 Task: Open Card Employee Handbook Review in Board Market Research and Analysis for New Market Entry to Workspace ERP Systems and add a team member Softage.3@softage.net, a label Orange, a checklist Reputation Management, an attachment from Trello, a color Orange and finally, add a card description 'Plan and execute company team-building conference with team-building exercises' and a comment 'Given the importance of this task, careful planning and execution are essential.'. Add a start date 'Jan 03, 1900' with a due date 'Jan 10, 1900'
Action: Mouse moved to (213, 163)
Screenshot: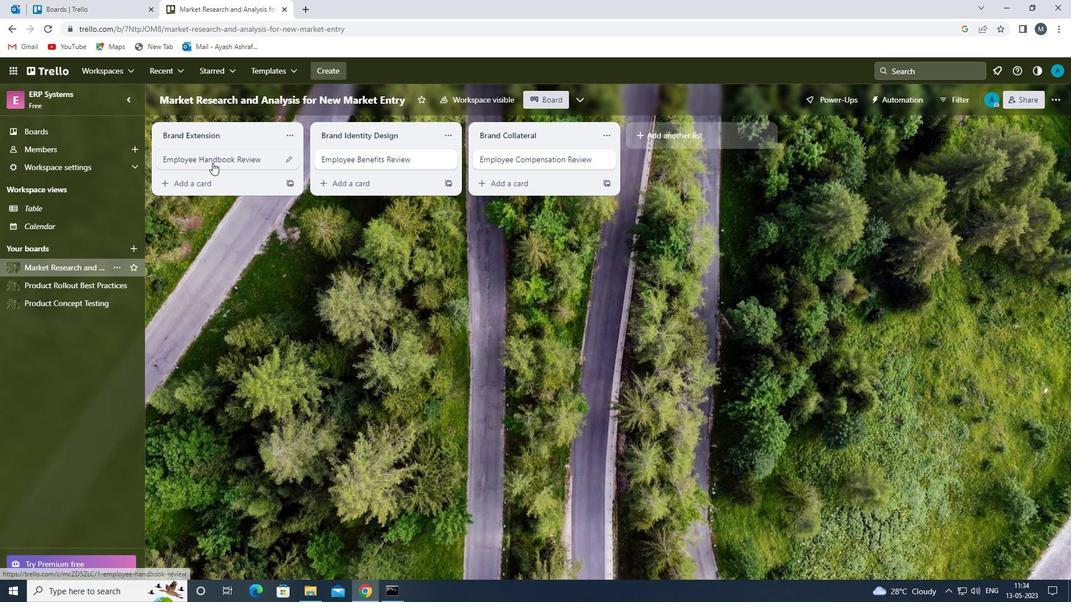 
Action: Mouse pressed left at (213, 163)
Screenshot: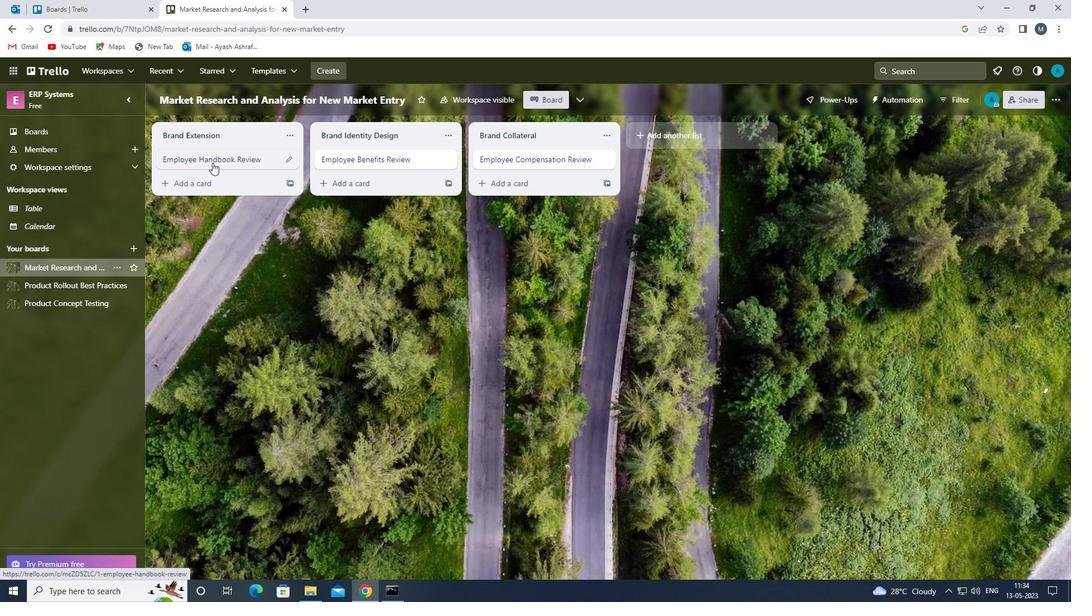 
Action: Mouse moved to (683, 150)
Screenshot: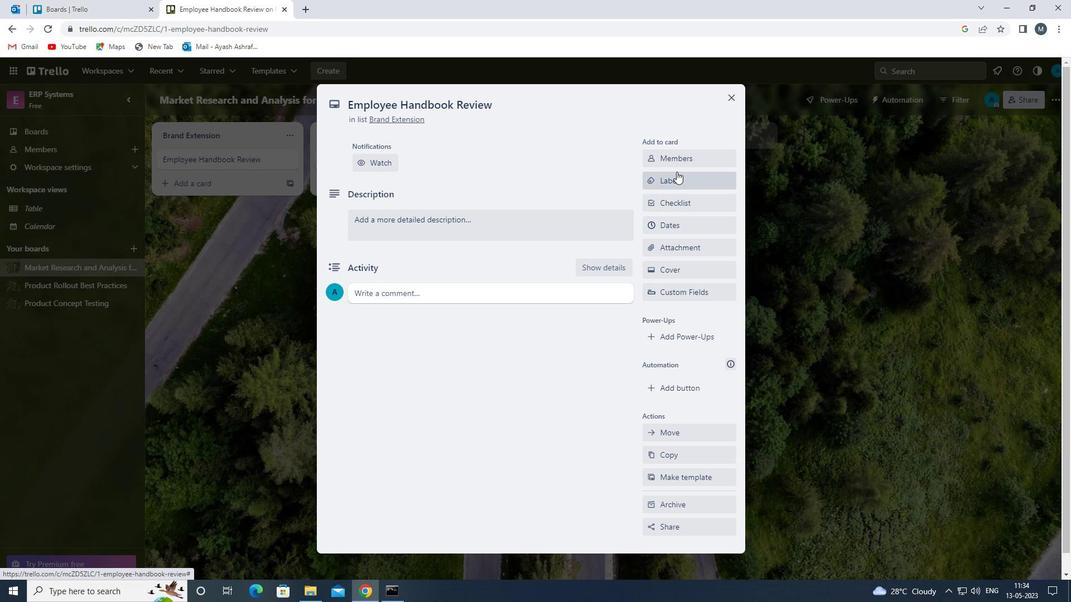 
Action: Mouse pressed left at (683, 150)
Screenshot: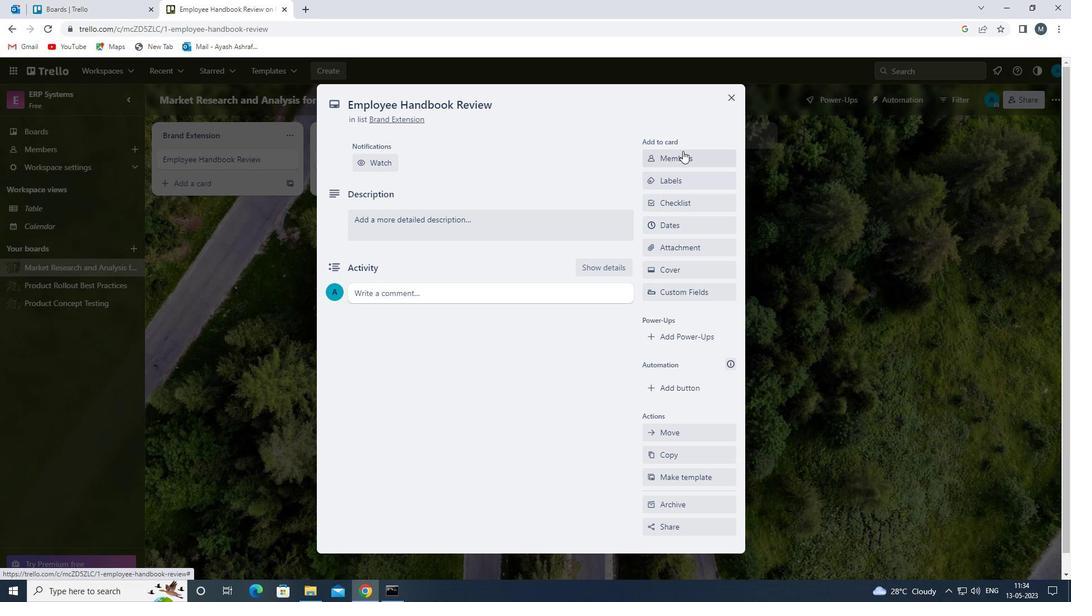 
Action: Mouse moved to (685, 209)
Screenshot: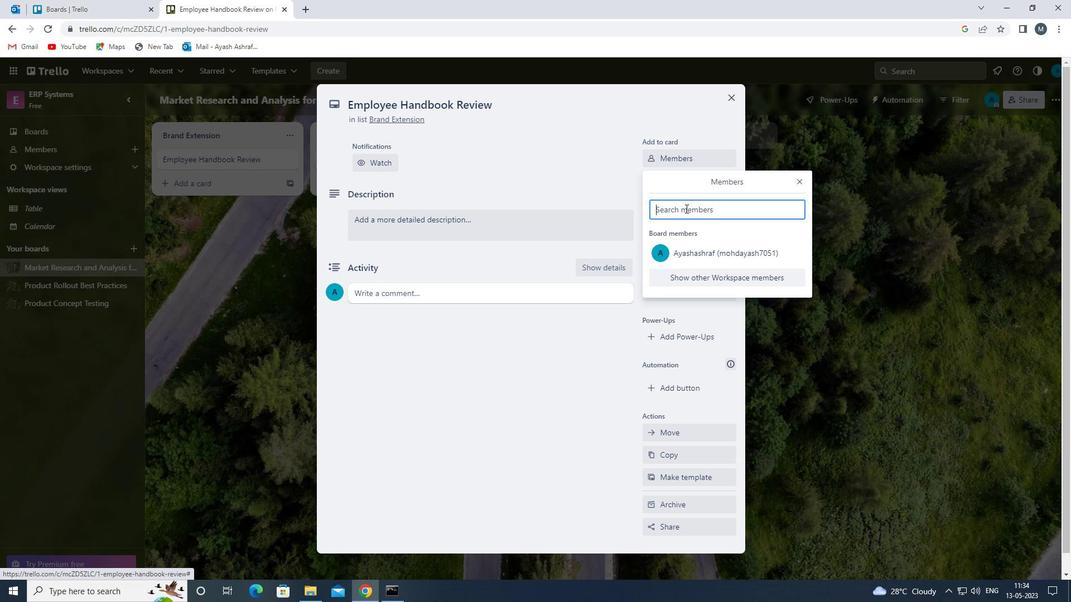 
Action: Mouse pressed left at (685, 209)
Screenshot: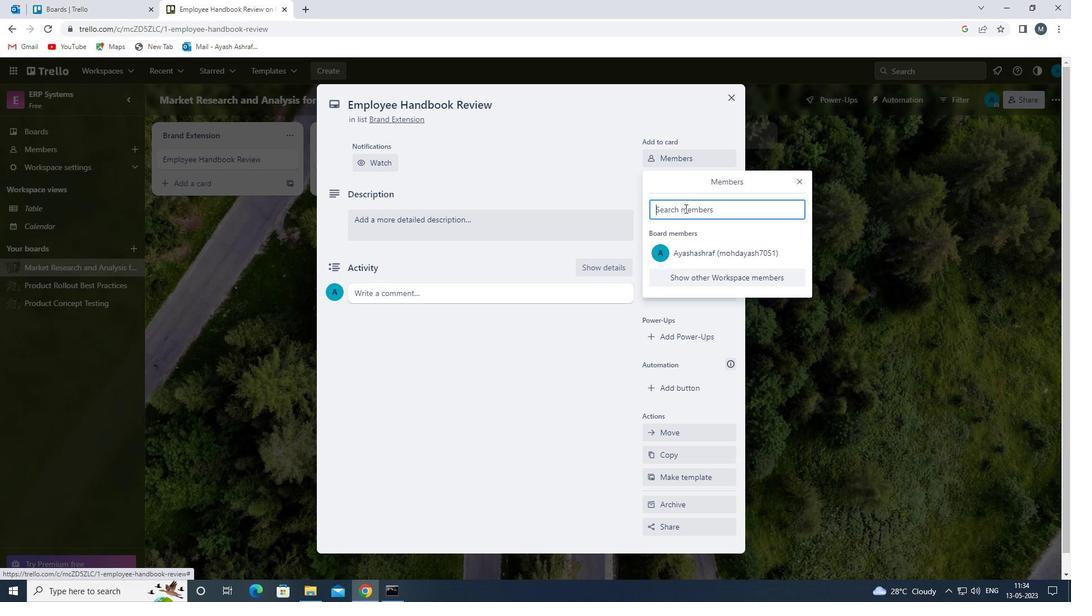 
Action: Mouse moved to (685, 209)
Screenshot: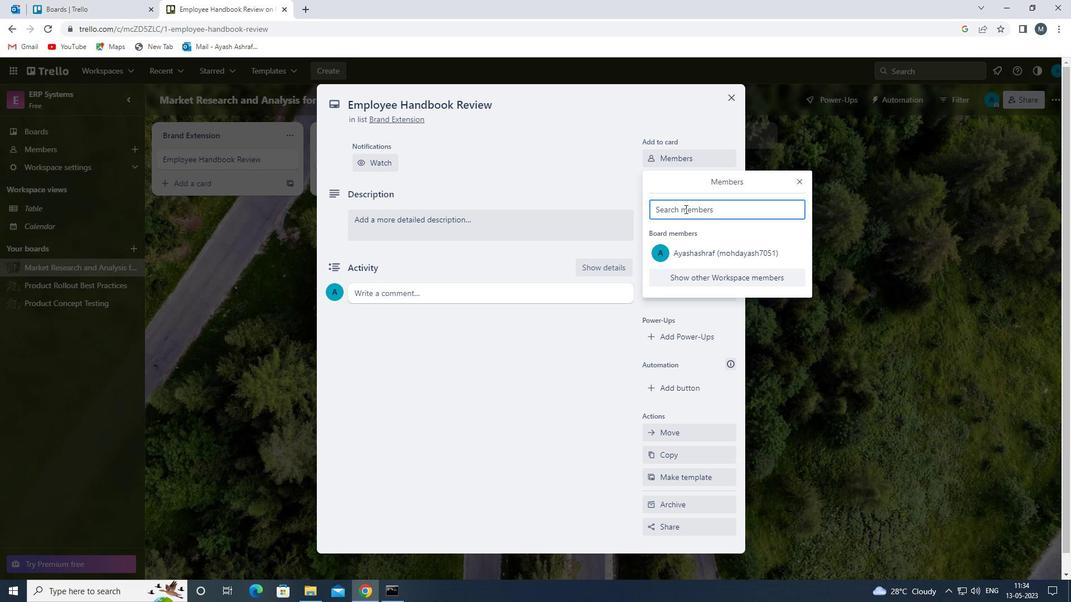 
Action: Key pressed s
Screenshot: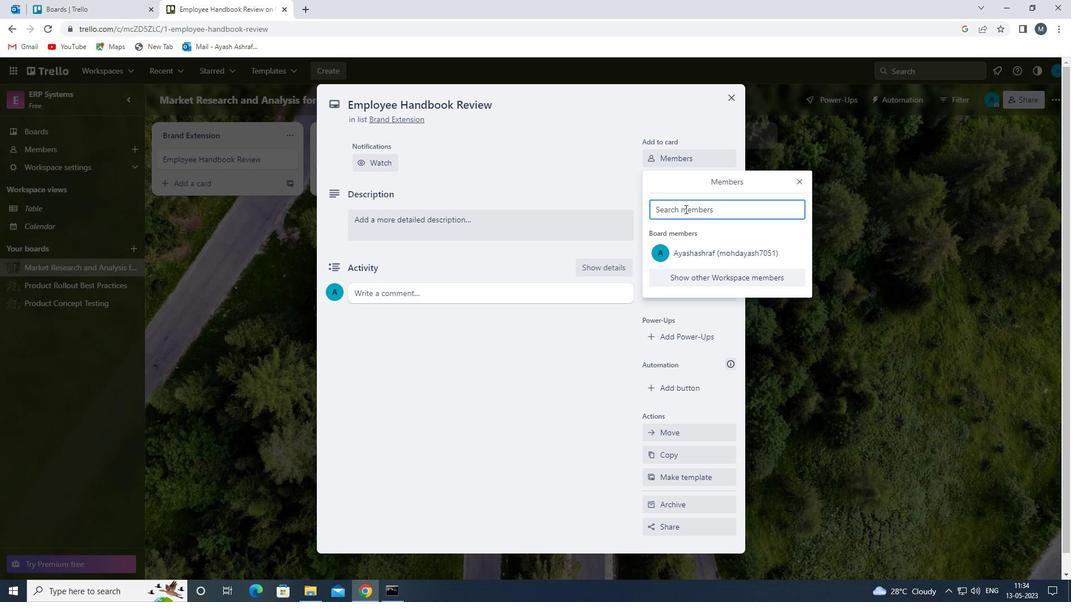 
Action: Mouse moved to (701, 356)
Screenshot: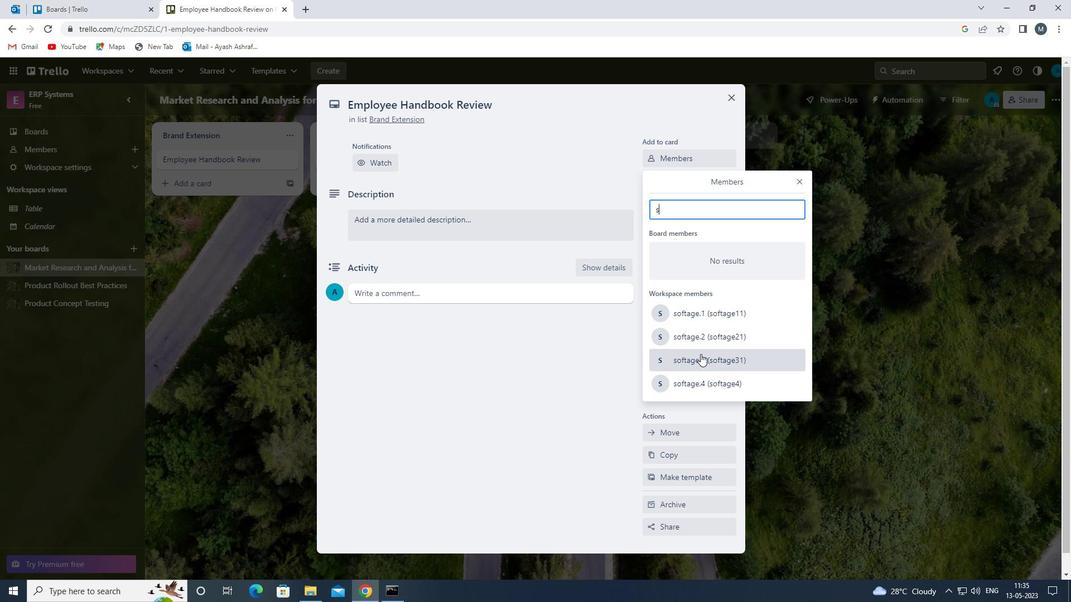 
Action: Mouse pressed left at (701, 356)
Screenshot: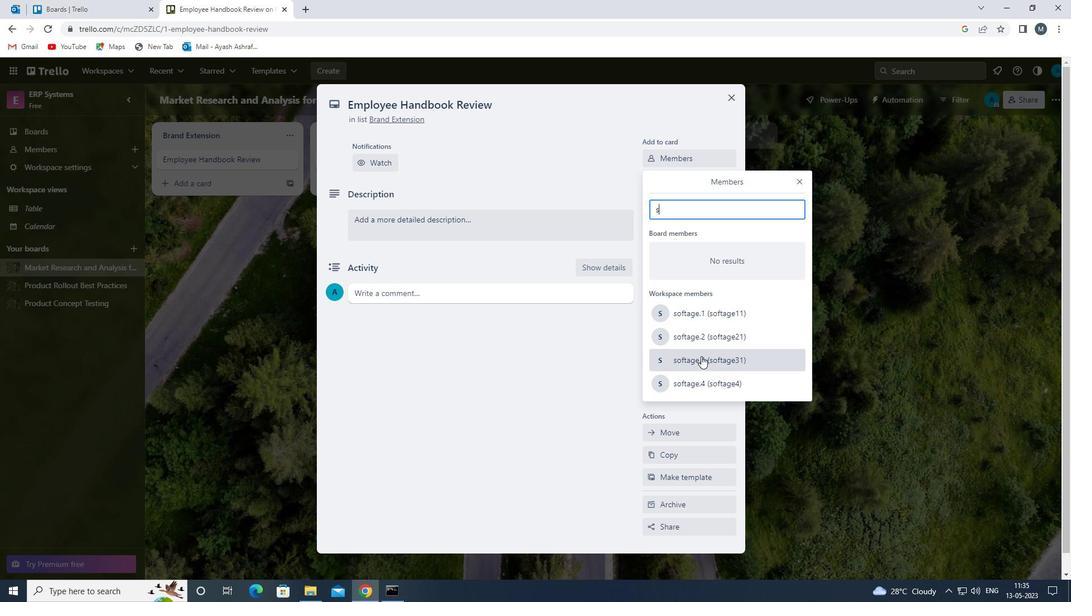
Action: Mouse moved to (803, 180)
Screenshot: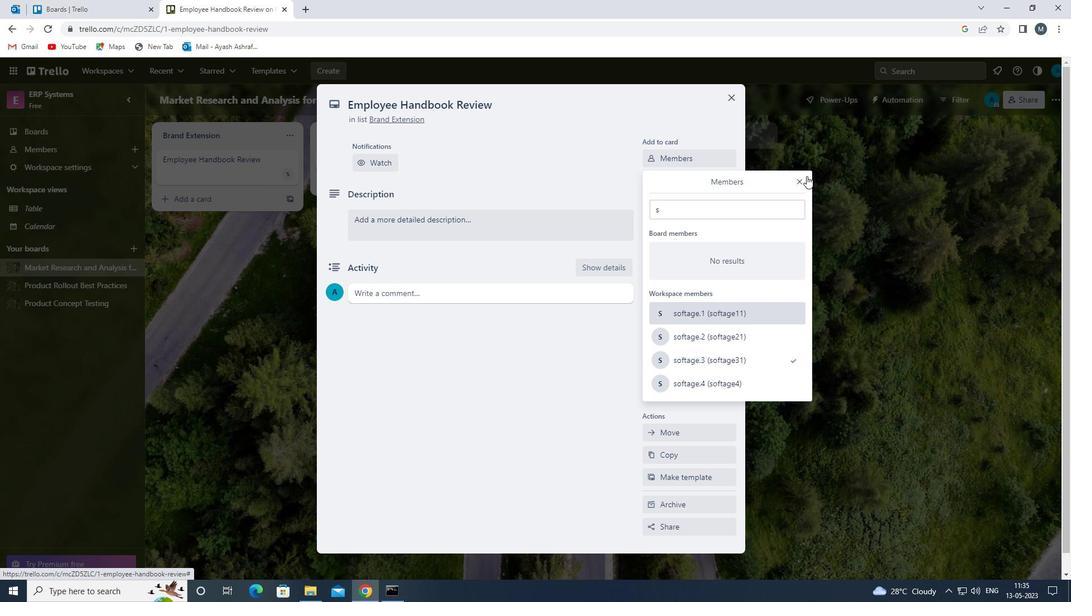
Action: Mouse pressed left at (803, 180)
Screenshot: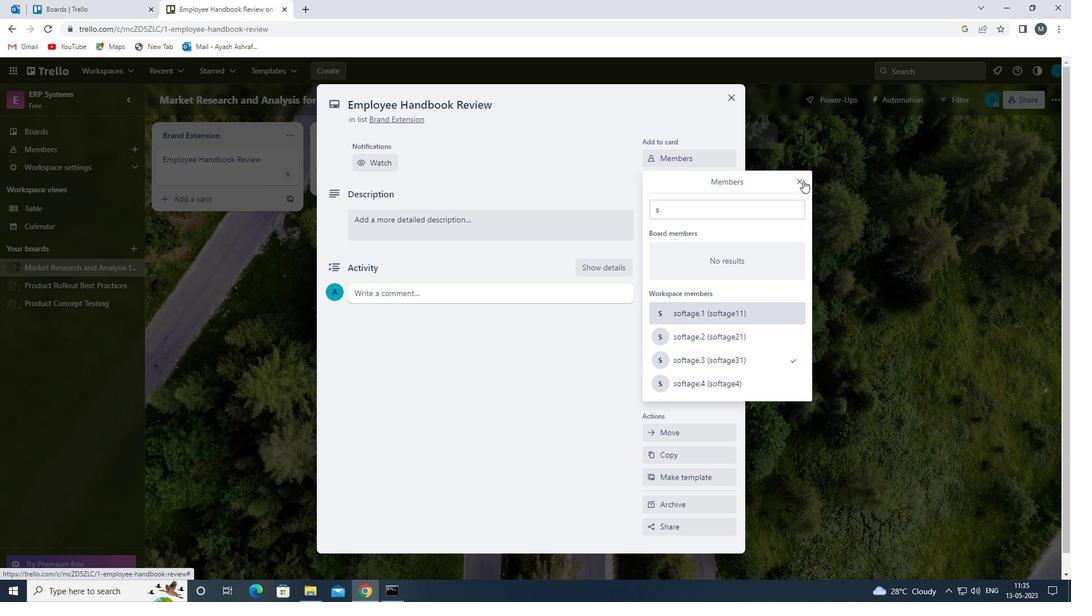 
Action: Mouse moved to (682, 223)
Screenshot: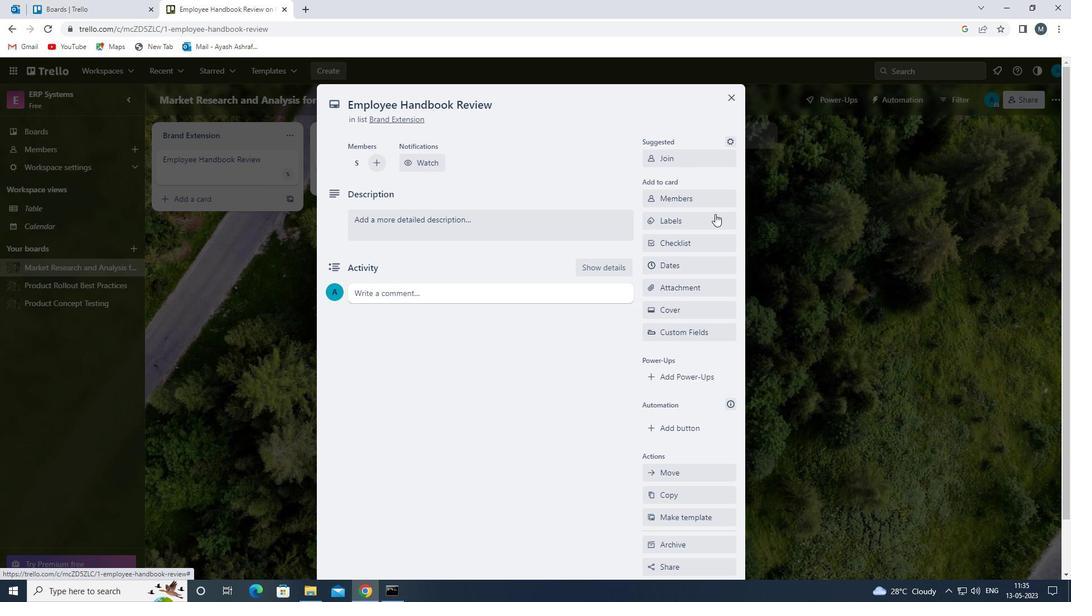 
Action: Mouse pressed left at (682, 223)
Screenshot: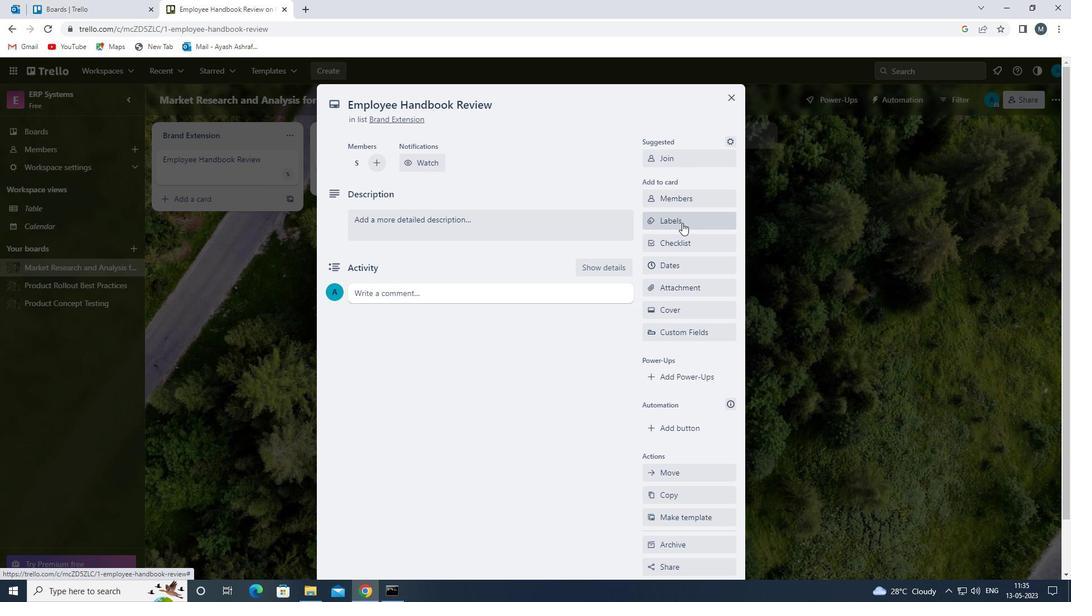 
Action: Mouse moved to (698, 355)
Screenshot: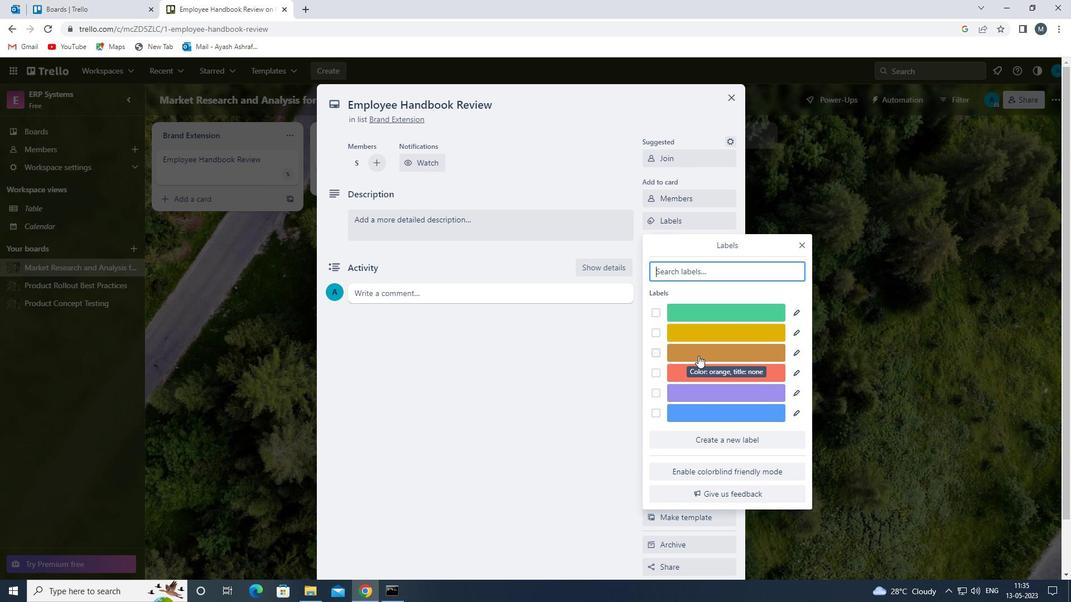 
Action: Mouse pressed left at (698, 355)
Screenshot: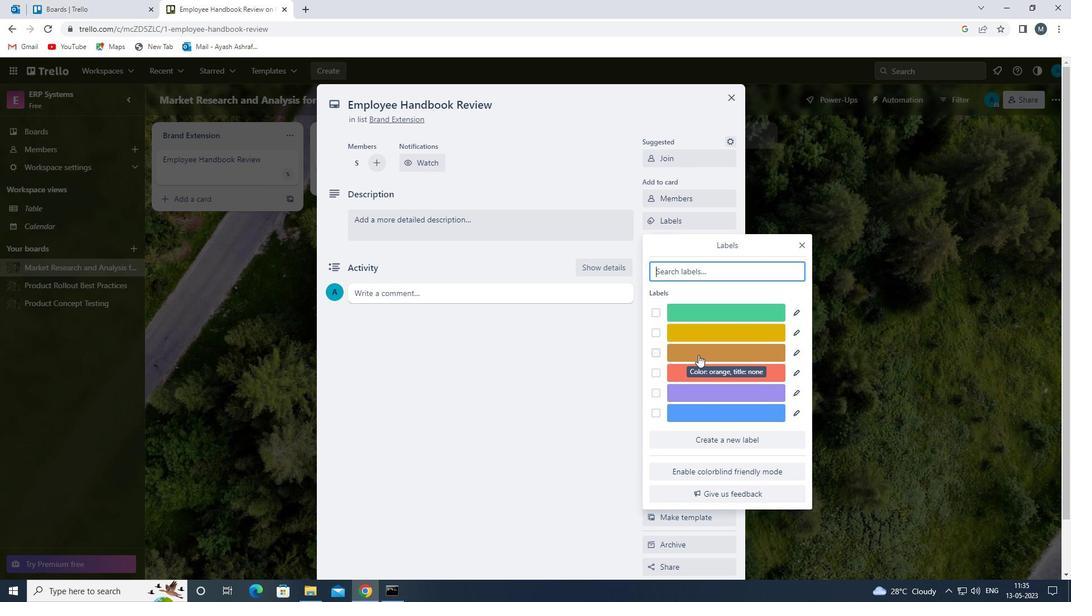 
Action: Mouse moved to (801, 247)
Screenshot: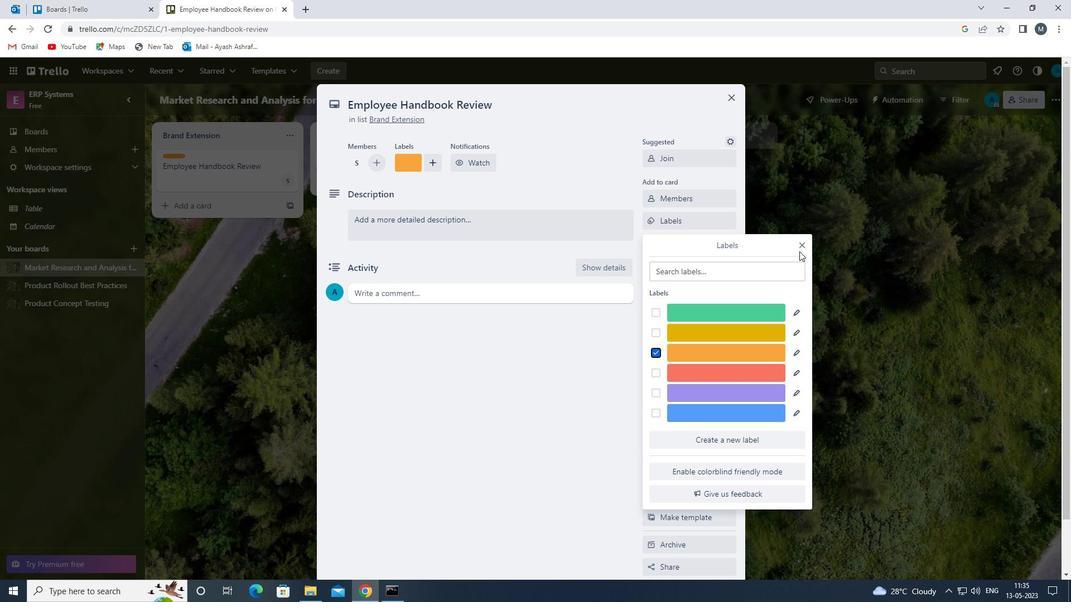 
Action: Mouse pressed left at (801, 247)
Screenshot: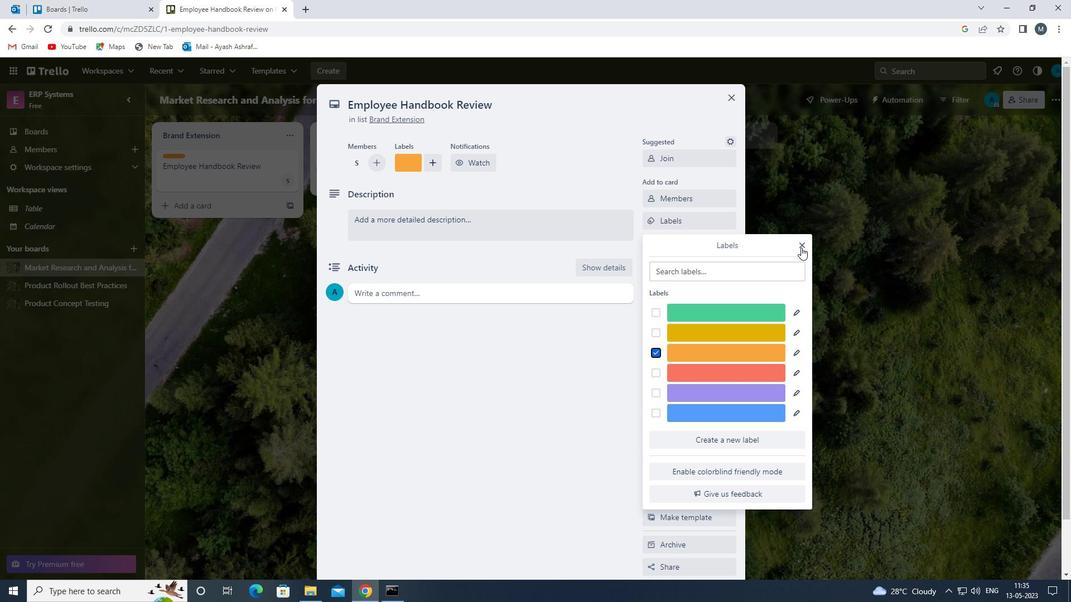 
Action: Mouse moved to (677, 242)
Screenshot: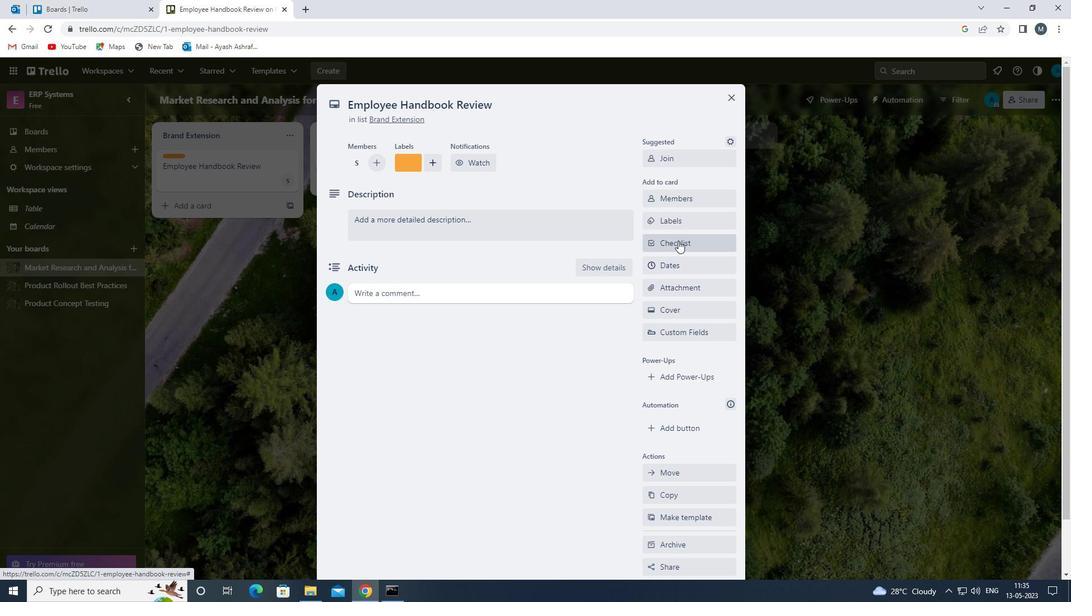 
Action: Mouse pressed left at (677, 242)
Screenshot: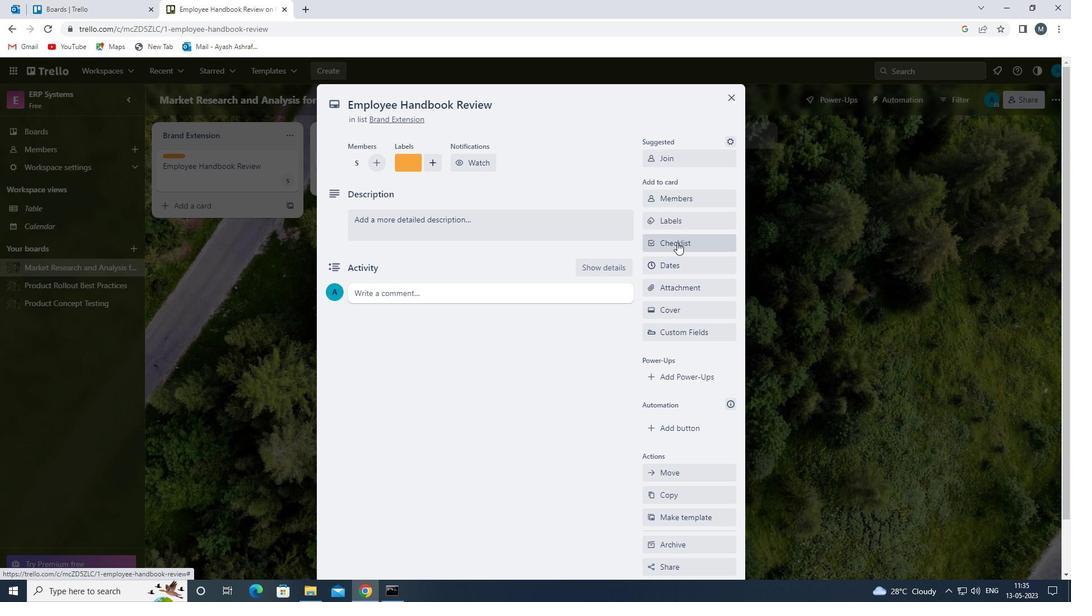 
Action: Key pressed <Key.shift>REPUTATION<Key.space>
Screenshot: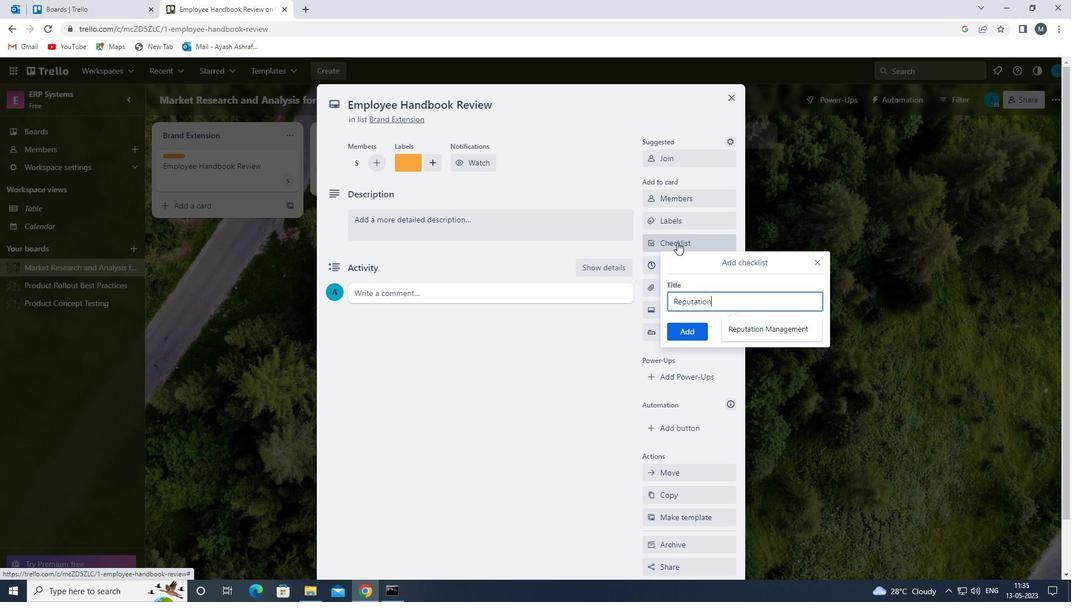 
Action: Mouse moved to (743, 333)
Screenshot: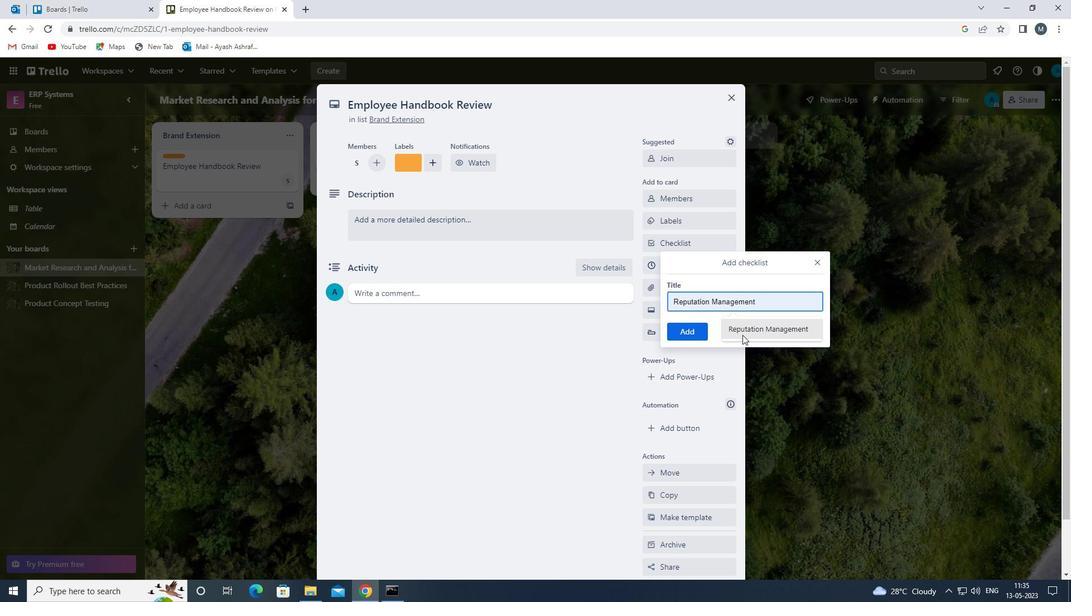 
Action: Mouse pressed left at (743, 333)
Screenshot: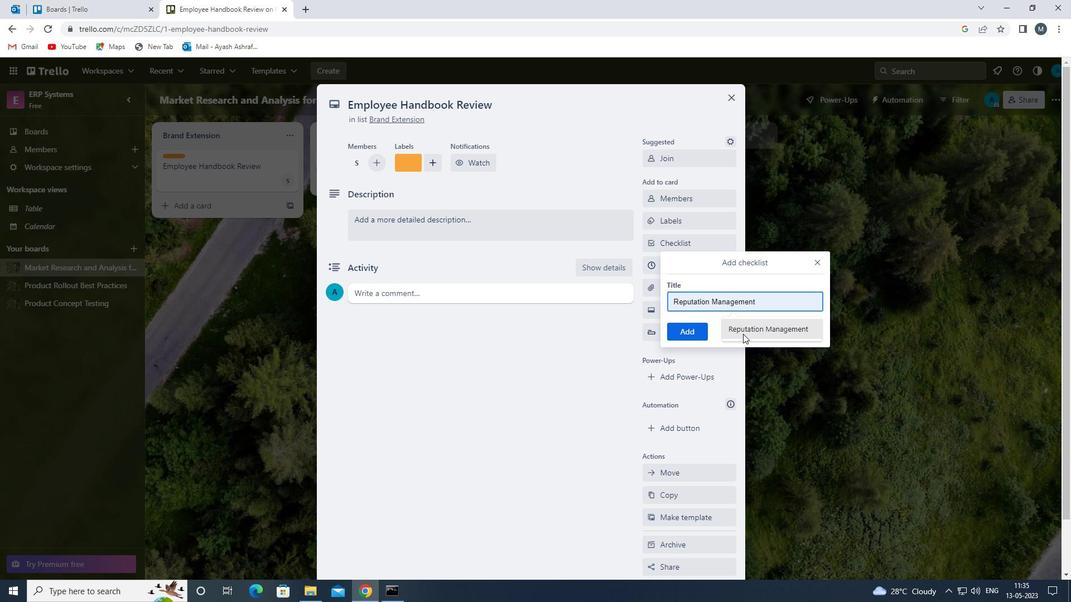 
Action: Mouse moved to (682, 333)
Screenshot: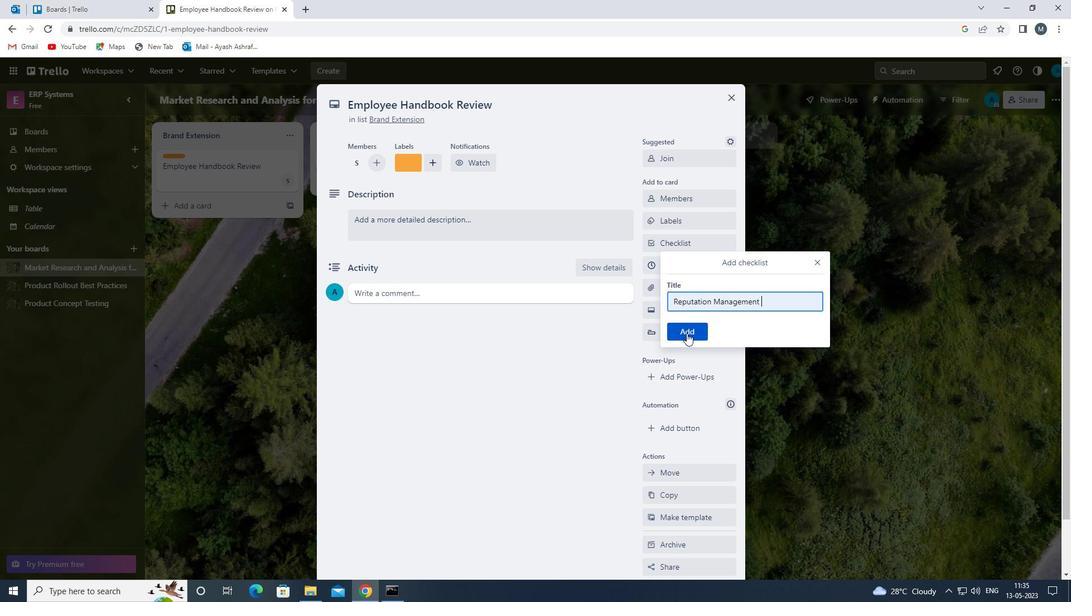 
Action: Mouse pressed left at (682, 333)
Screenshot: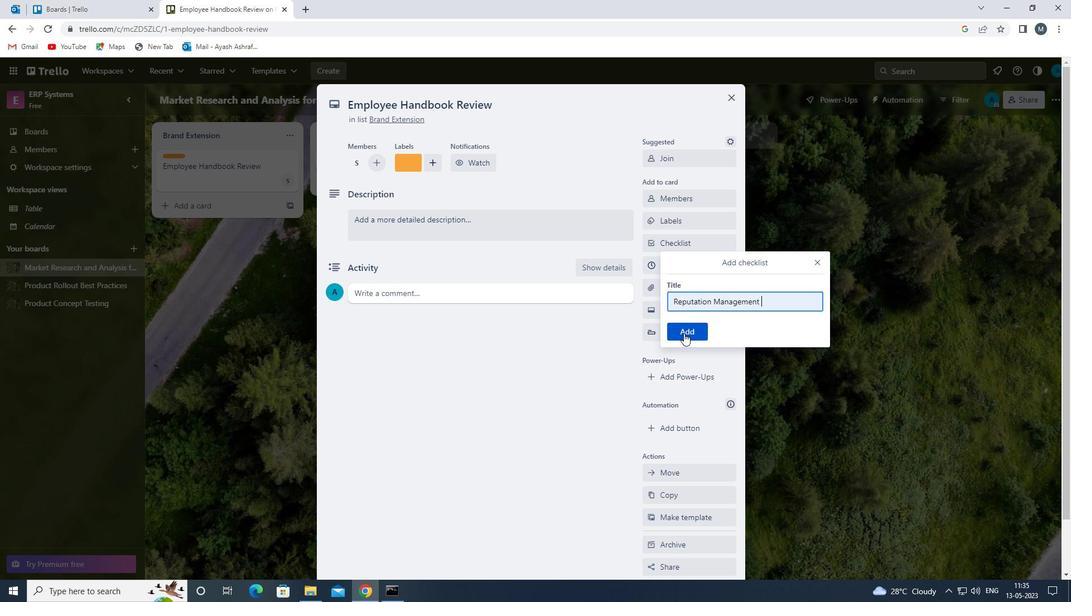 
Action: Mouse moved to (672, 285)
Screenshot: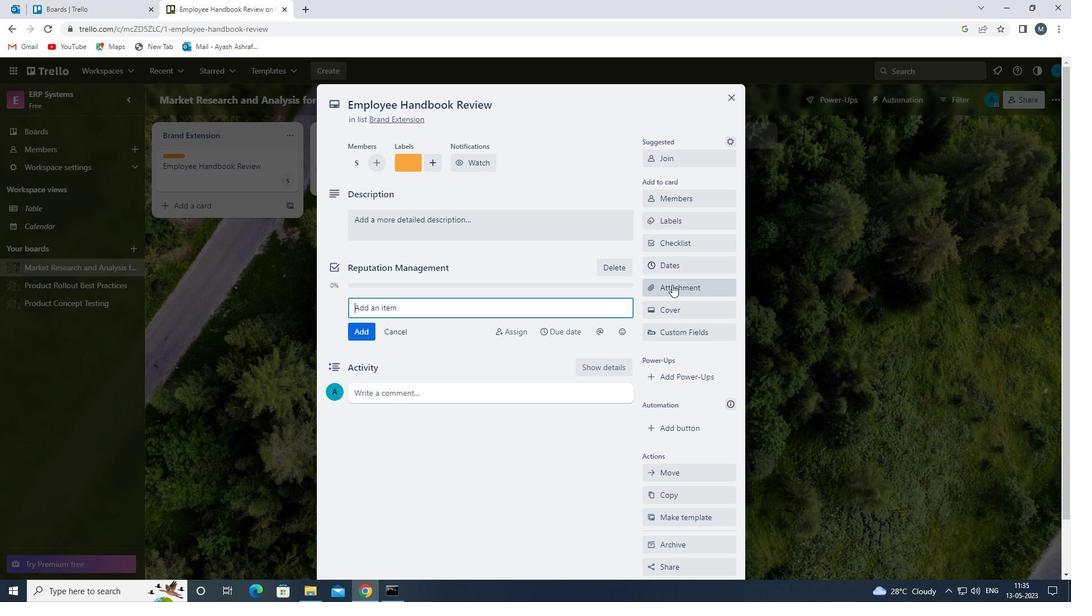 
Action: Mouse pressed left at (672, 285)
Screenshot: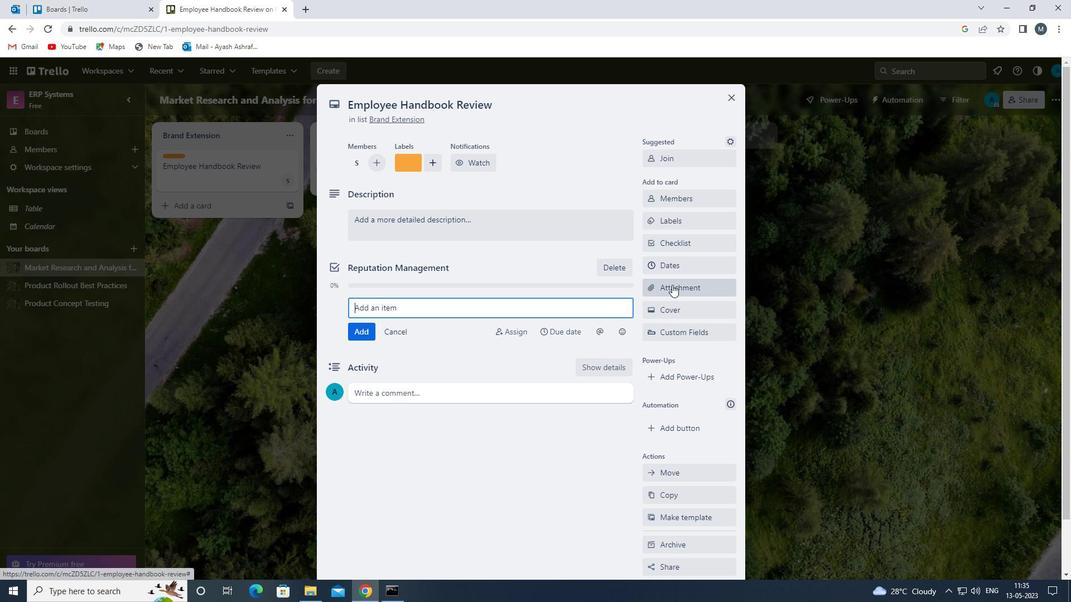 
Action: Mouse moved to (682, 358)
Screenshot: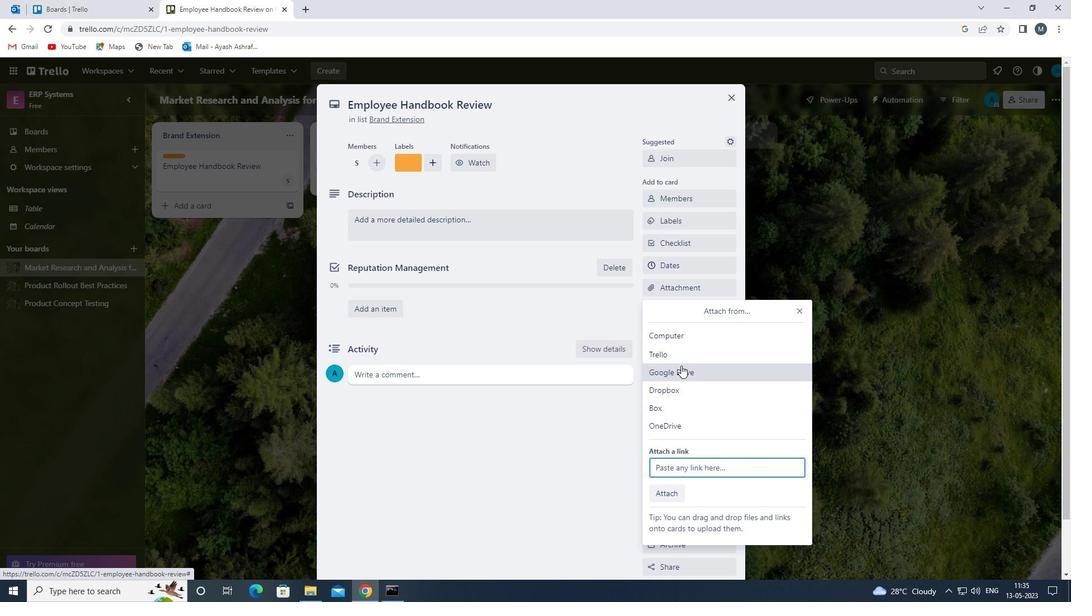 
Action: Mouse pressed left at (682, 358)
Screenshot: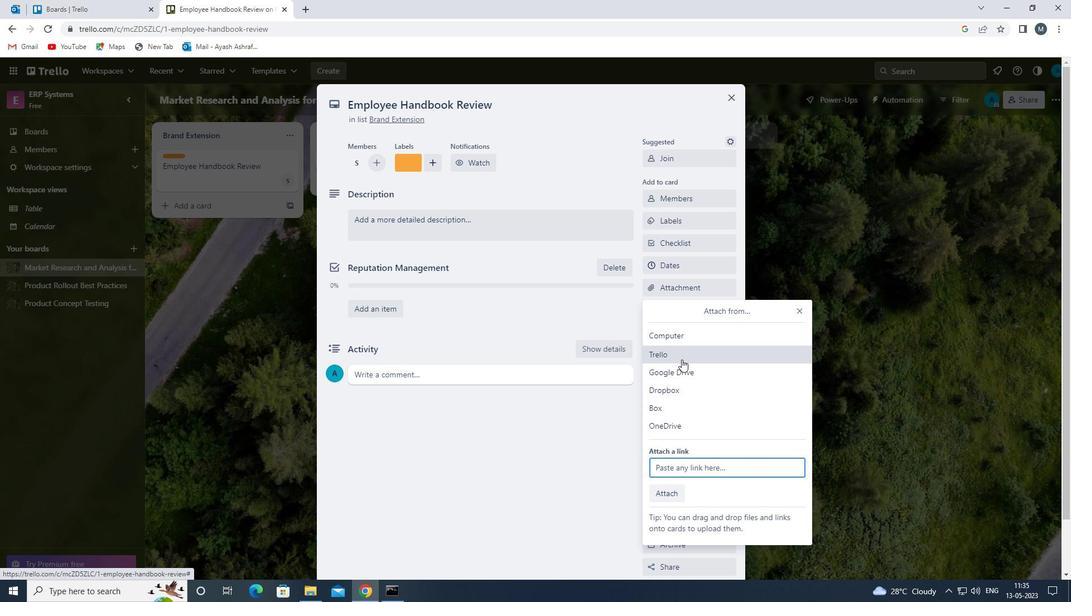 
Action: Mouse moved to (682, 371)
Screenshot: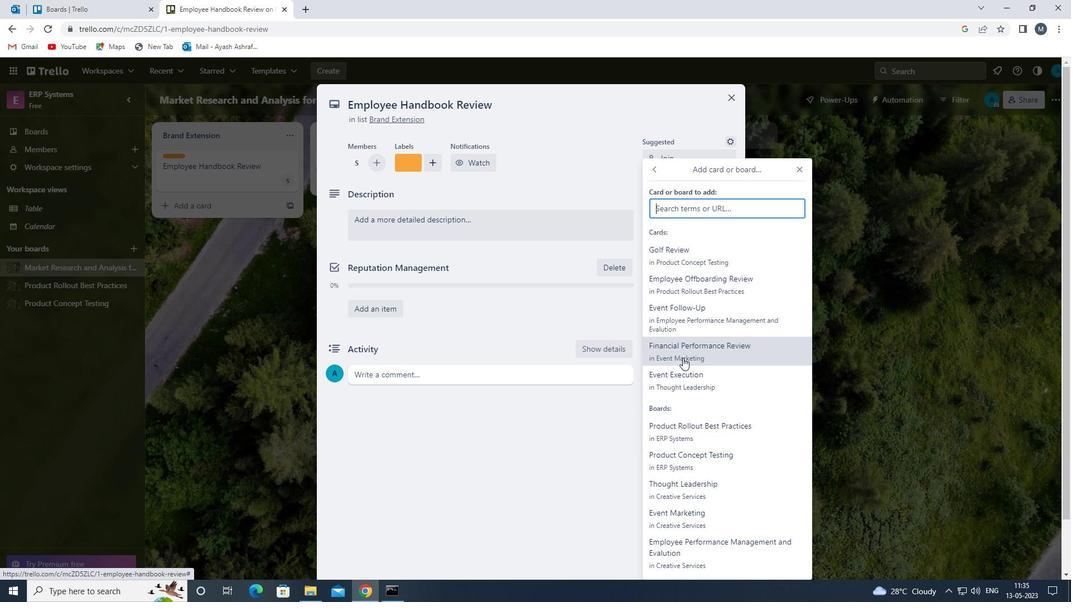 
Action: Mouse pressed left at (682, 371)
Screenshot: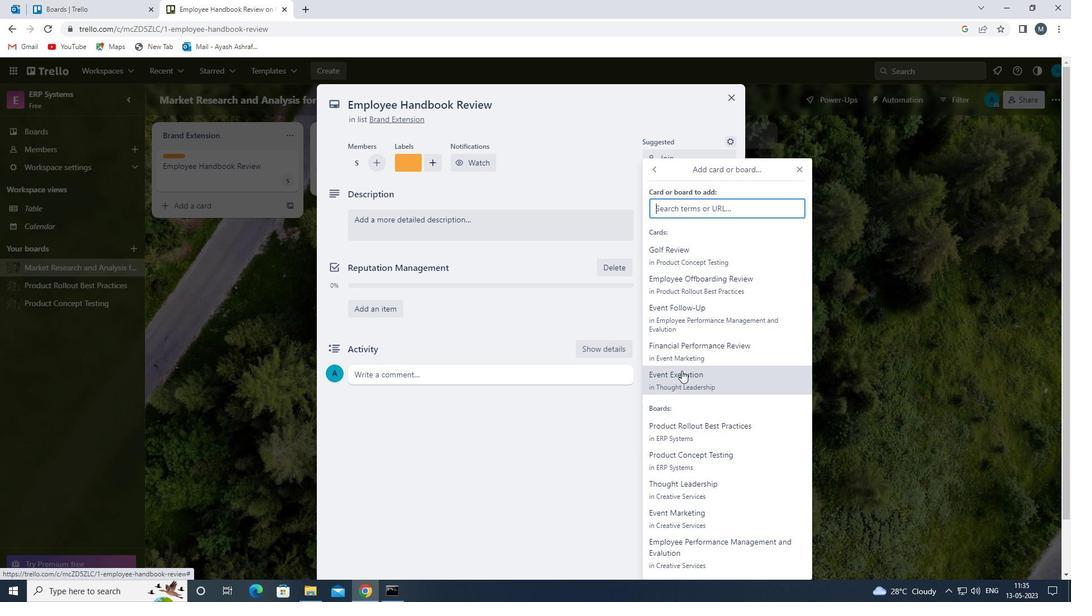 
Action: Mouse moved to (680, 313)
Screenshot: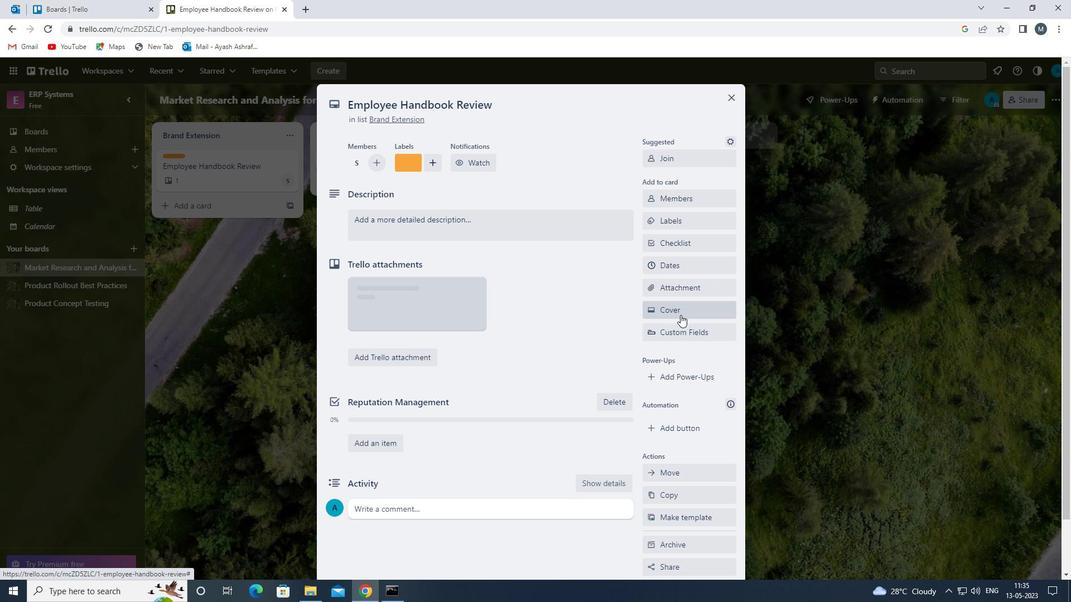 
Action: Mouse pressed left at (680, 313)
Screenshot: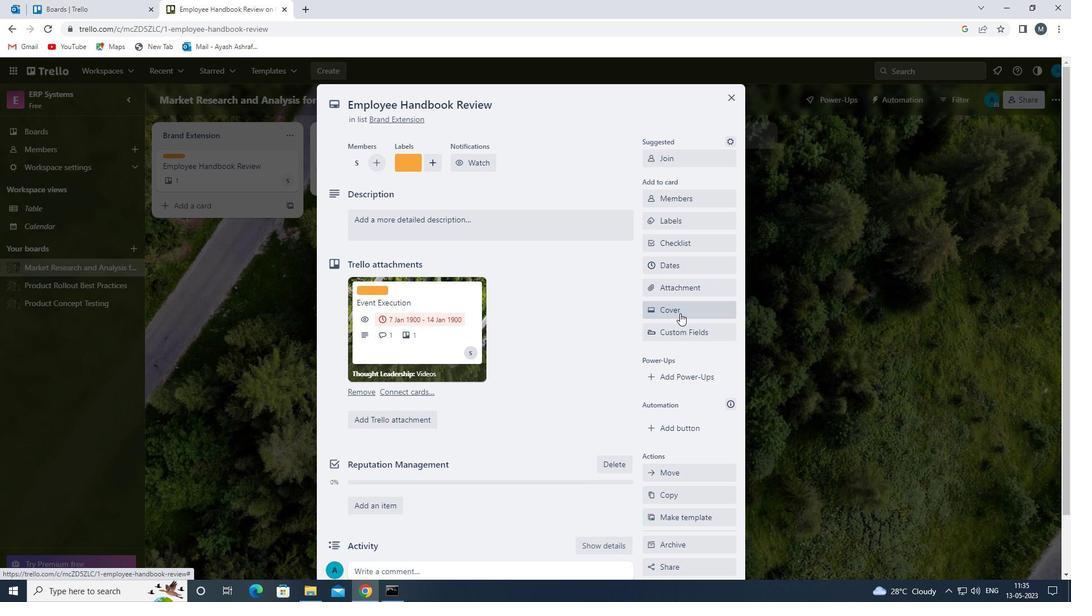 
Action: Mouse moved to (725, 358)
Screenshot: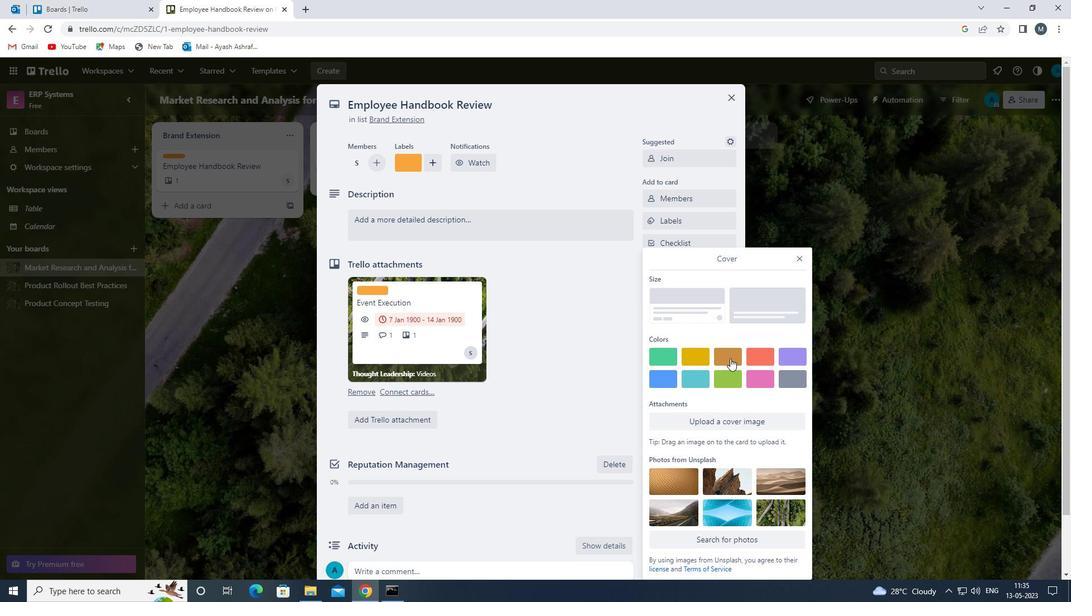 
Action: Mouse pressed left at (725, 358)
Screenshot: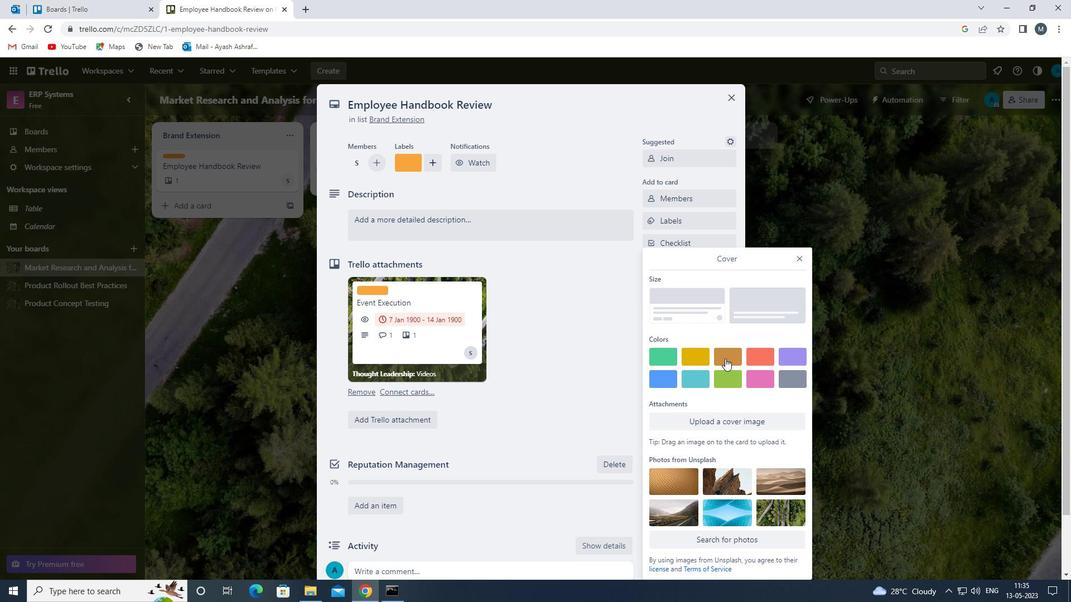 
Action: Mouse moved to (800, 240)
Screenshot: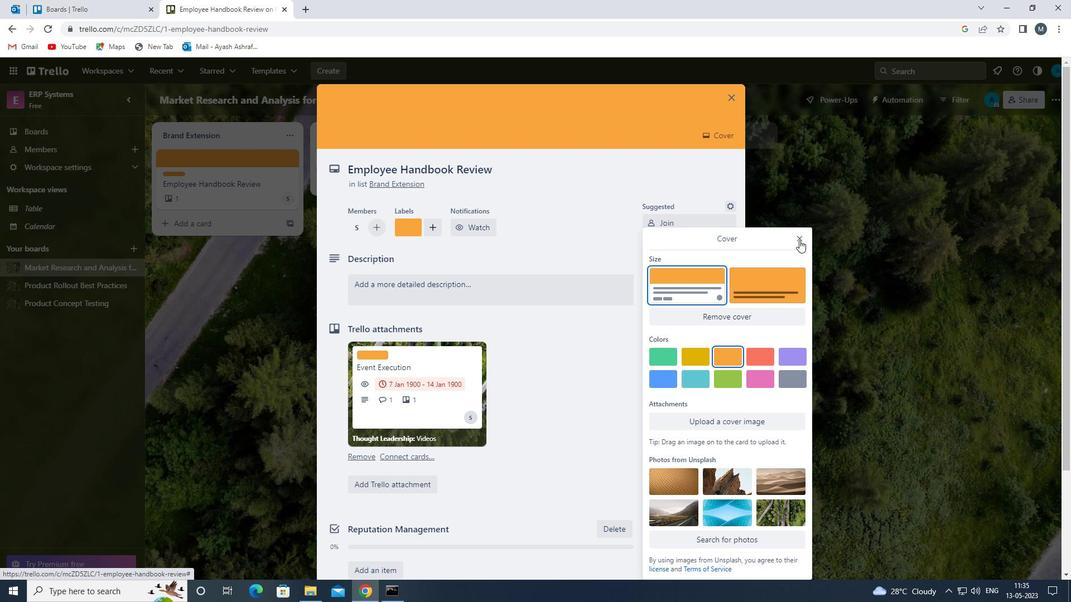 
Action: Mouse pressed left at (800, 240)
Screenshot: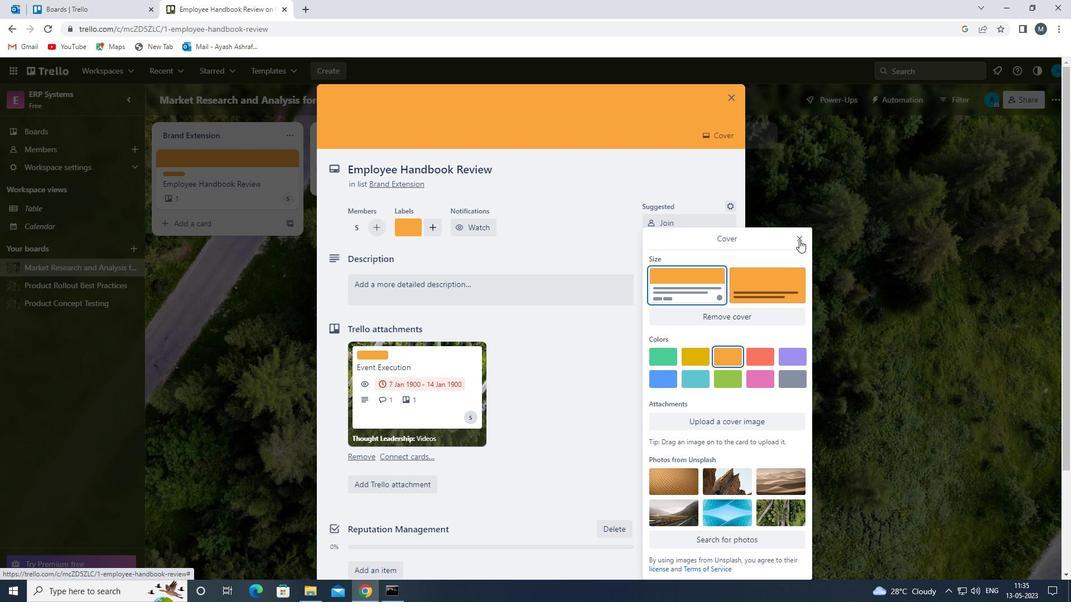 
Action: Mouse moved to (441, 281)
Screenshot: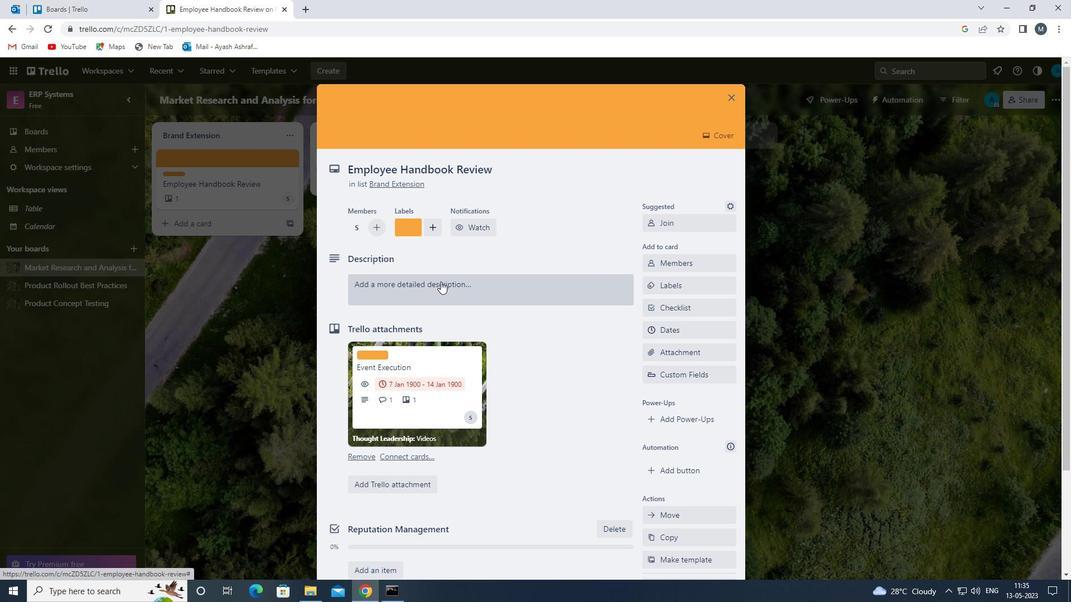 
Action: Mouse pressed left at (441, 281)
Screenshot: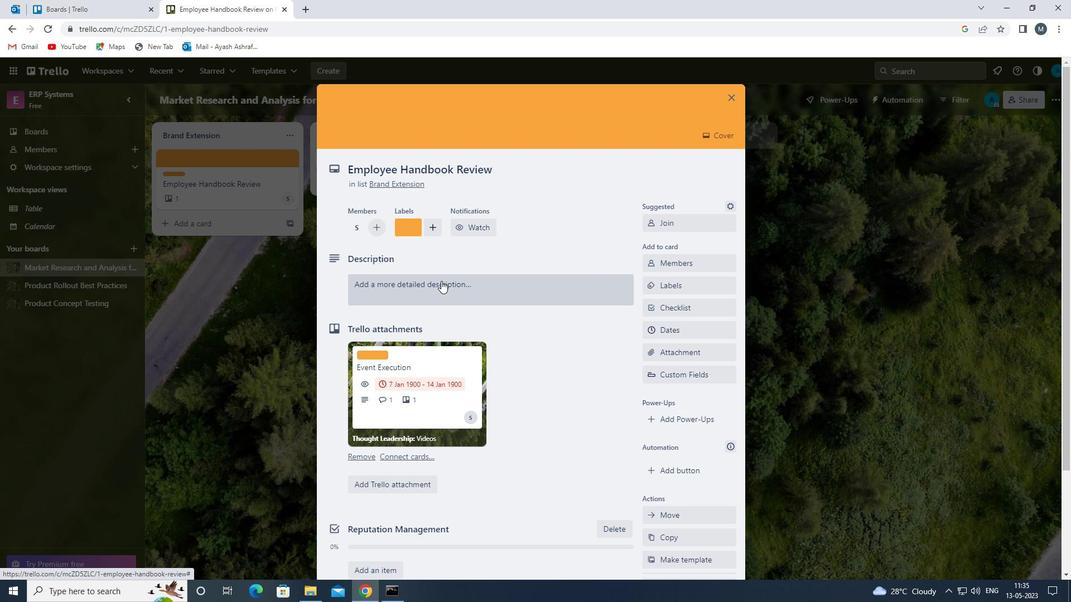 
Action: Mouse moved to (439, 318)
Screenshot: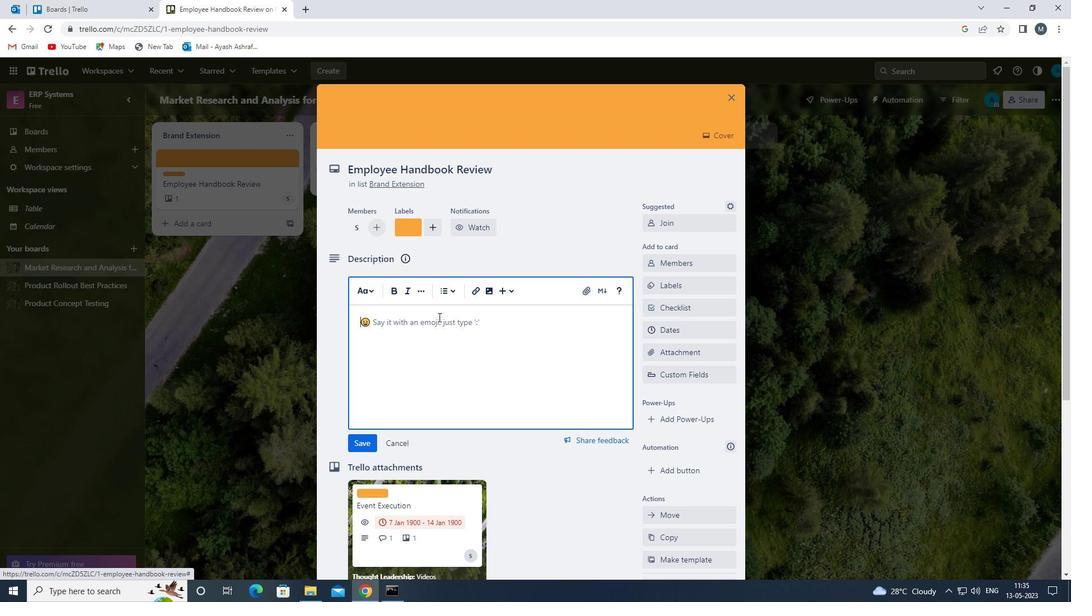 
Action: Mouse pressed left at (439, 318)
Screenshot: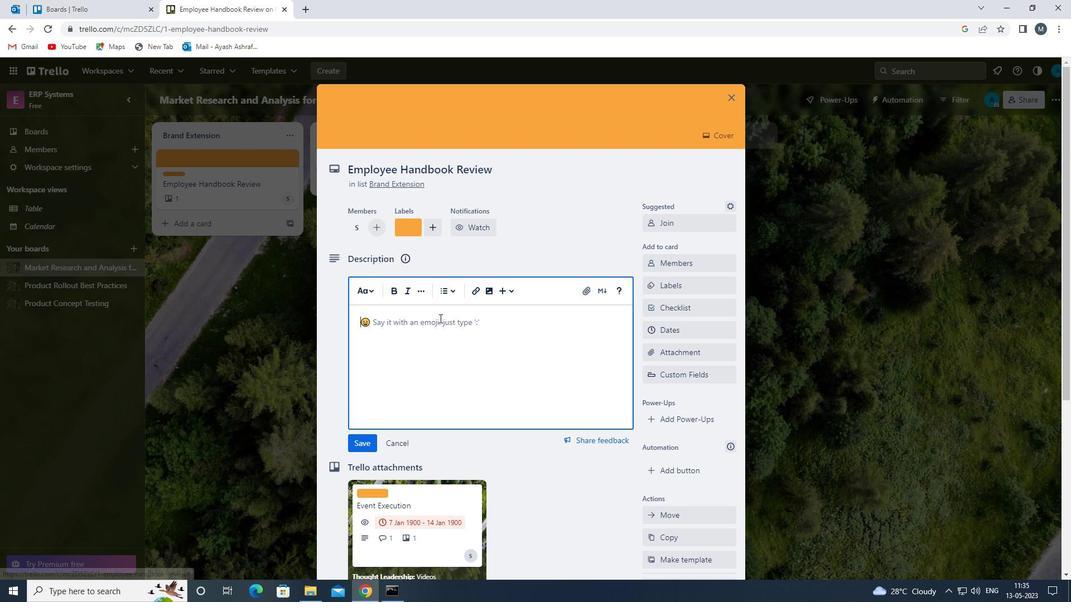 
Action: Mouse moved to (437, 319)
Screenshot: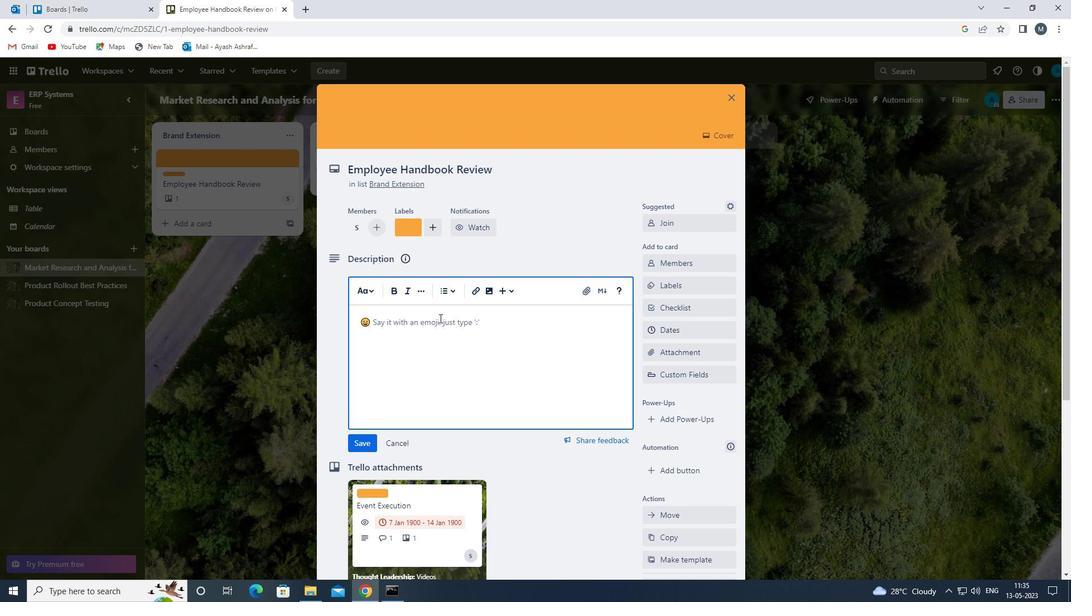 
Action: Key pressed <Key.shift>PLAN<Key.space>AND<Key.space>EXECUTE<Key.space>COMPANY<Key.space>TEAM-BUILDING<Key.space>CONFERENCE<Key.space>WITH<Key.space>A<Key.space>TEAM<Key.space>BUILDING<Key.space>EXERX<Key.backspace>CISES<Key.space>
Screenshot: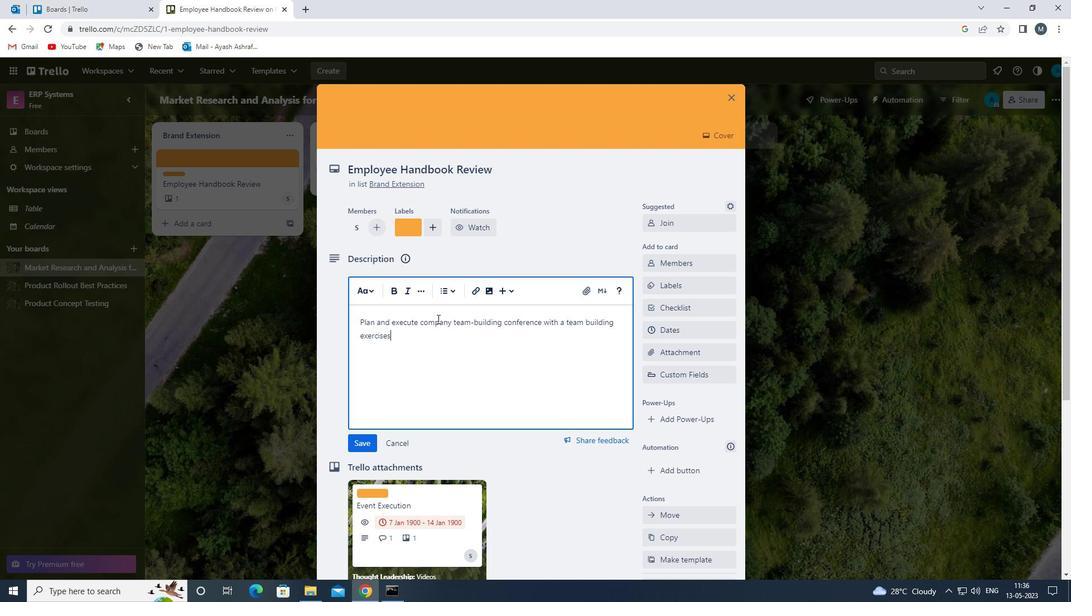 
Action: Mouse moved to (362, 443)
Screenshot: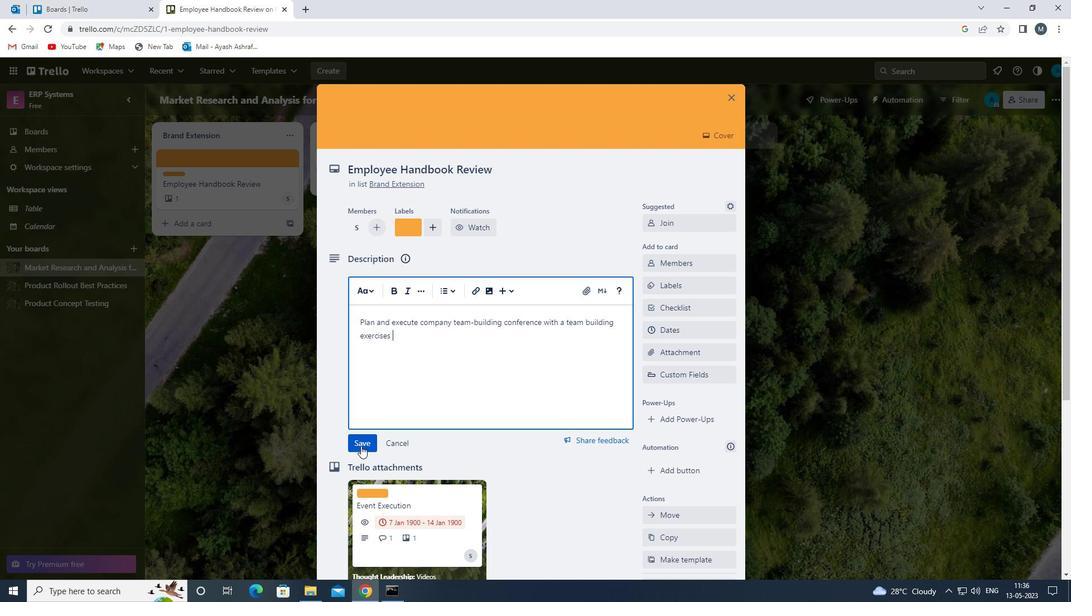 
Action: Mouse pressed left at (362, 443)
Screenshot: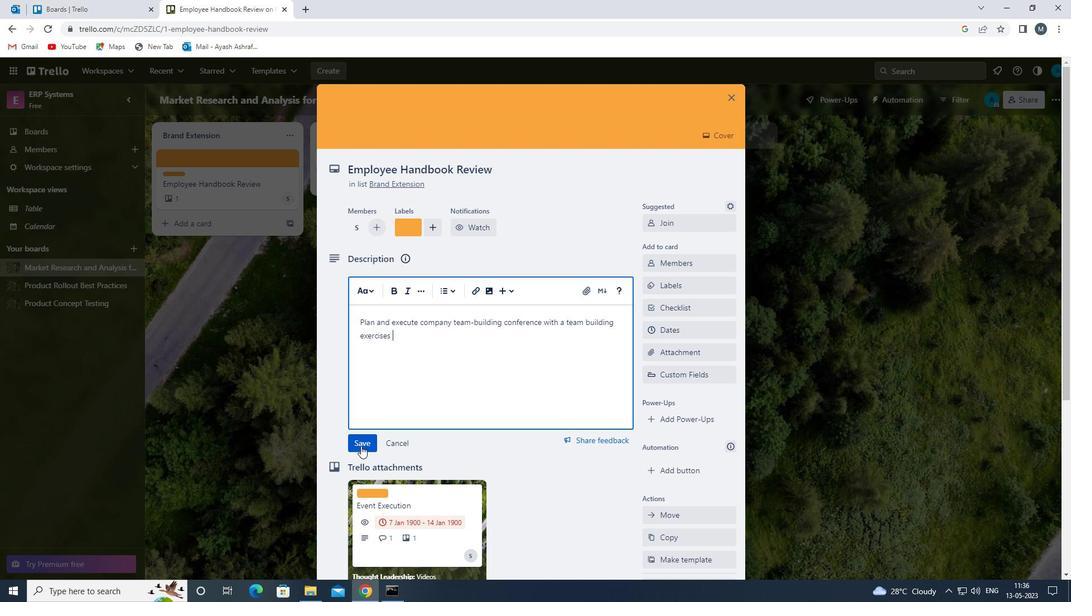 
Action: Mouse moved to (450, 405)
Screenshot: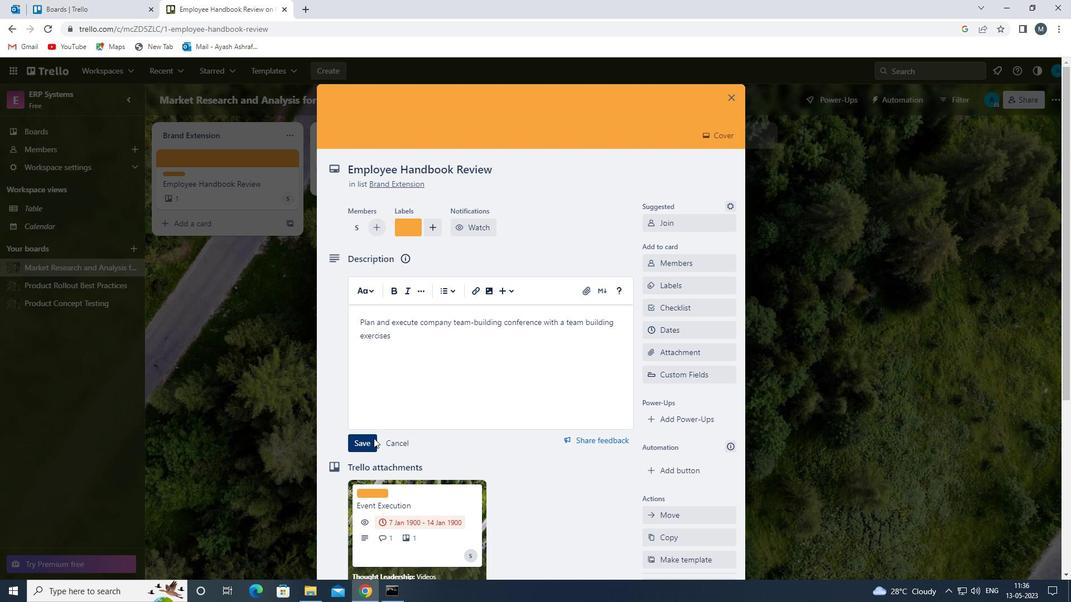 
Action: Mouse scrolled (450, 404) with delta (0, 0)
Screenshot: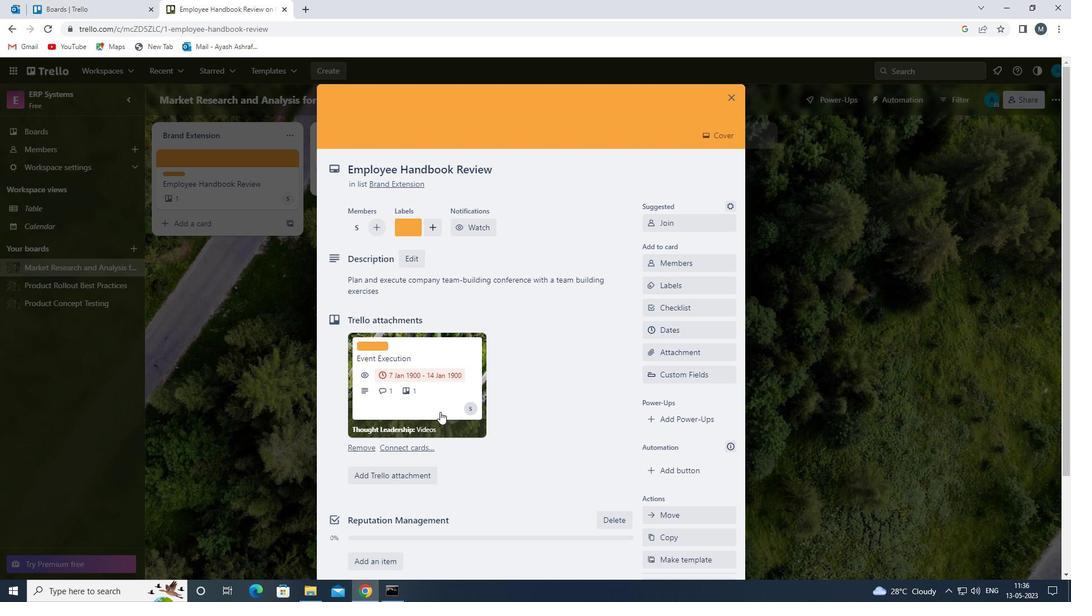 
Action: Mouse scrolled (450, 404) with delta (0, 0)
Screenshot: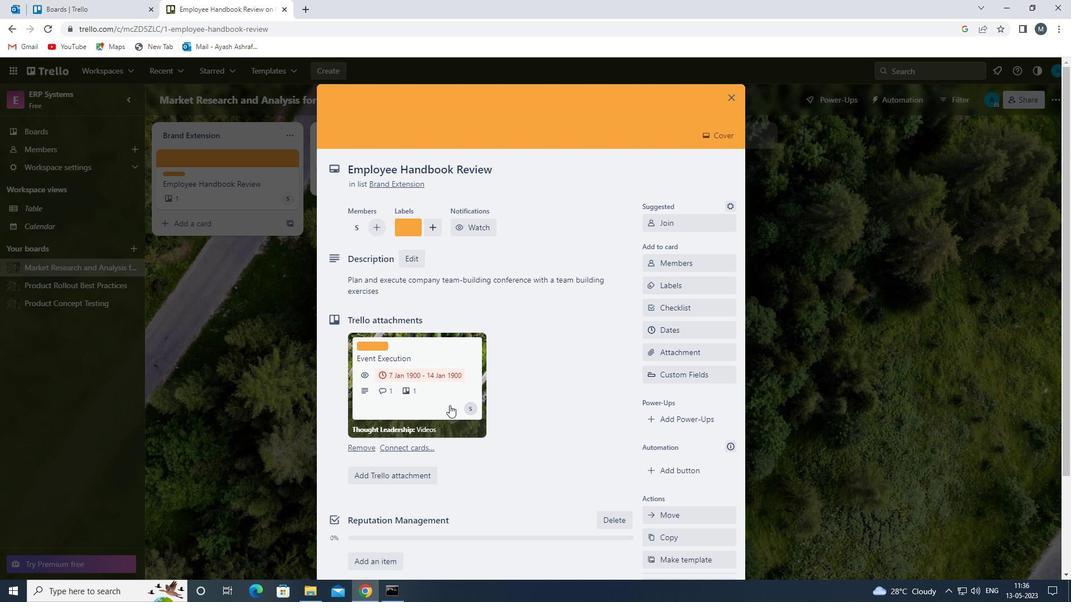
Action: Mouse moved to (450, 405)
Screenshot: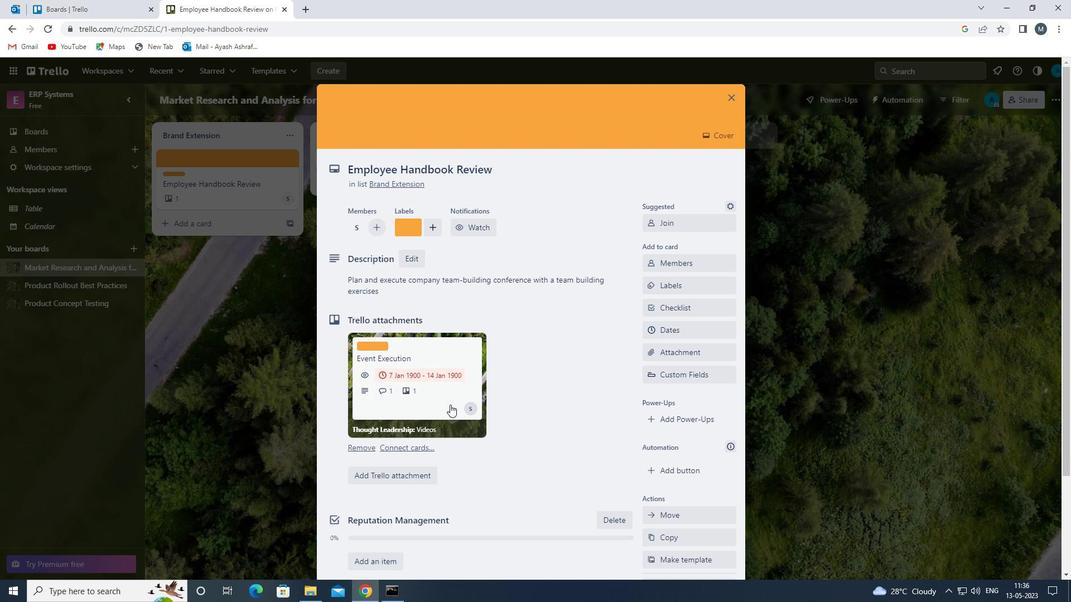 
Action: Mouse scrolled (450, 404) with delta (0, 0)
Screenshot: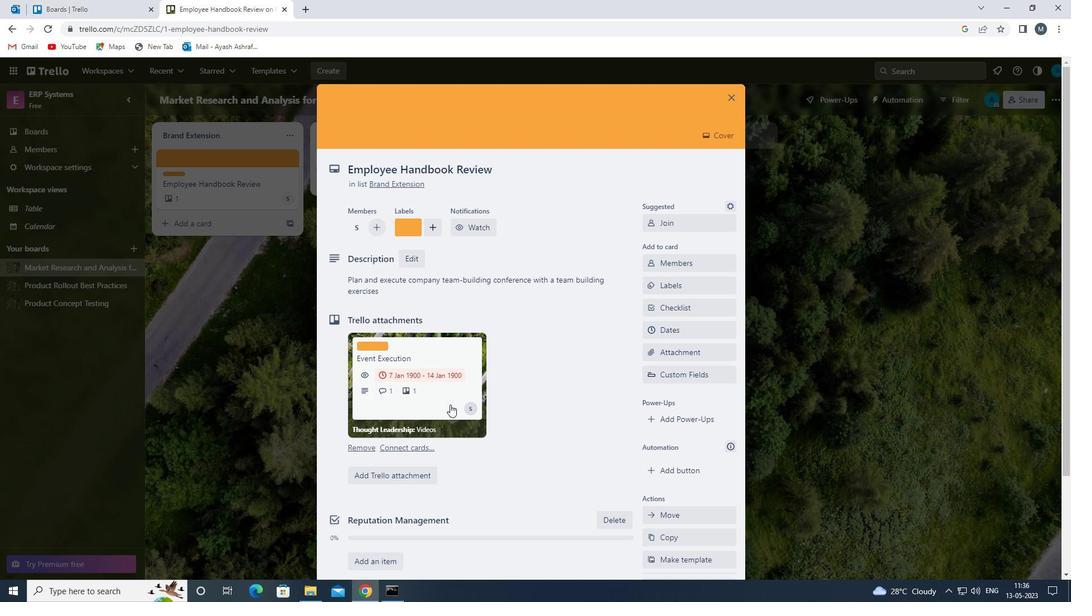 
Action: Mouse moved to (387, 511)
Screenshot: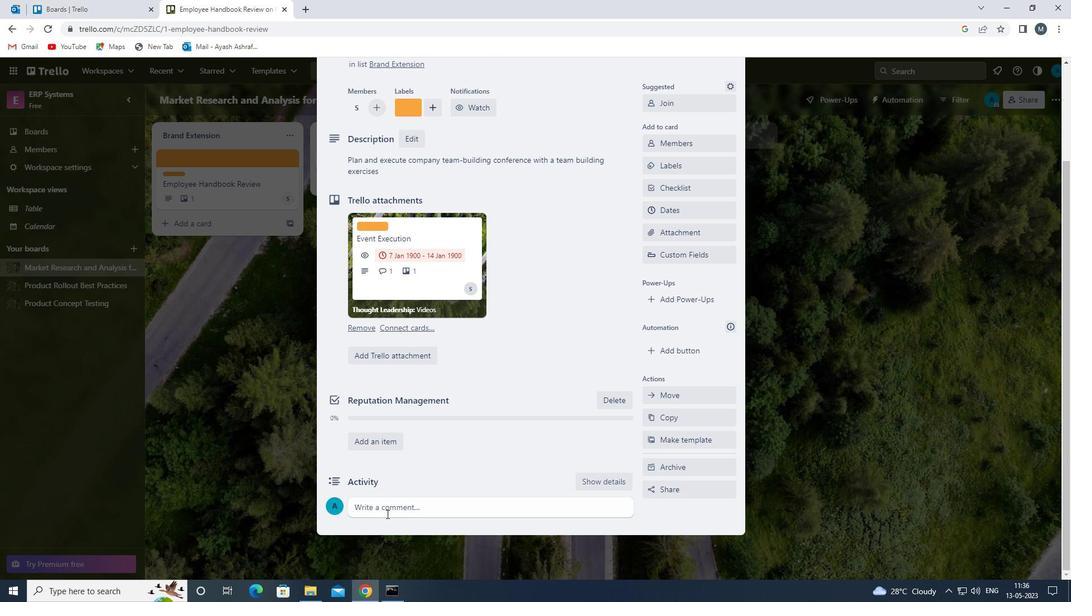 
Action: Mouse pressed left at (387, 511)
Screenshot: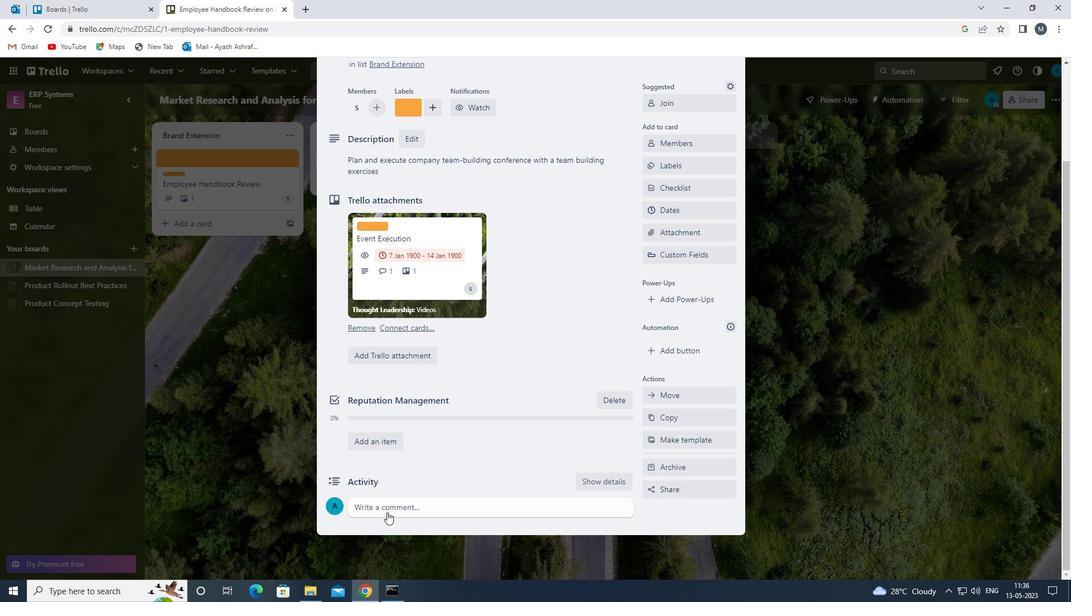 
Action: Mouse moved to (424, 443)
Screenshot: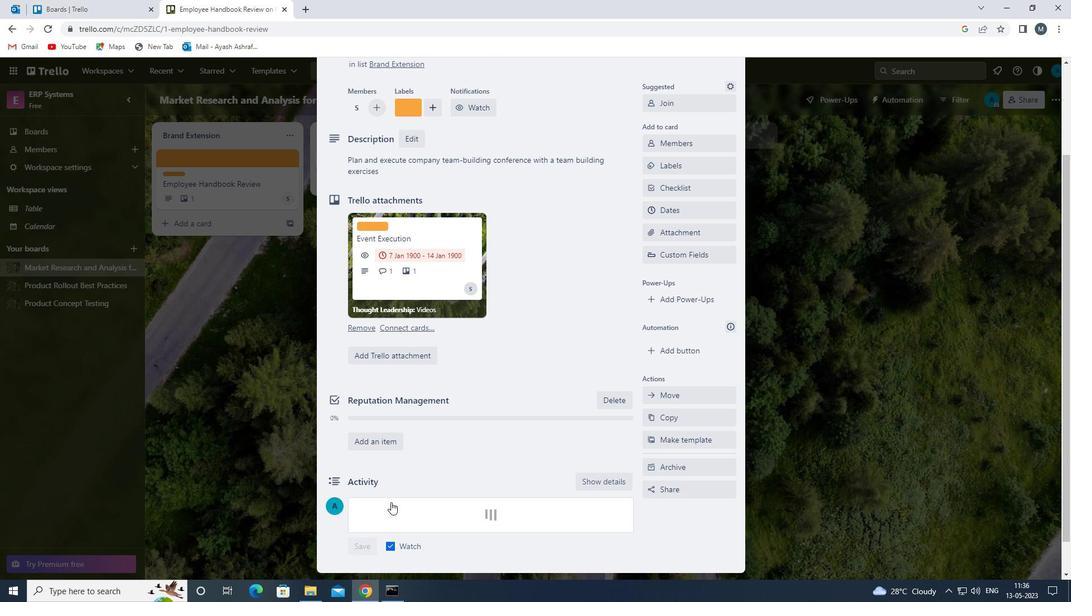 
Action: Mouse scrolled (424, 443) with delta (0, 0)
Screenshot: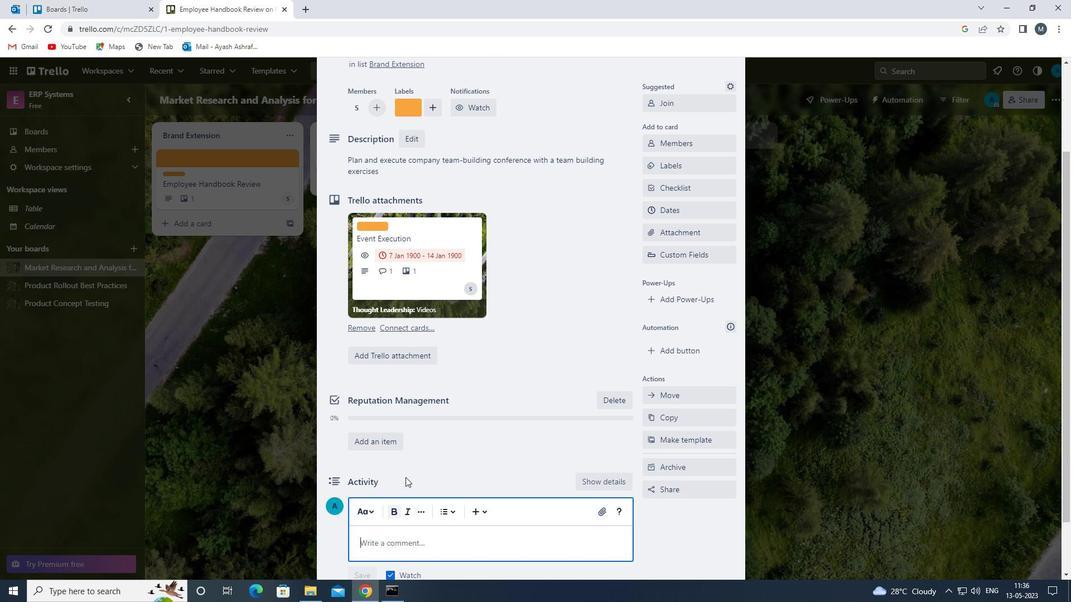 
Action: Mouse moved to (424, 444)
Screenshot: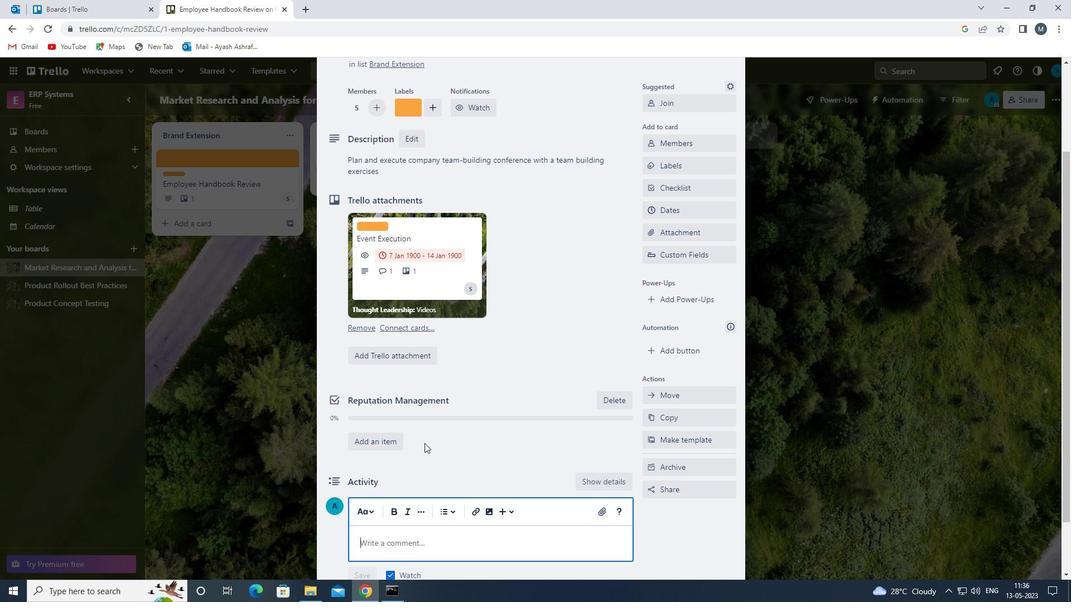 
Action: Mouse scrolled (424, 443) with delta (0, 0)
Screenshot: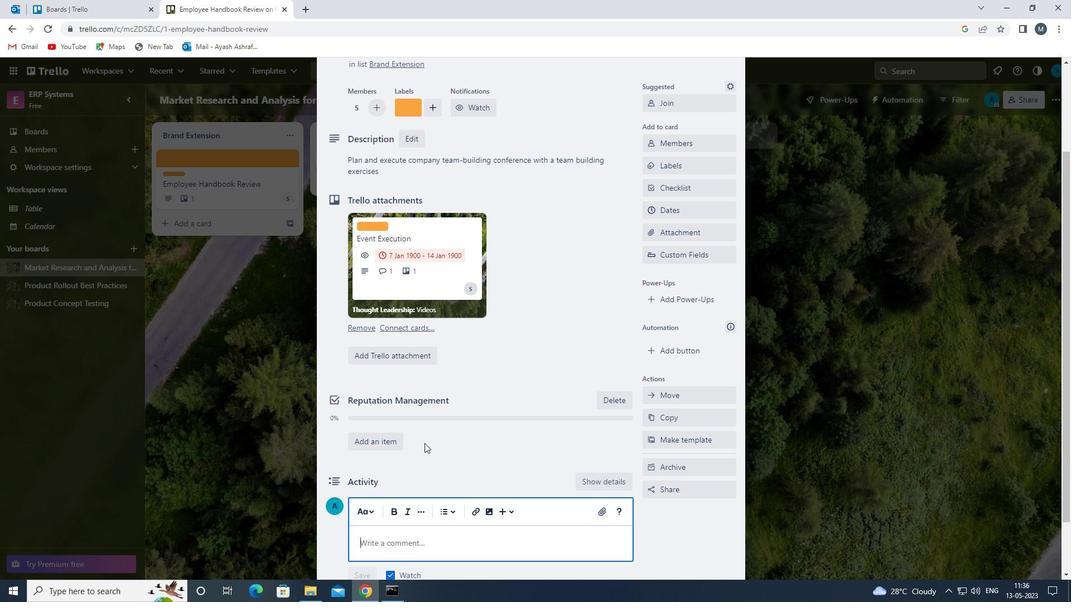 
Action: Mouse moved to (423, 447)
Screenshot: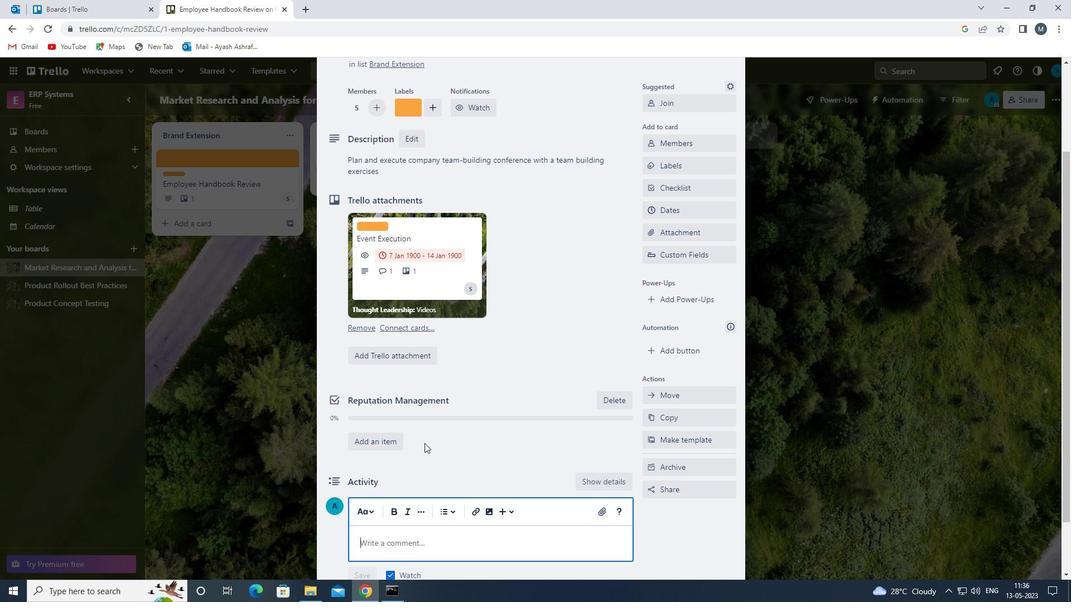 
Action: Mouse scrolled (423, 446) with delta (0, 0)
Screenshot: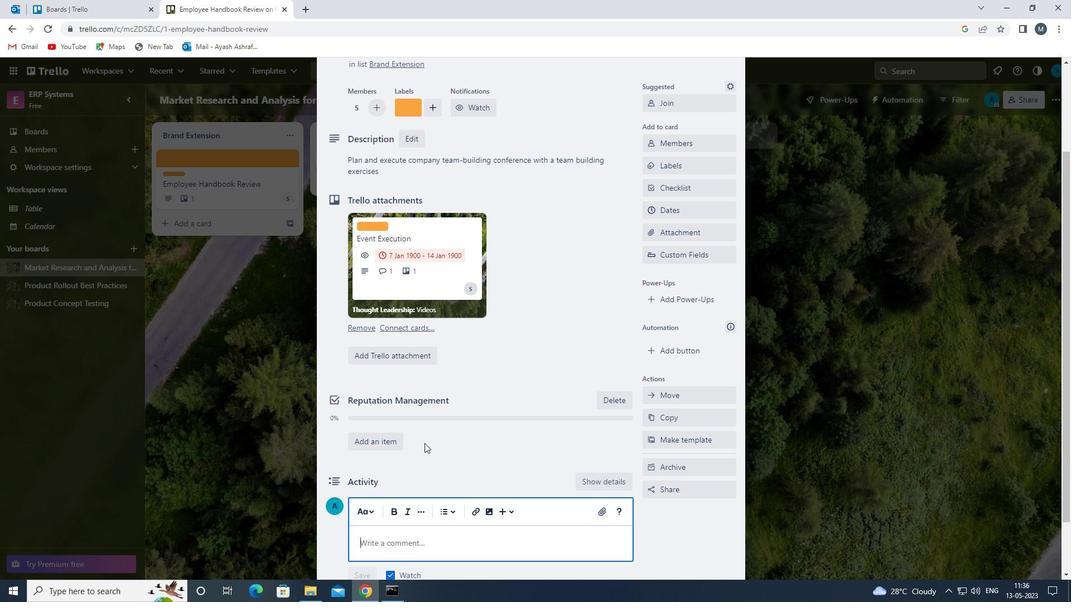 
Action: Mouse moved to (406, 480)
Screenshot: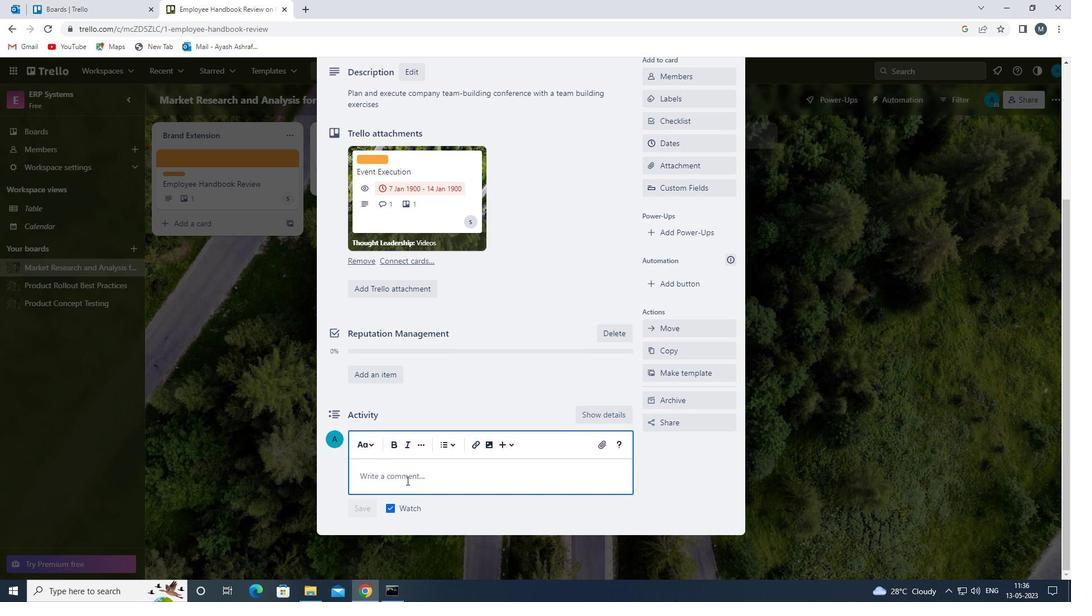 
Action: Mouse pressed left at (406, 480)
Screenshot: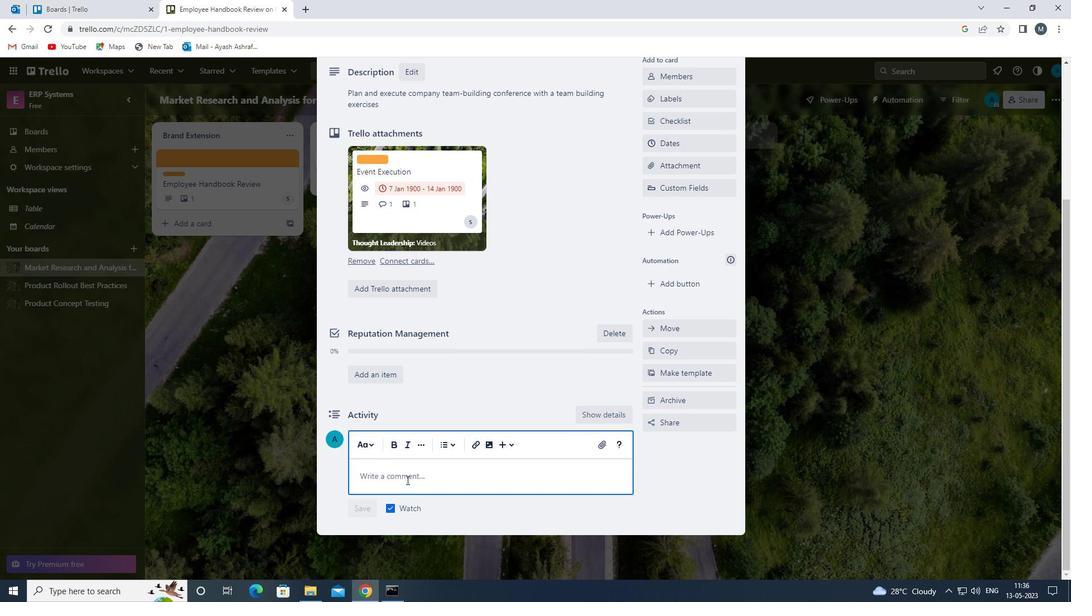 
Action: Key pressed <Key.shift><Key.shift><Key.shift><Key.shift><Key.shift><Key.shift><Key.shift><Key.shift><Key.shift><Key.shift><Key.shift><Key.shift><Key.shift><Key.shift><Key.shift><Key.shift>GIVEN<Key.space>THE<Key.space>IMP[<Key.backspace>PORTANCE<Key.space><Key.backspace><Key.backspace><Key.backspace><Key.backspace><Key.backspace><Key.backspace><Key.backspace><Key.backspace><Key.backspace>ORTANCE<Key.space>OF<Key.space>THIS<Key.space>TASK,<Key.space>CAREFUL<Key.space>PLANNING<Key.space>AND<Key.space>EC<Key.backspace>XECUTION<Key.space>ARE<Key.space>ESSENTIAL<Key.space><Key.backspace>.
Screenshot: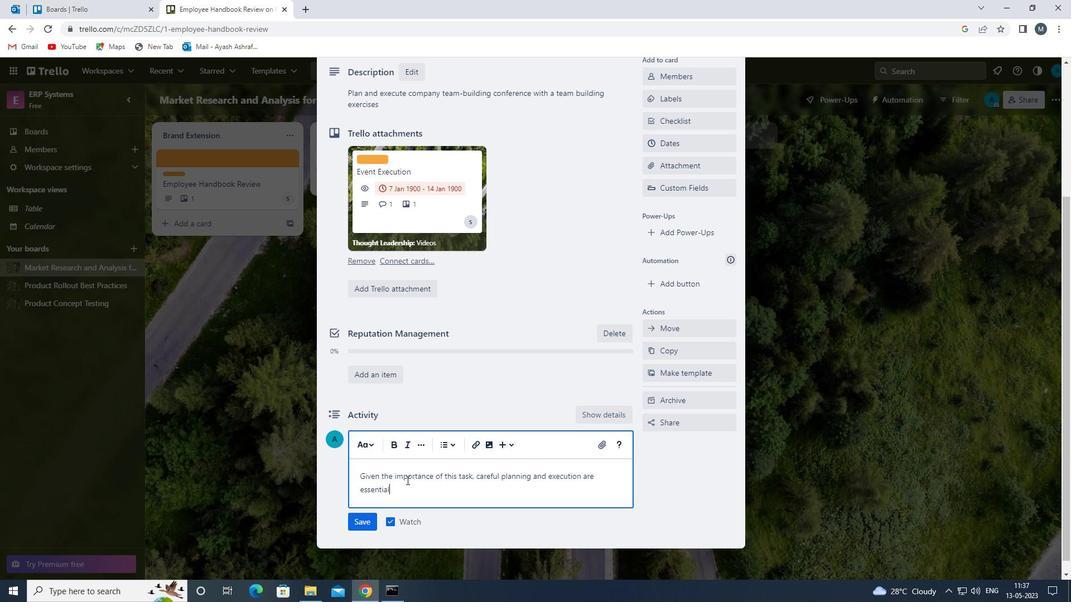
Action: Mouse moved to (361, 524)
Screenshot: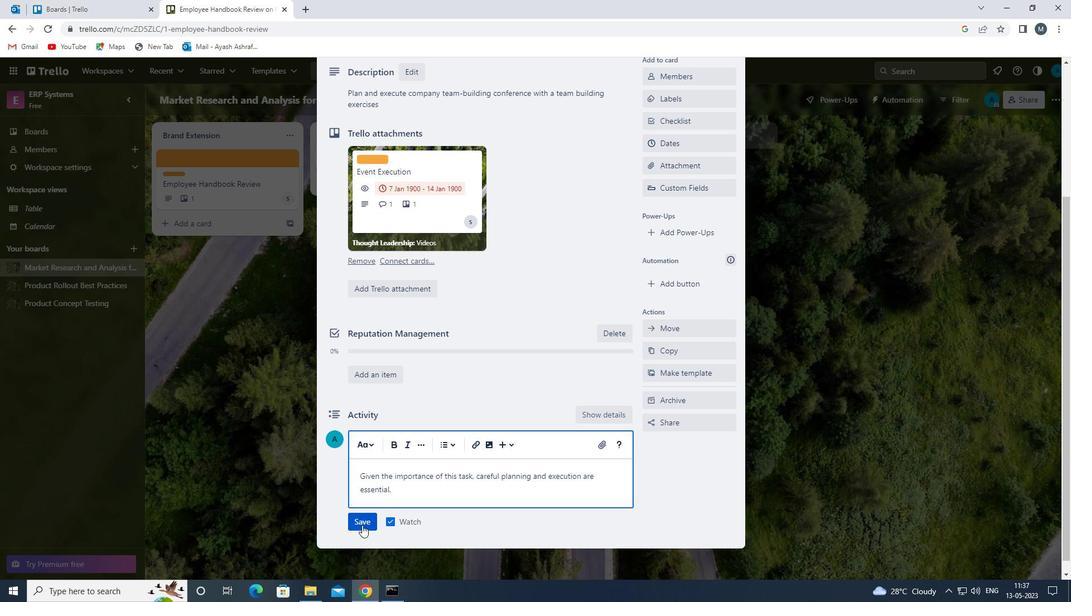 
Action: Mouse pressed left at (361, 524)
Screenshot: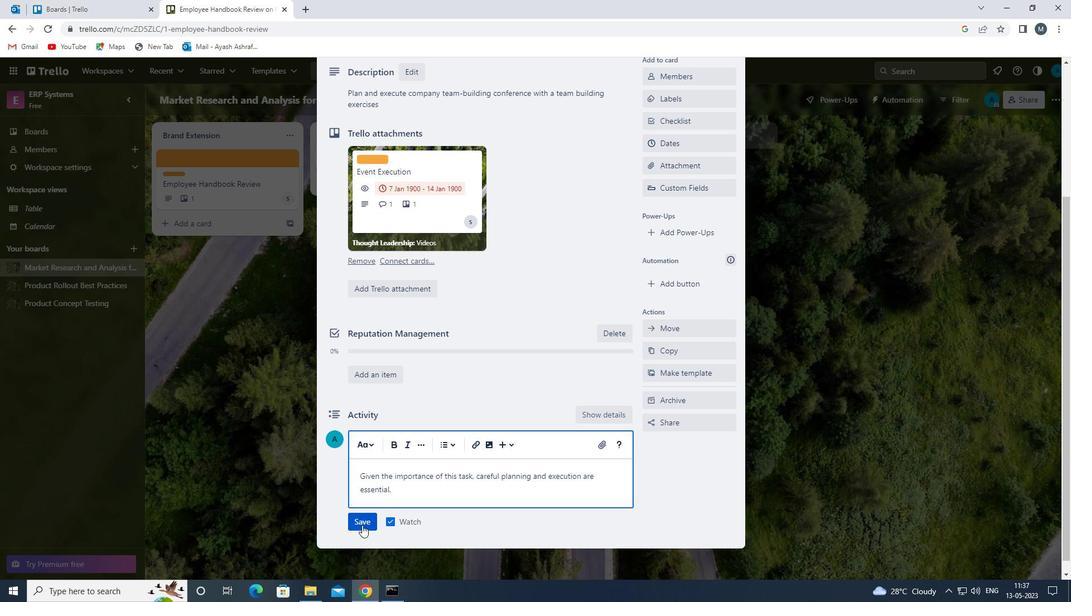 
Action: Mouse moved to (530, 436)
Screenshot: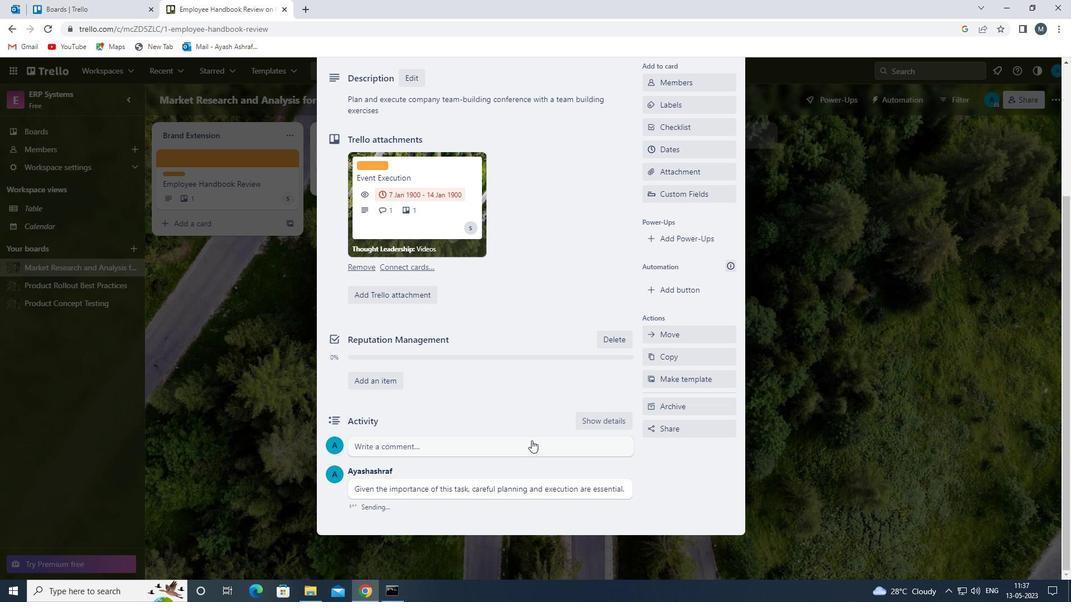 
Action: Mouse scrolled (530, 437) with delta (0, 0)
Screenshot: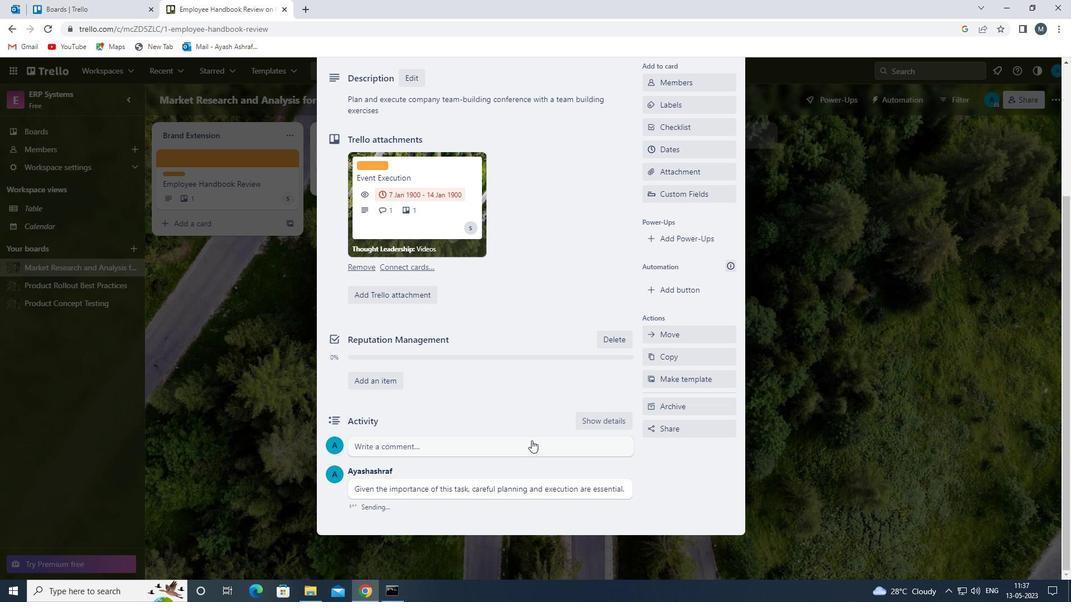 
Action: Mouse scrolled (530, 437) with delta (0, 0)
Screenshot: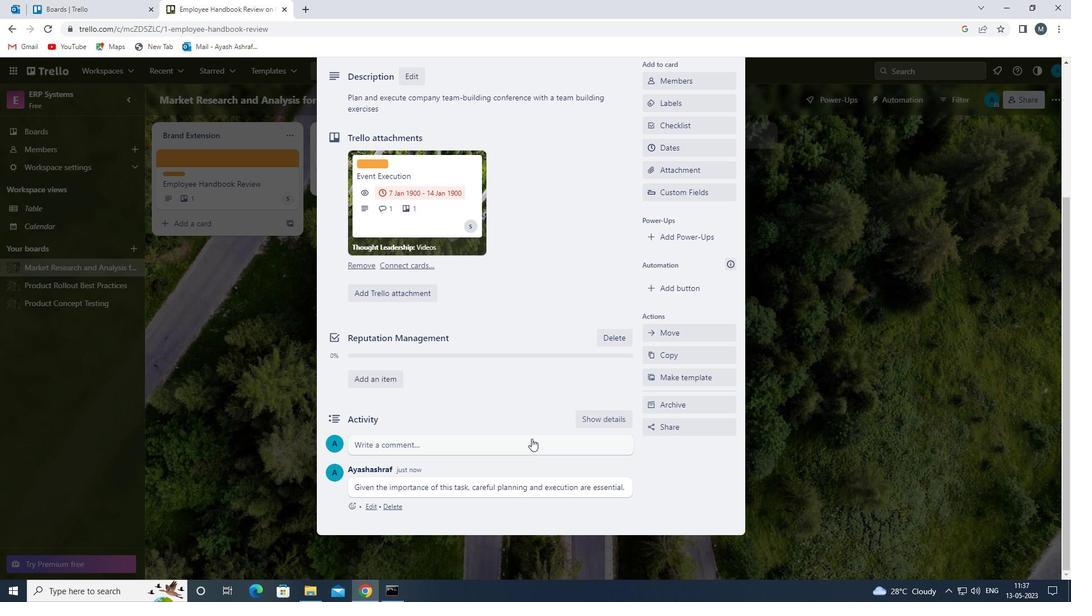 
Action: Mouse moved to (667, 258)
Screenshot: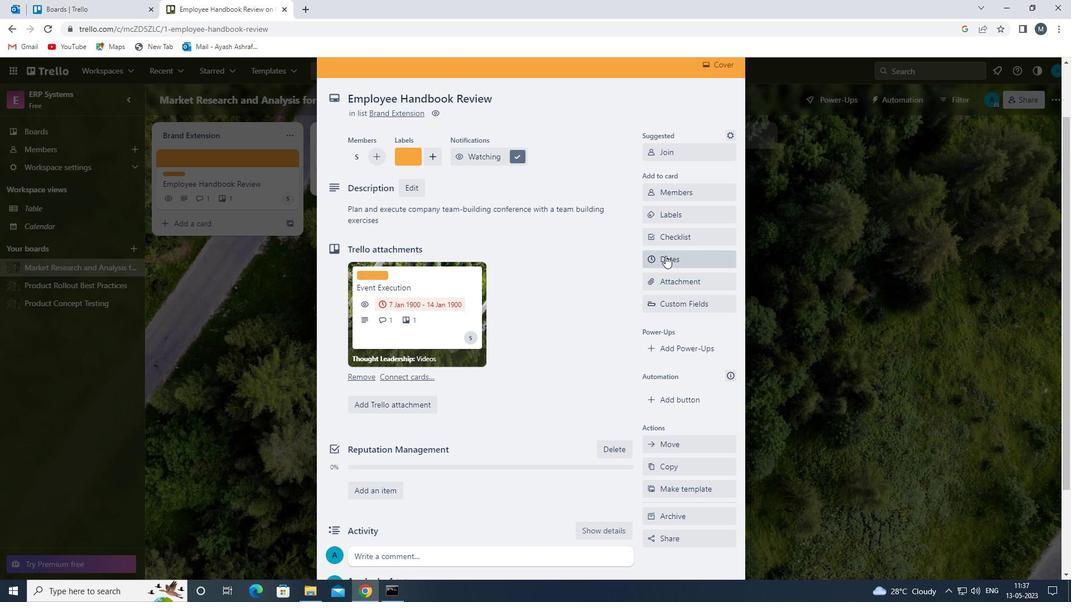 
Action: Mouse pressed left at (667, 258)
Screenshot: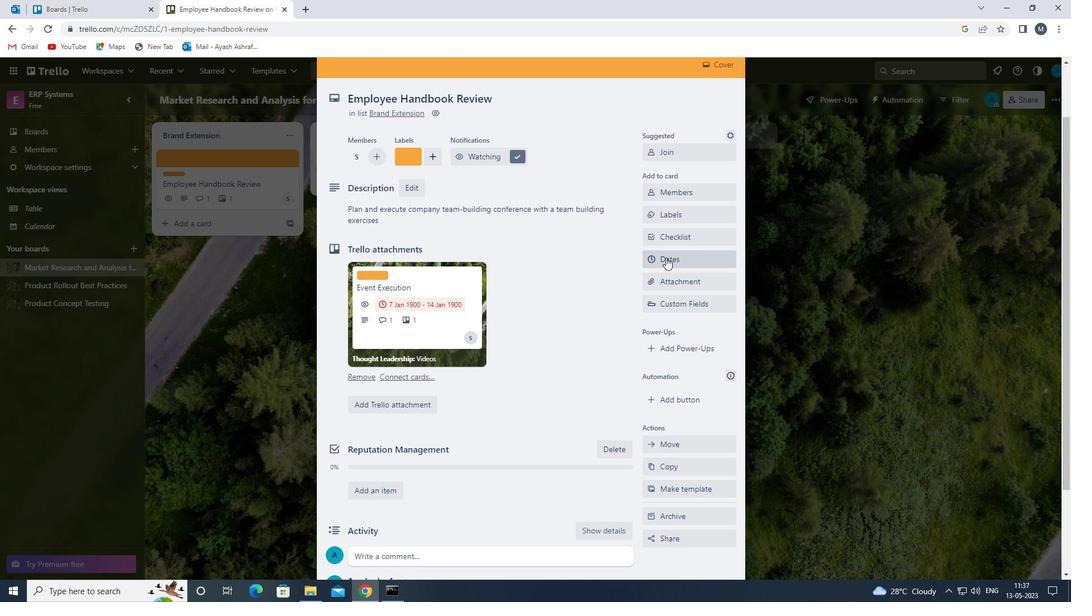 
Action: Mouse moved to (648, 300)
Screenshot: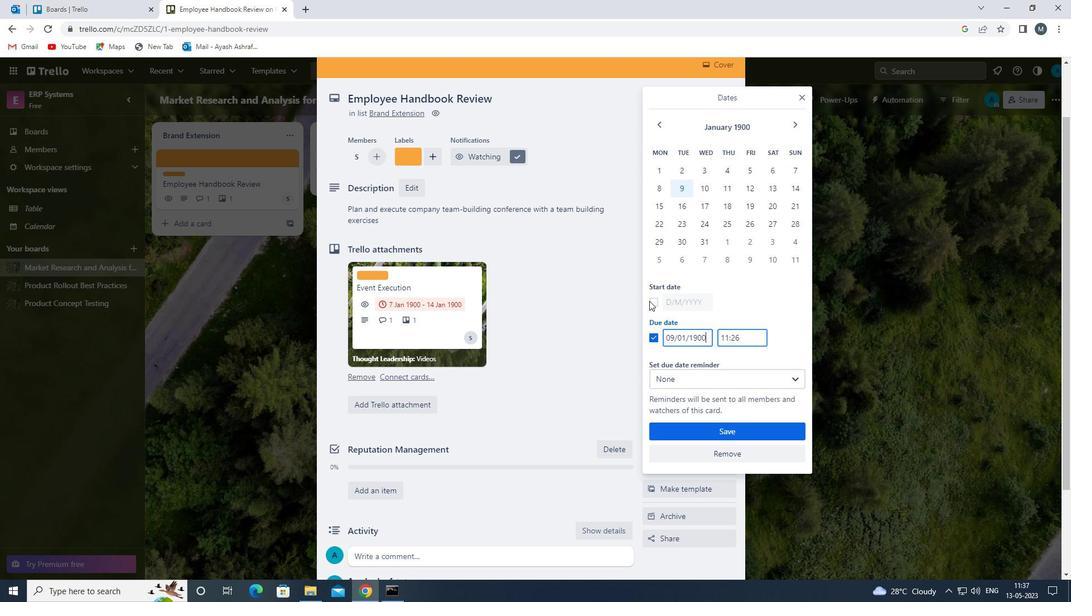 
Action: Mouse pressed left at (648, 300)
Screenshot: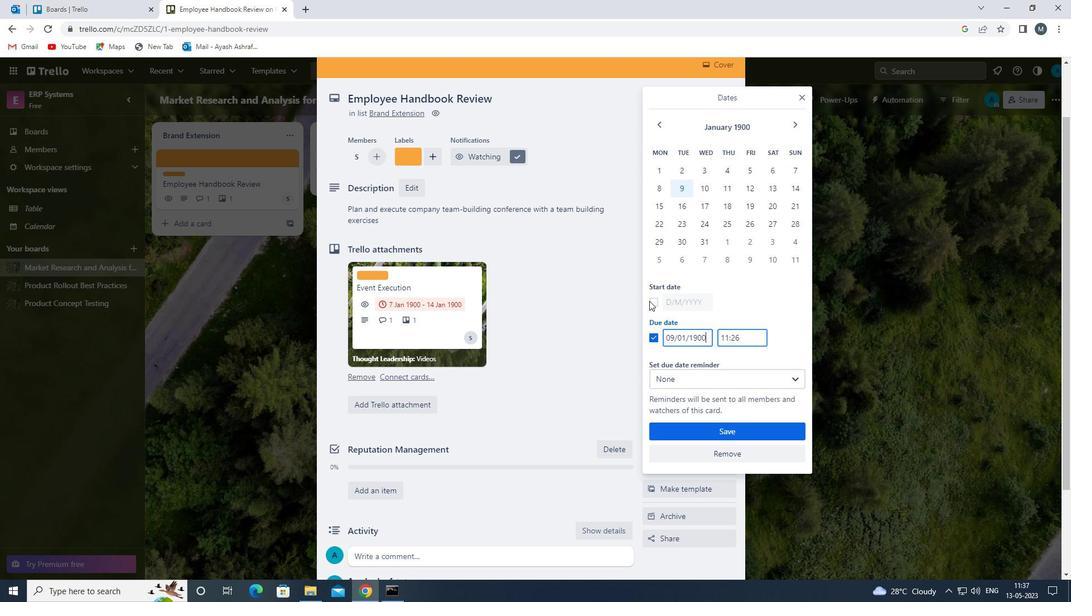 
Action: Mouse moved to (654, 304)
Screenshot: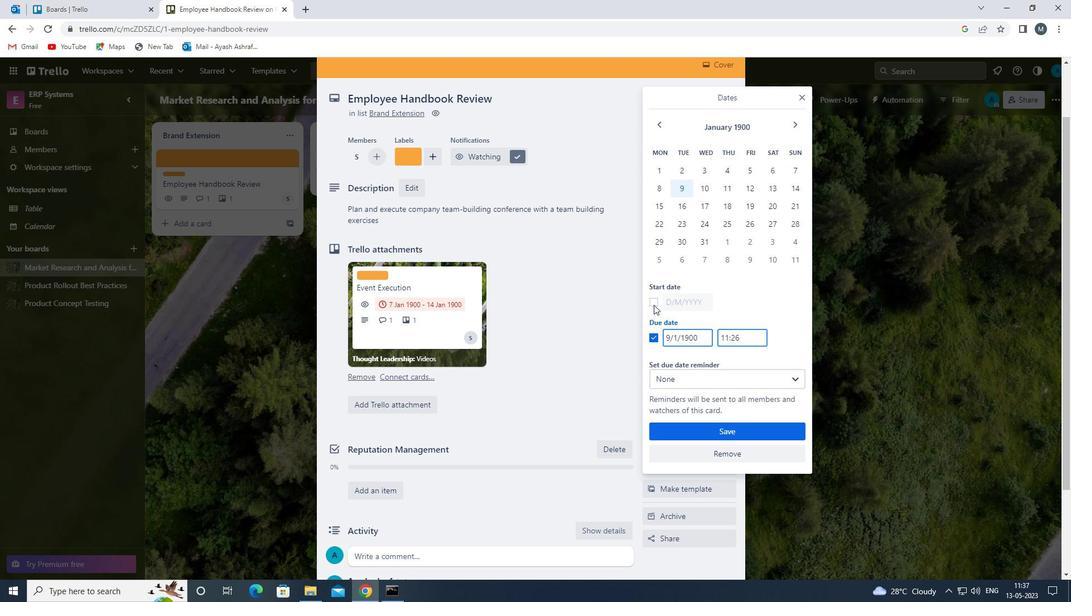 
Action: Mouse pressed left at (654, 304)
Screenshot: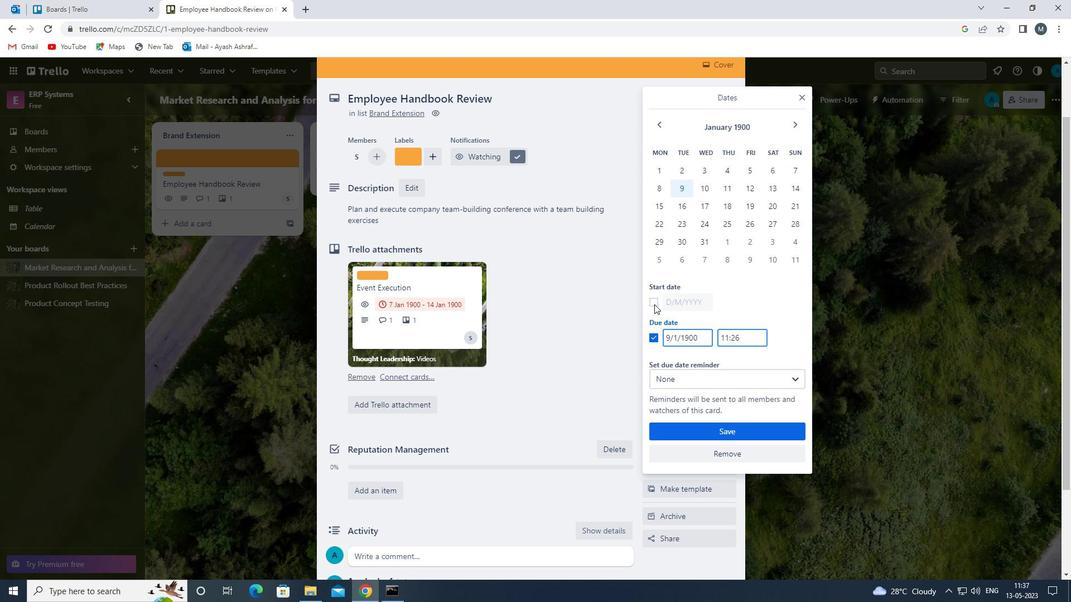 
Action: Mouse moved to (674, 303)
Screenshot: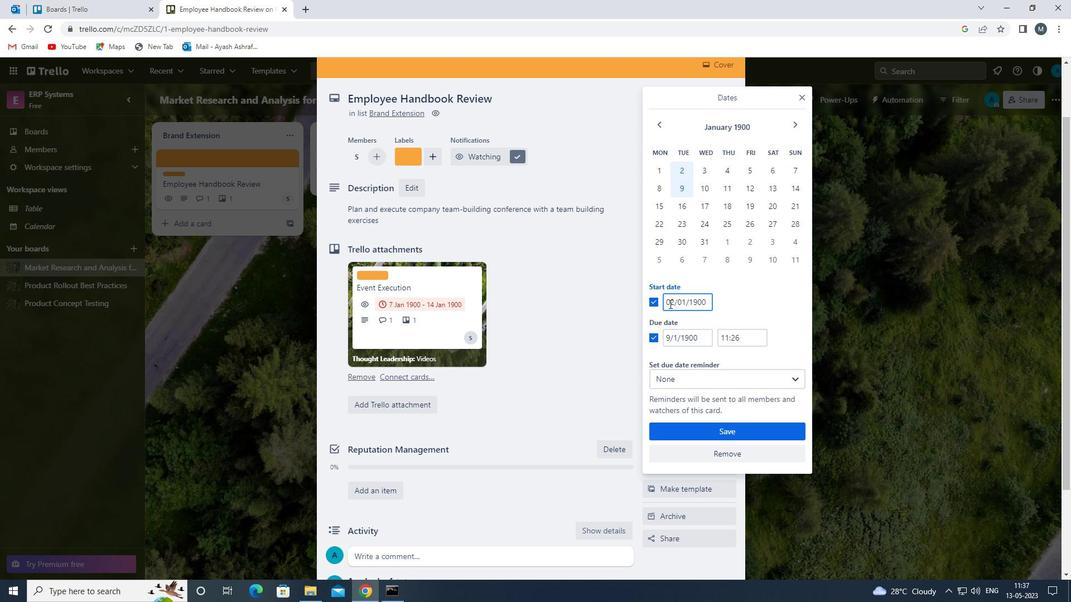 
Action: Mouse pressed left at (674, 303)
Screenshot: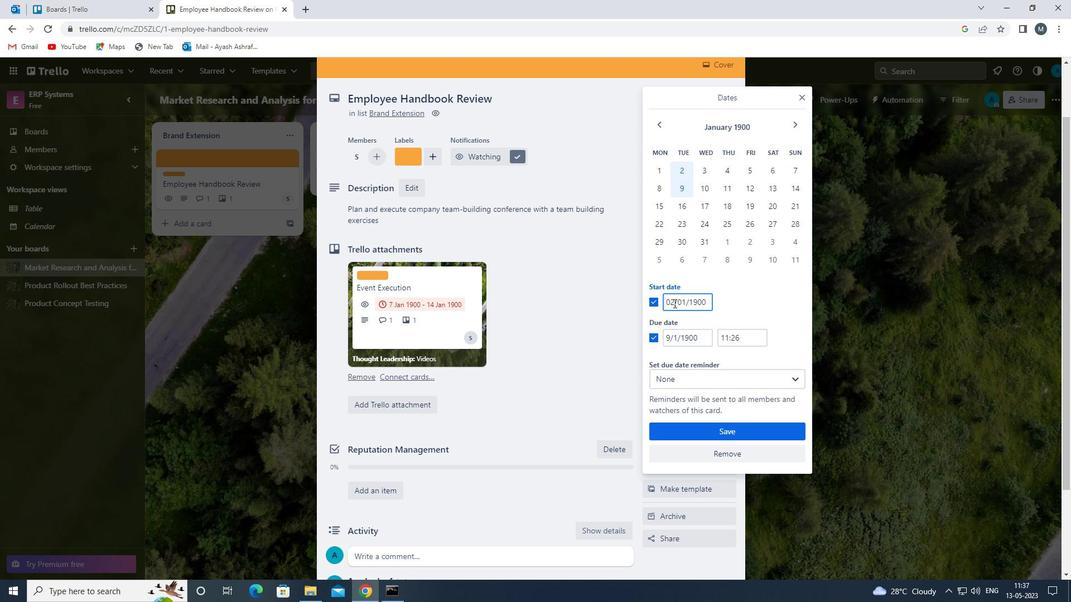 
Action: Mouse moved to (670, 303)
Screenshot: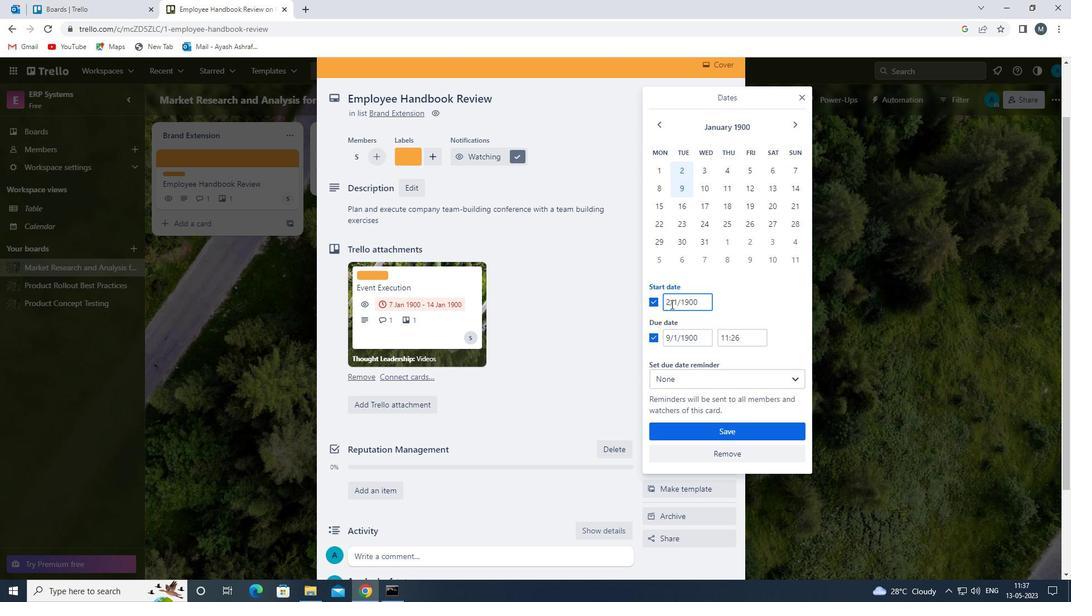 
Action: Mouse pressed left at (670, 303)
Screenshot: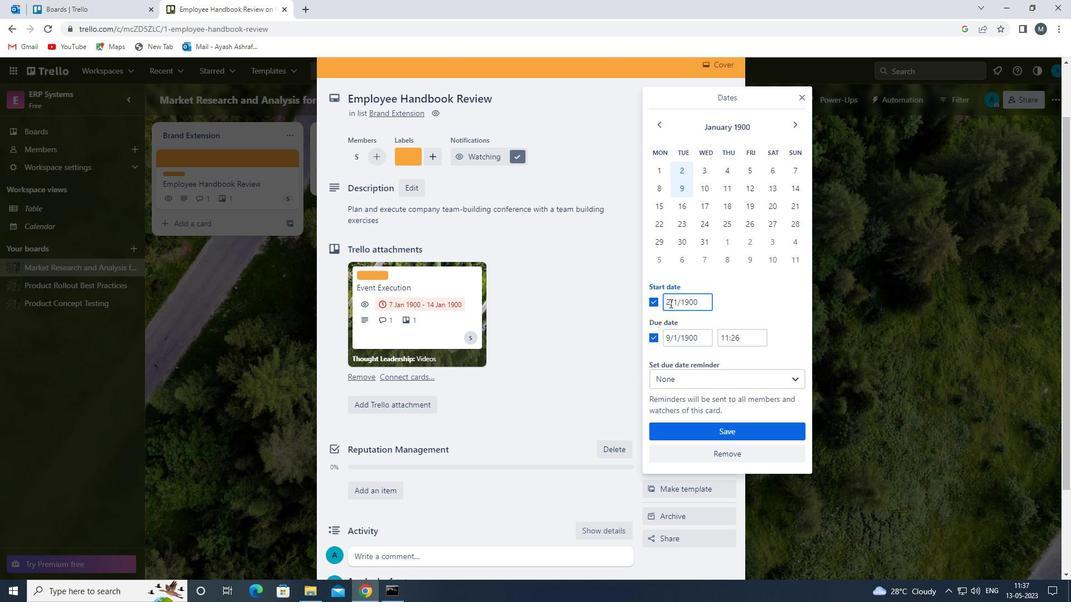 
Action: Mouse moved to (683, 305)
Screenshot: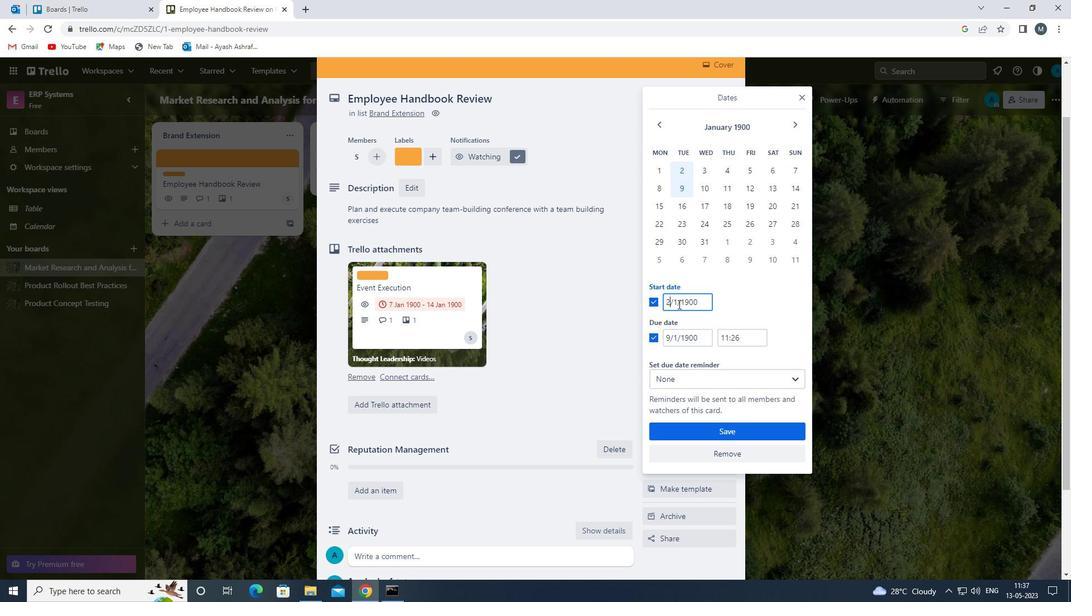 
Action: Key pressed <Key.backspace>
Screenshot: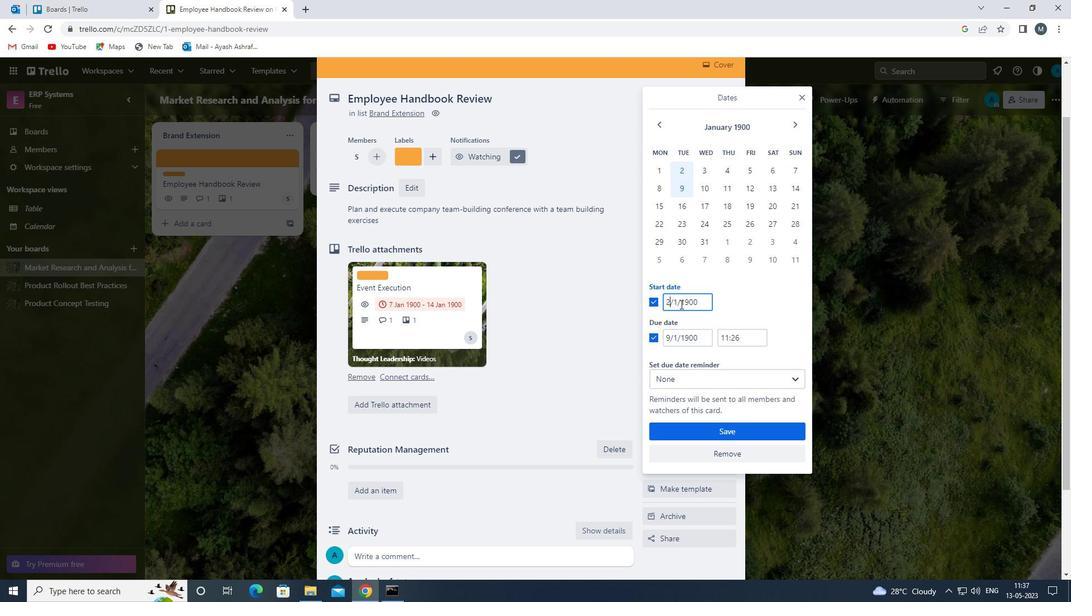 
Action: Mouse moved to (683, 307)
Screenshot: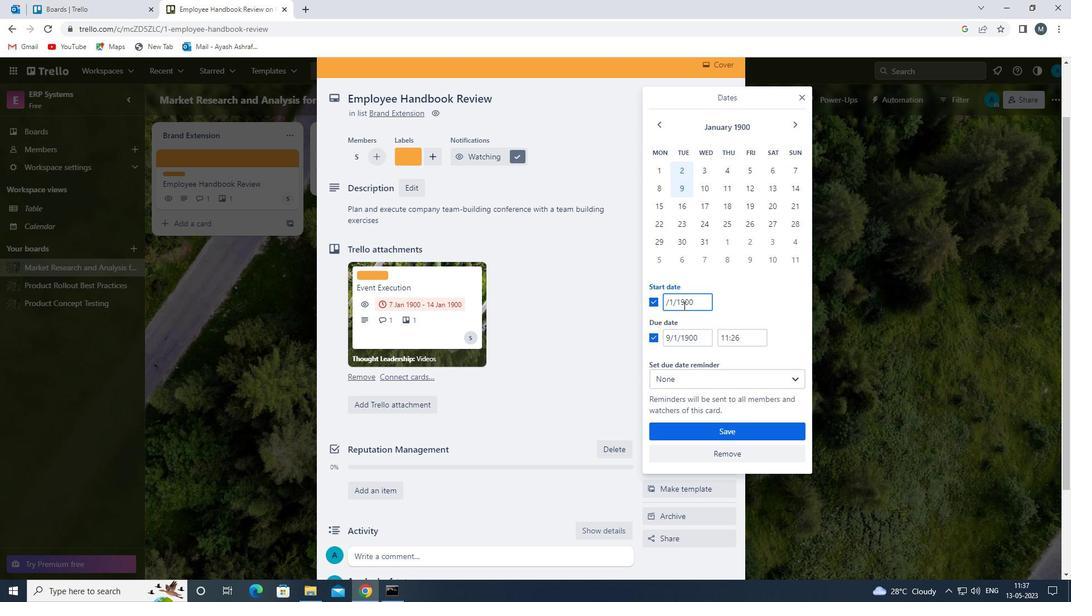 
Action: Key pressed 0
Screenshot: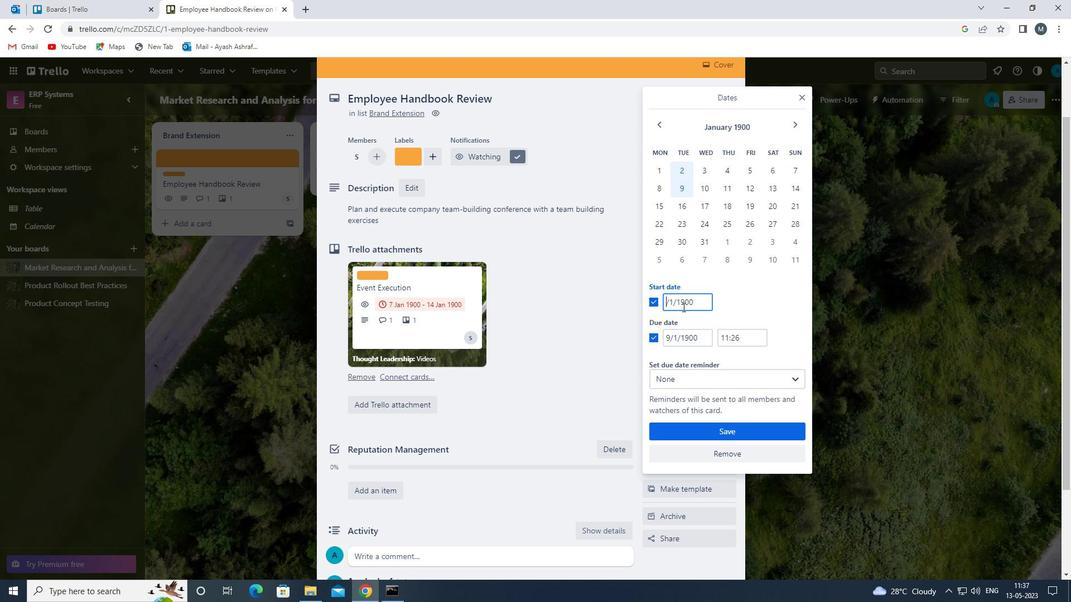 
Action: Mouse moved to (683, 308)
Screenshot: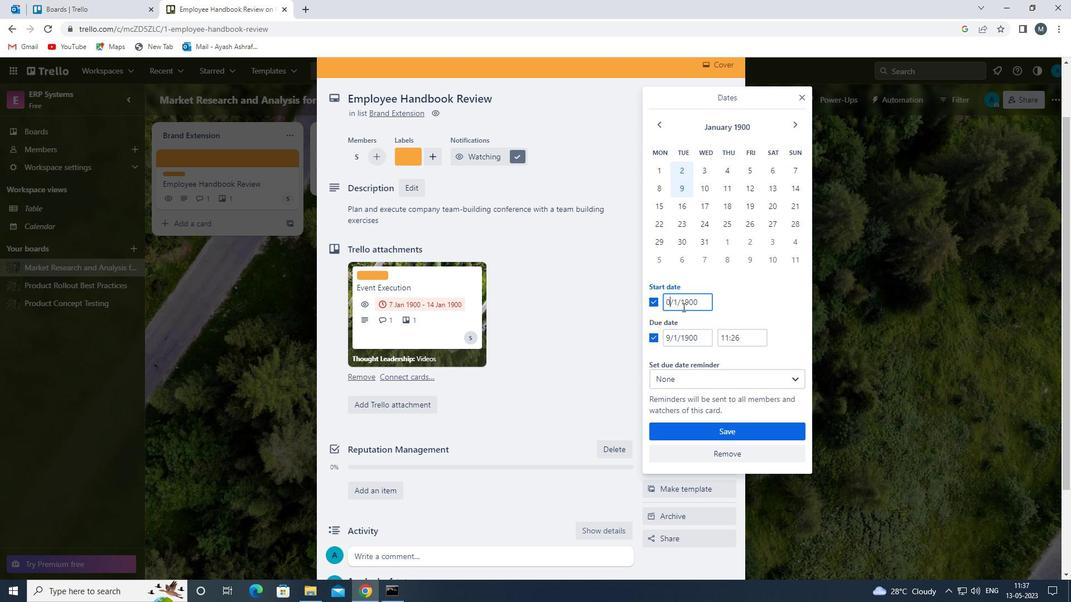 
Action: Key pressed 3
Screenshot: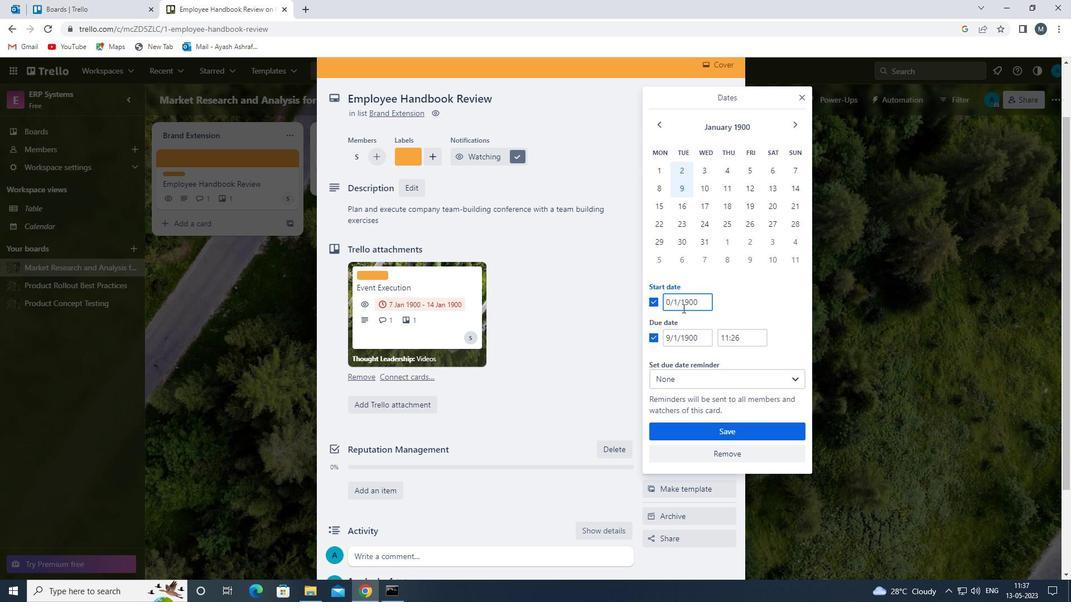 
Action: Mouse moved to (677, 303)
Screenshot: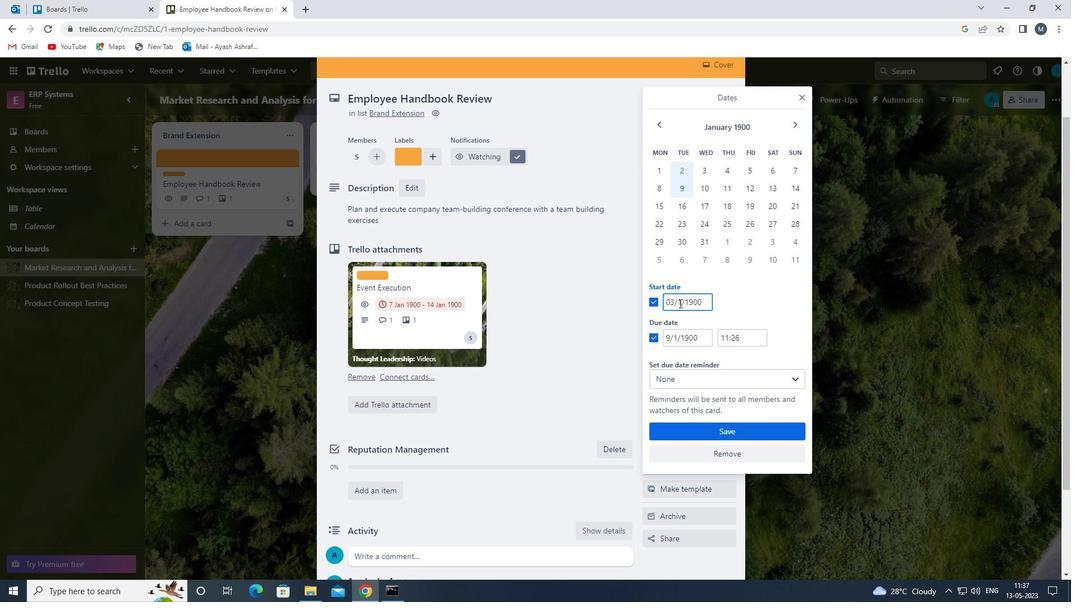 
Action: Mouse pressed left at (677, 303)
Screenshot: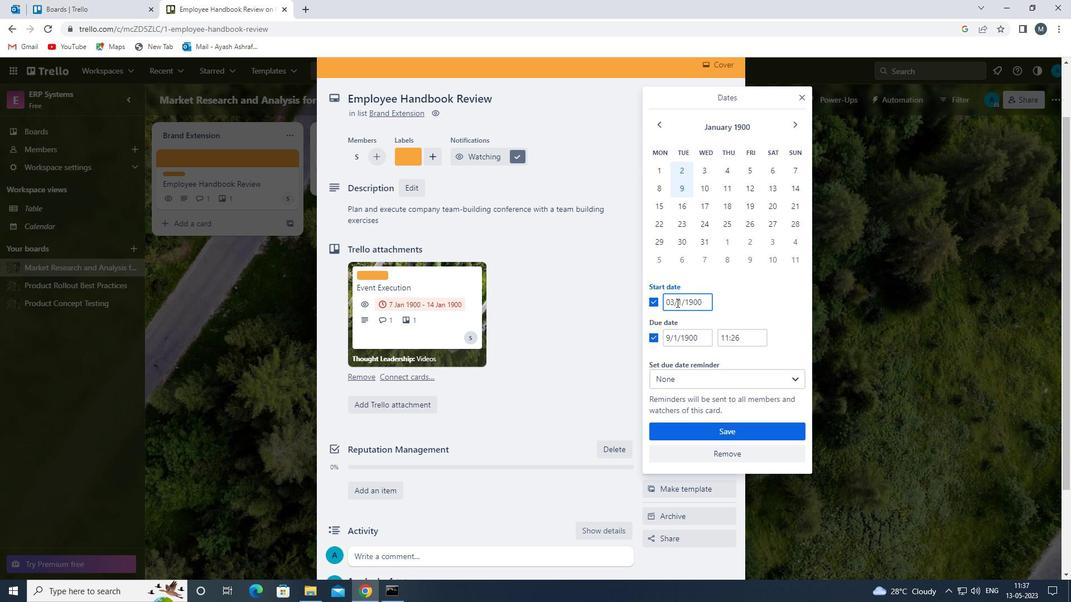 
Action: Mouse moved to (671, 310)
Screenshot: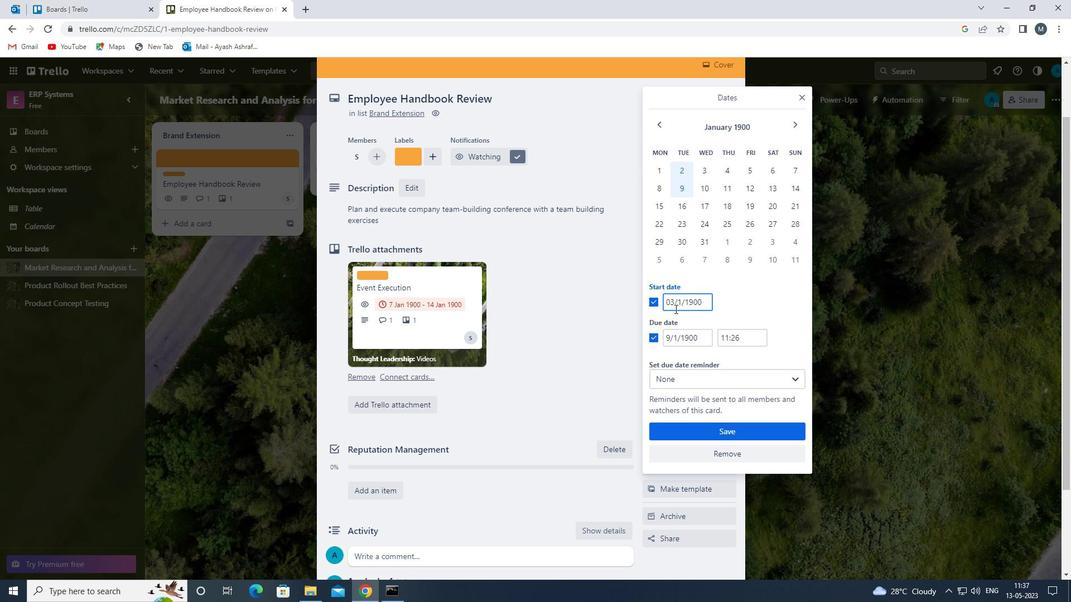 
Action: Key pressed 0
Screenshot: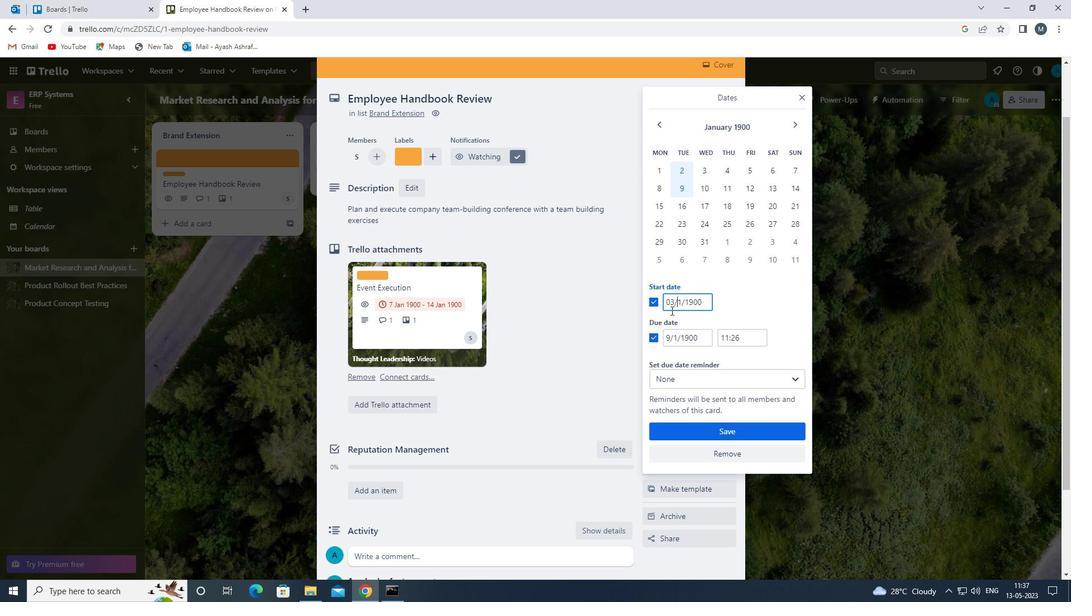 
Action: Mouse moved to (669, 338)
Screenshot: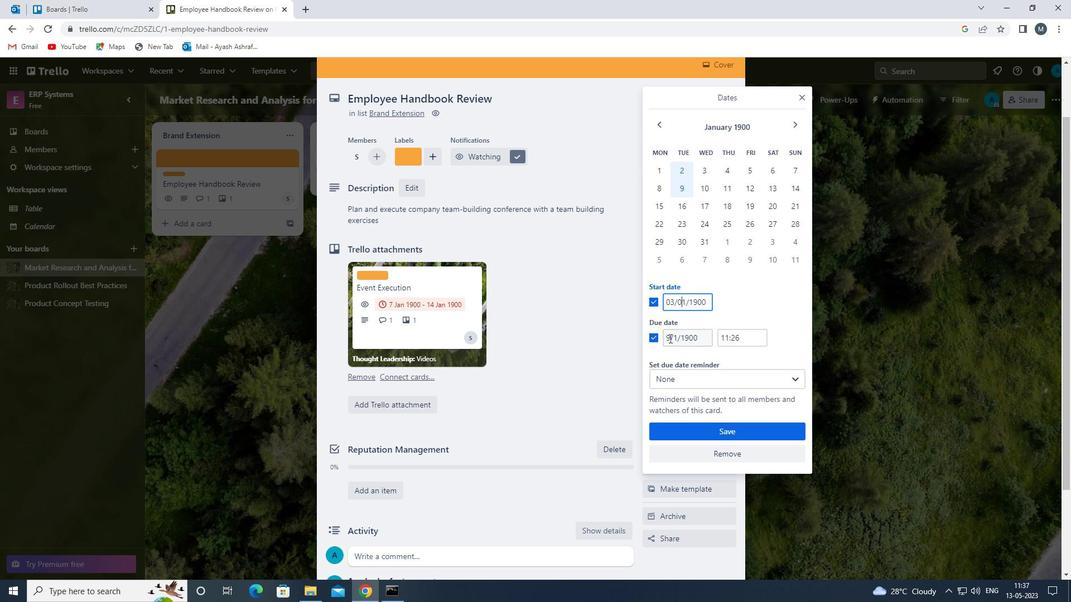 
Action: Mouse pressed left at (669, 338)
Screenshot: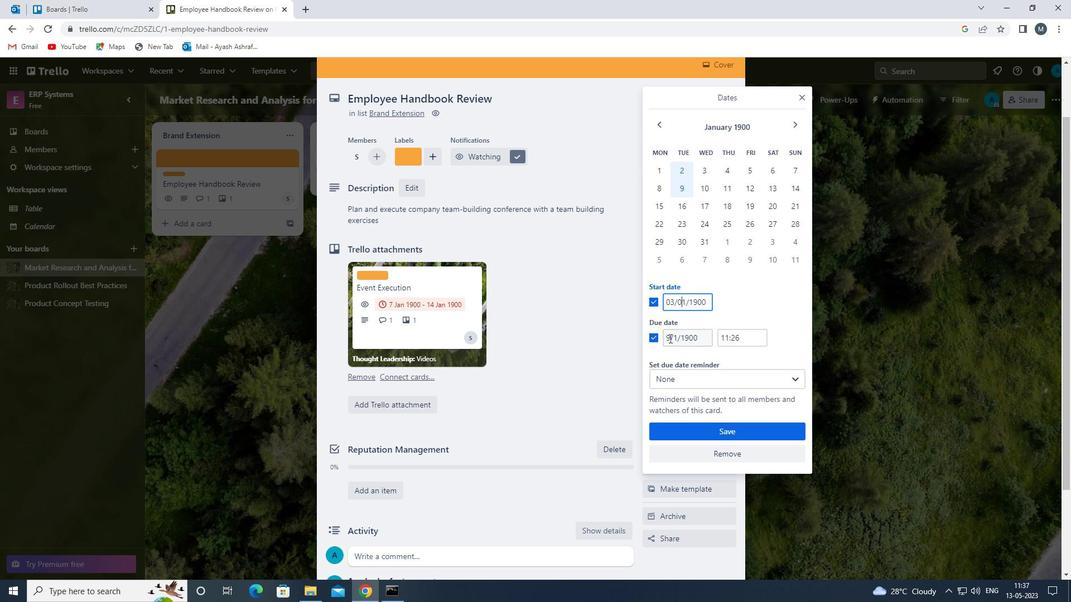
Action: Mouse moved to (677, 338)
Screenshot: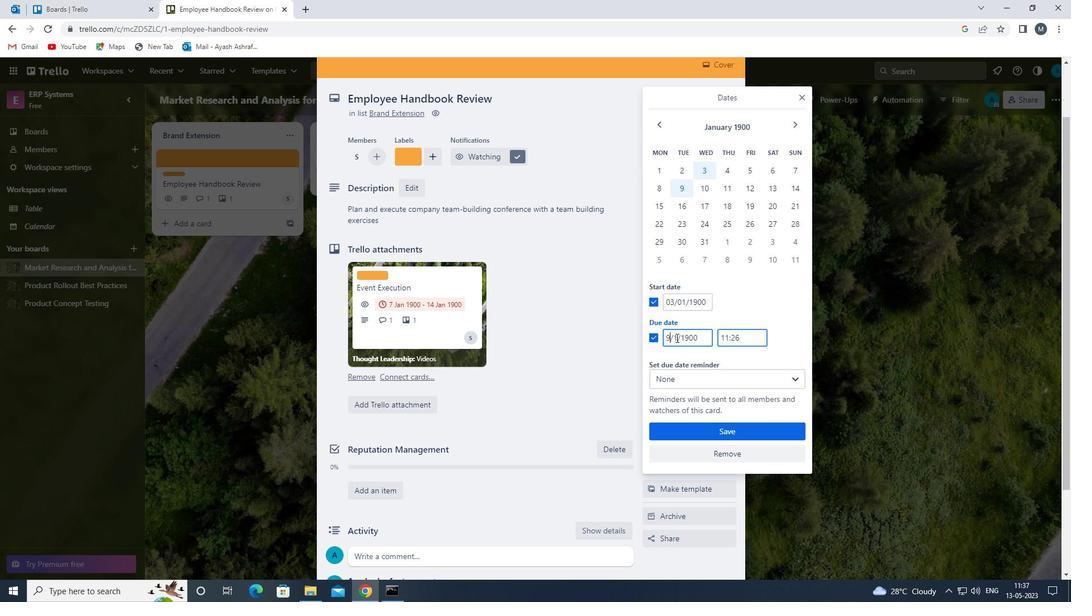
Action: Key pressed <Key.backspace>10
Screenshot: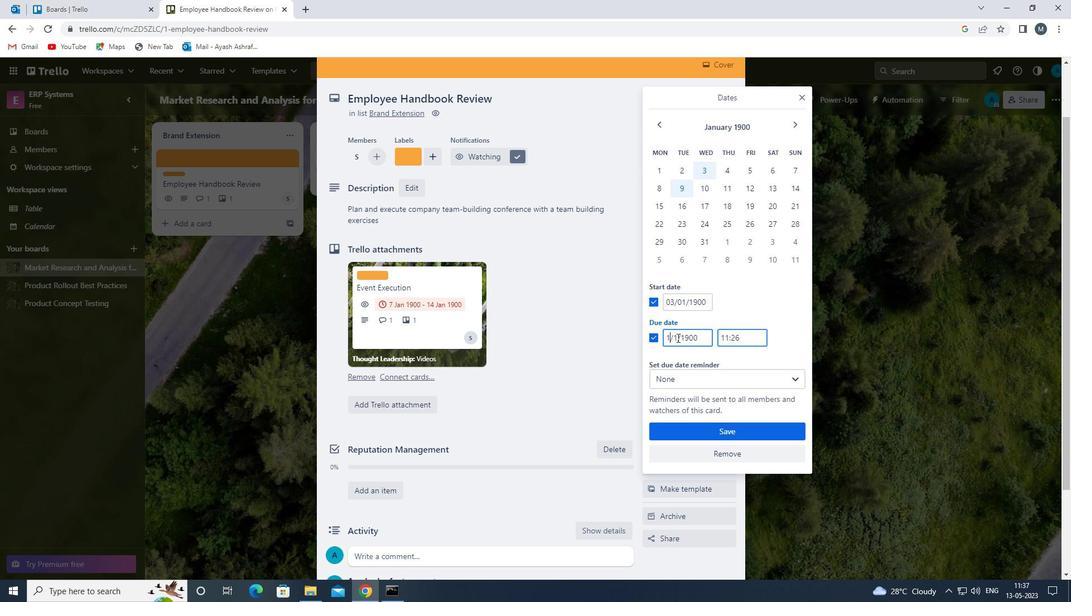 
Action: Mouse moved to (681, 335)
Screenshot: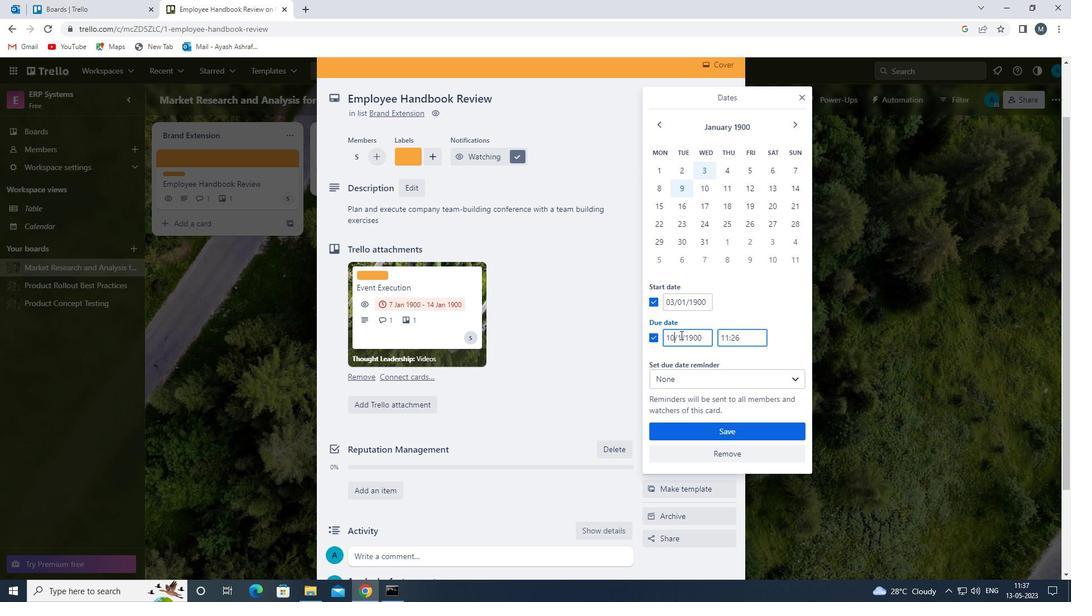 
Action: Mouse pressed left at (681, 335)
Screenshot: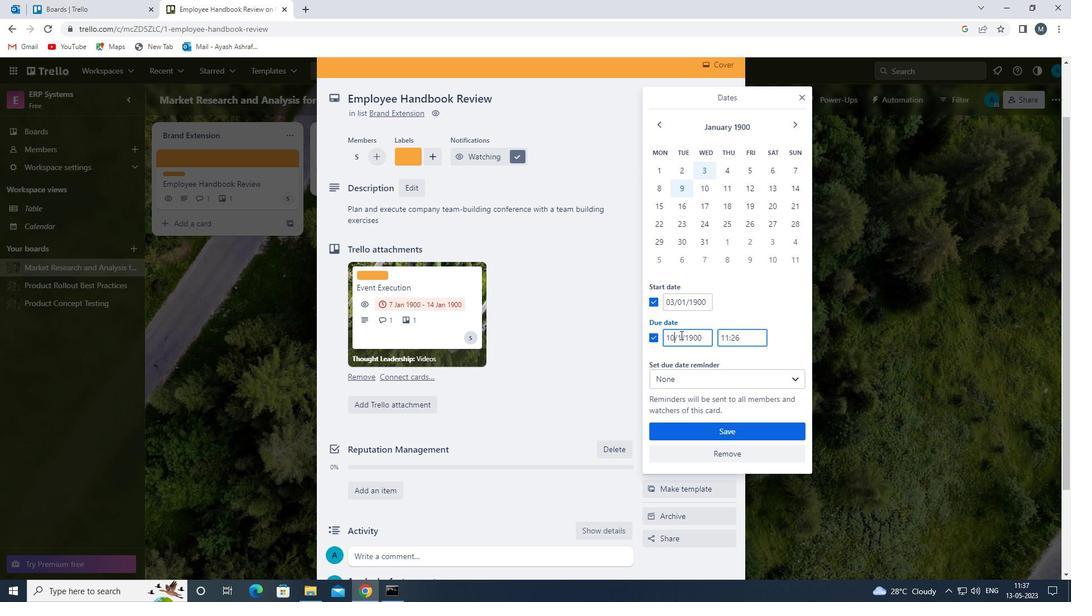 
Action: Mouse moved to (678, 342)
Screenshot: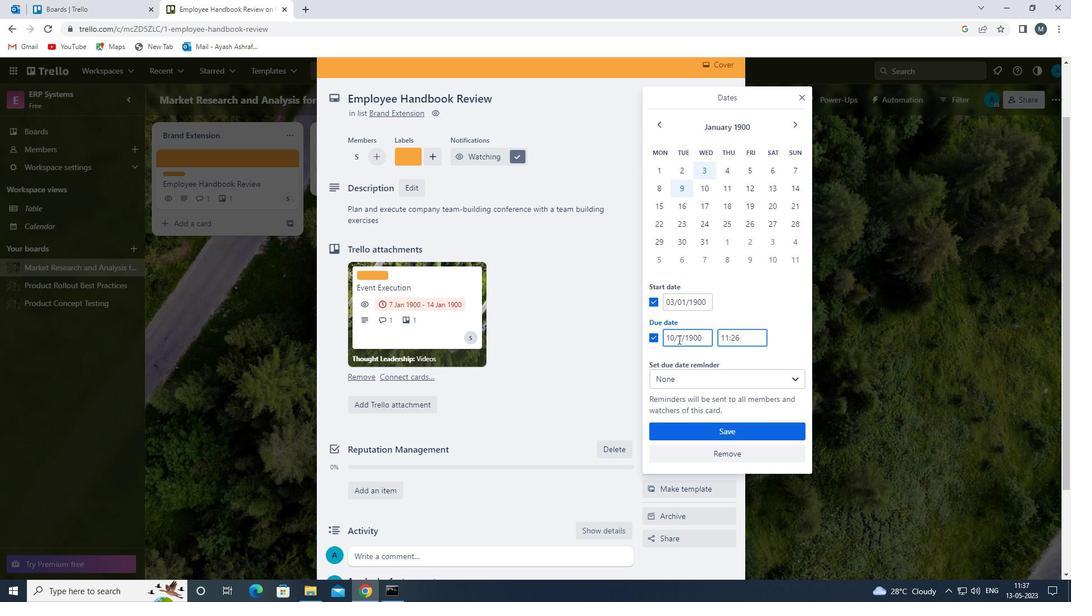 
Action: Mouse pressed left at (678, 342)
Screenshot: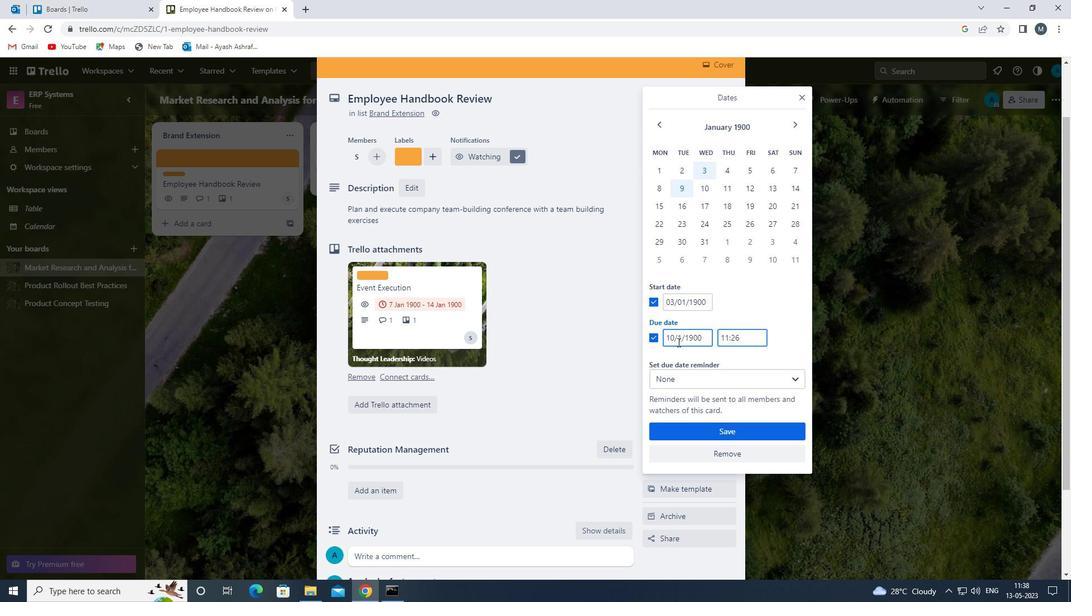 
Action: Mouse moved to (687, 343)
Screenshot: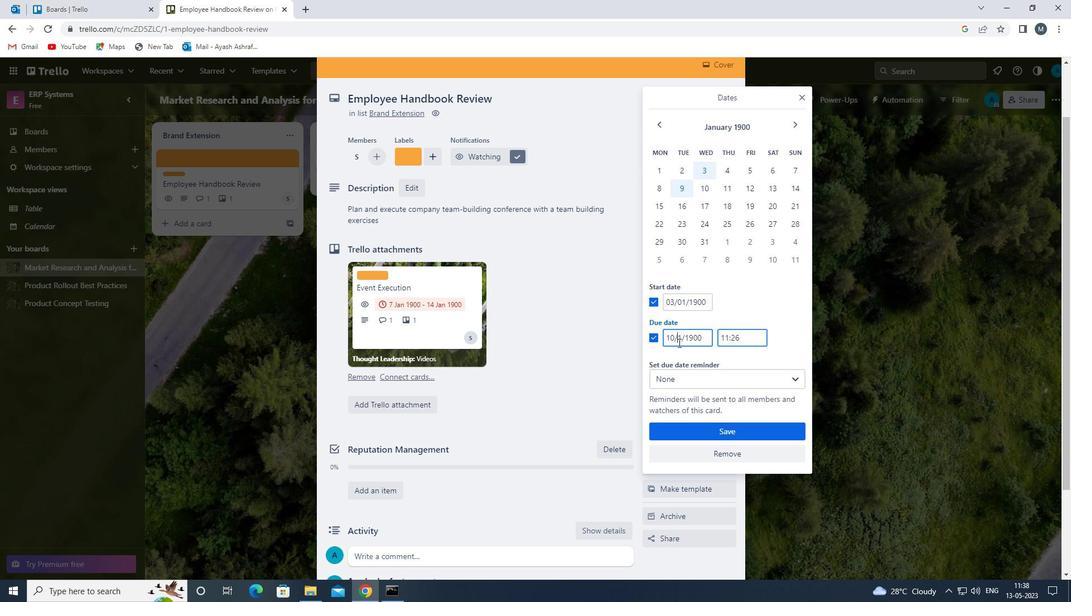 
Action: Key pressed 0
Screenshot: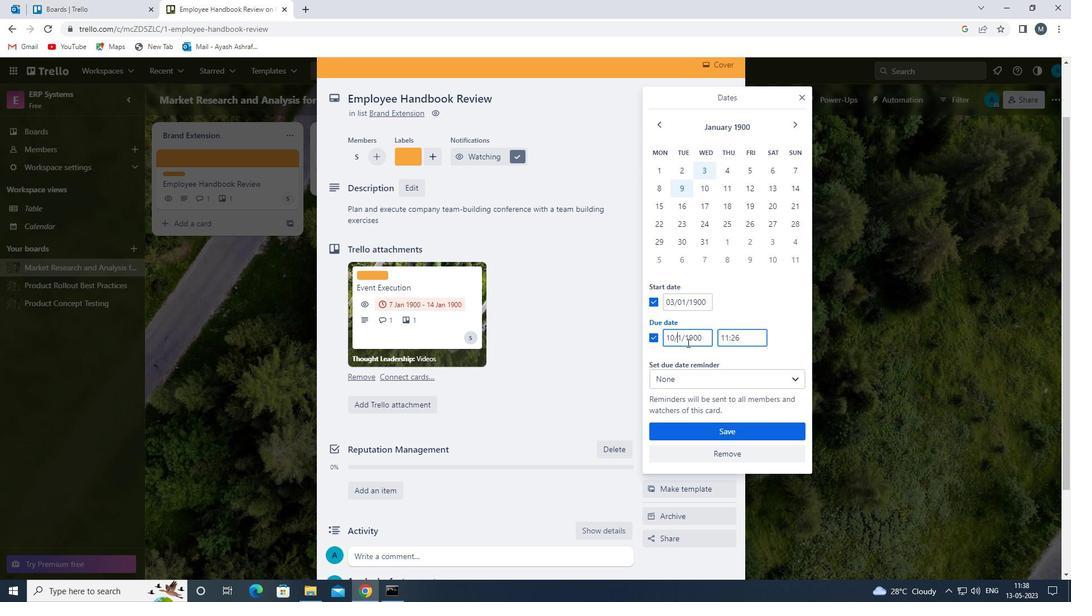 
Action: Mouse moved to (705, 433)
Screenshot: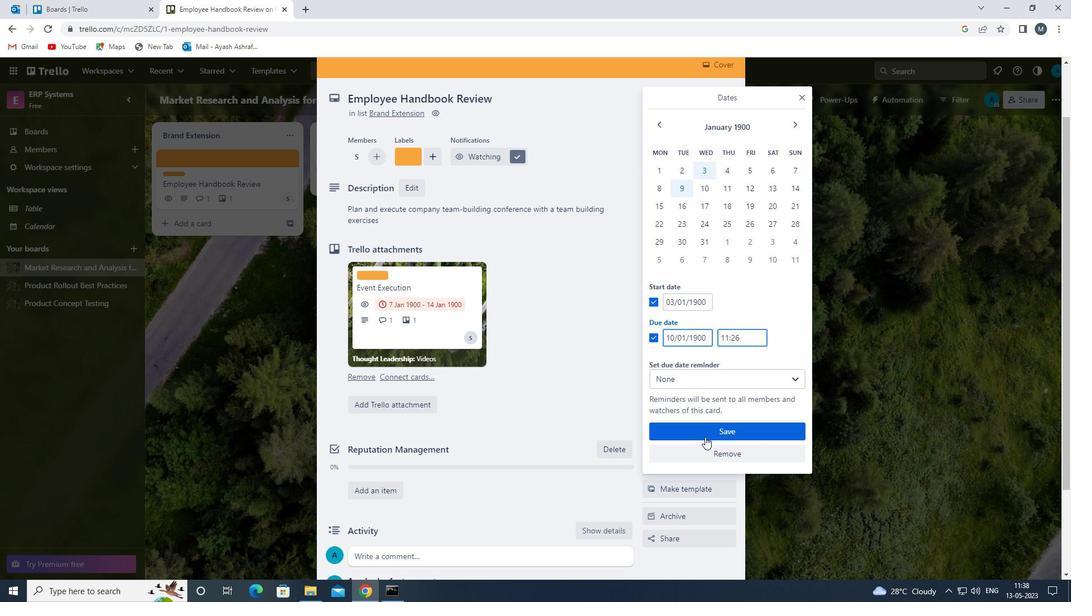 
Action: Mouse pressed left at (705, 433)
Screenshot: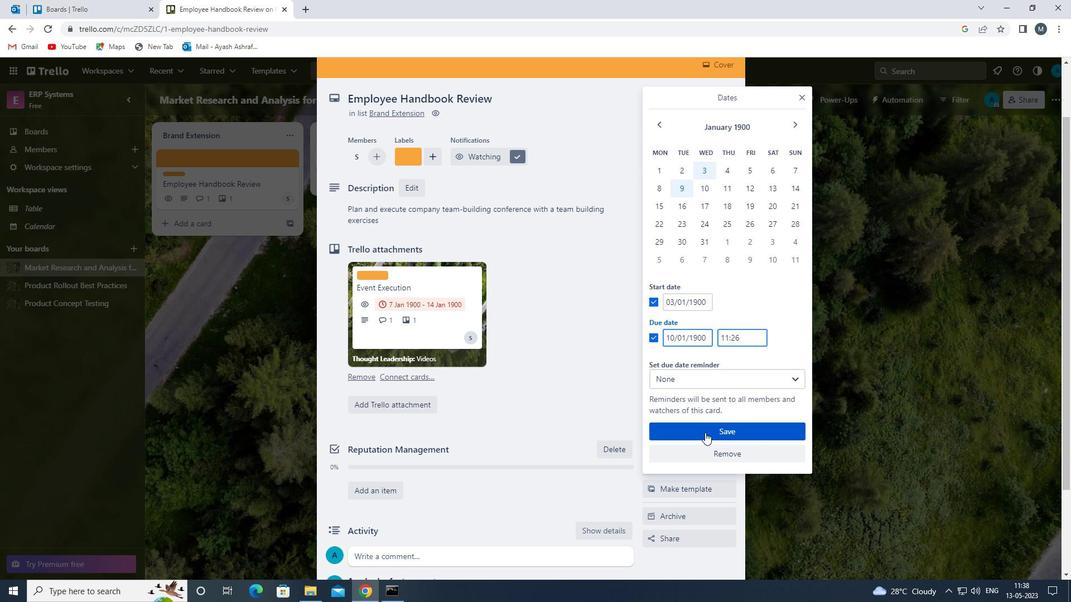 
Action: Mouse moved to (625, 423)
Screenshot: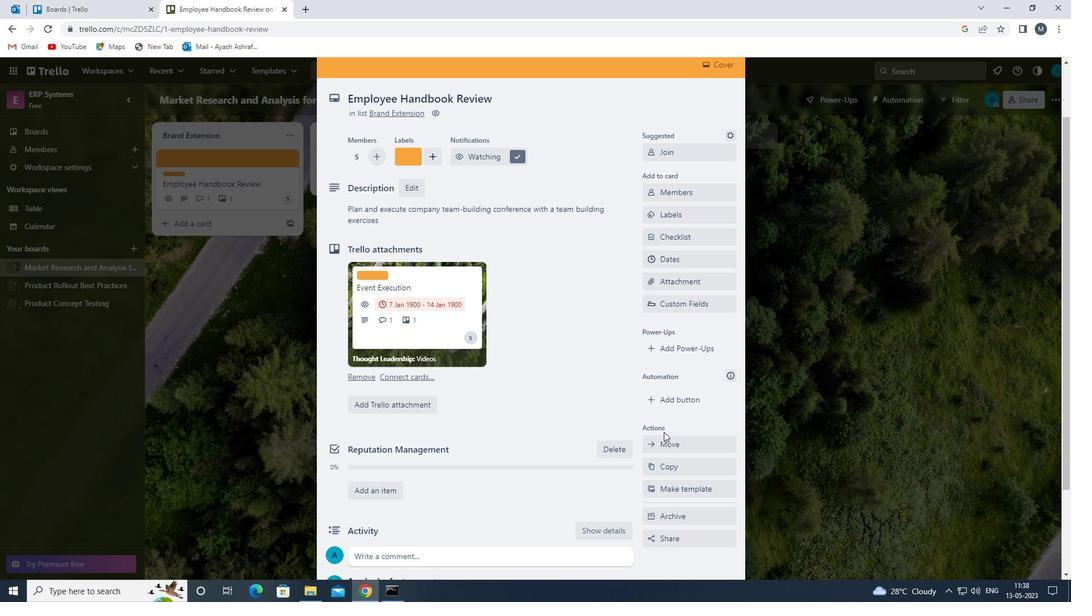 
Action: Mouse scrolled (625, 424) with delta (0, 0)
Screenshot: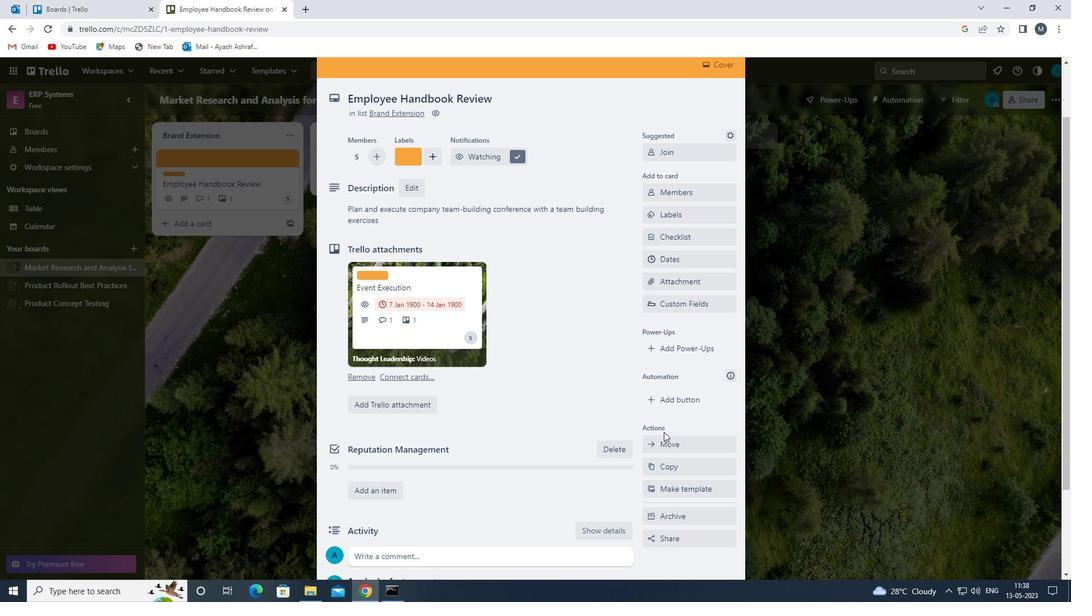 
Action: Mouse moved to (624, 423)
Screenshot: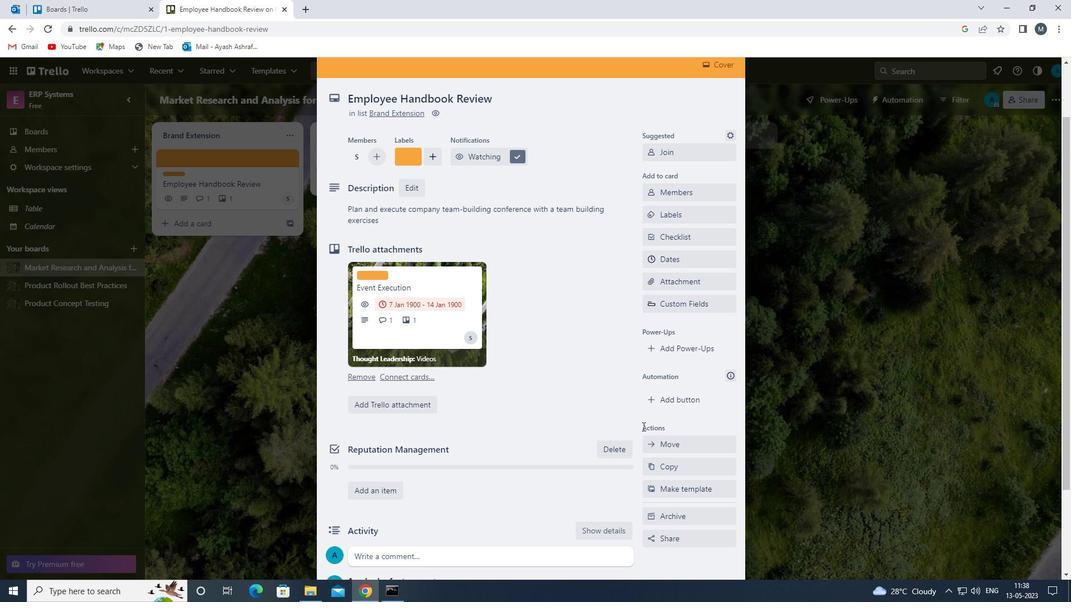 
Action: Mouse scrolled (624, 424) with delta (0, 0)
Screenshot: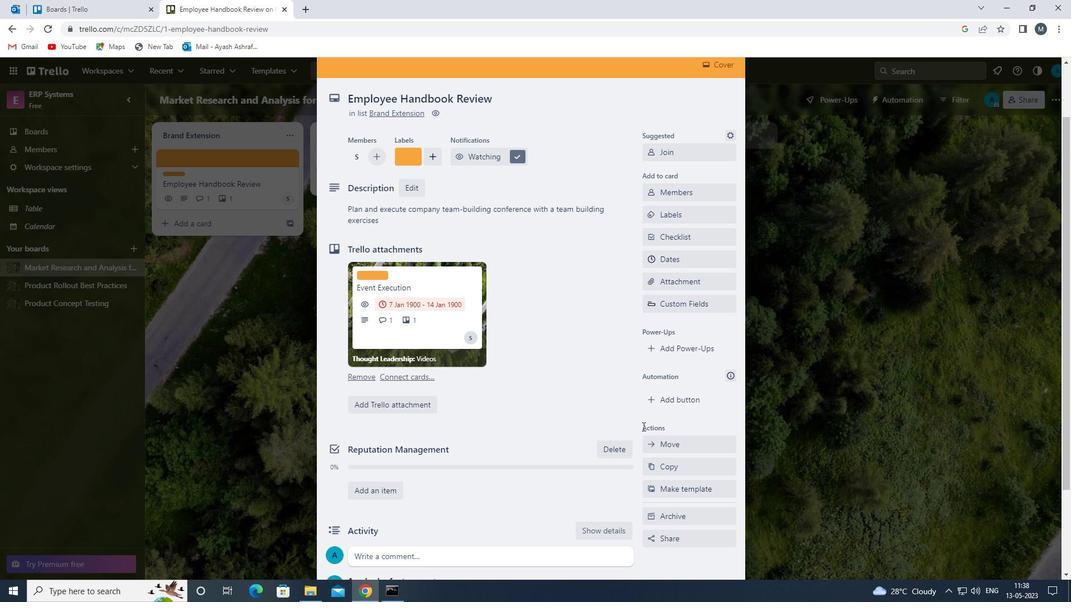 
Action: Mouse moved to (623, 423)
Screenshot: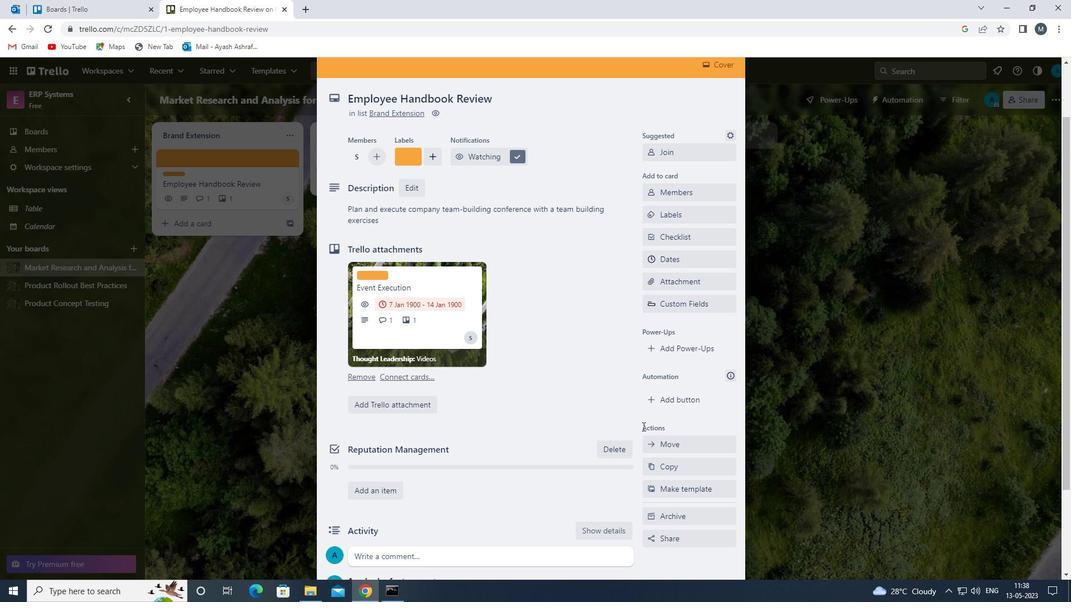 
Action: Mouse scrolled (623, 424) with delta (0, 0)
Screenshot: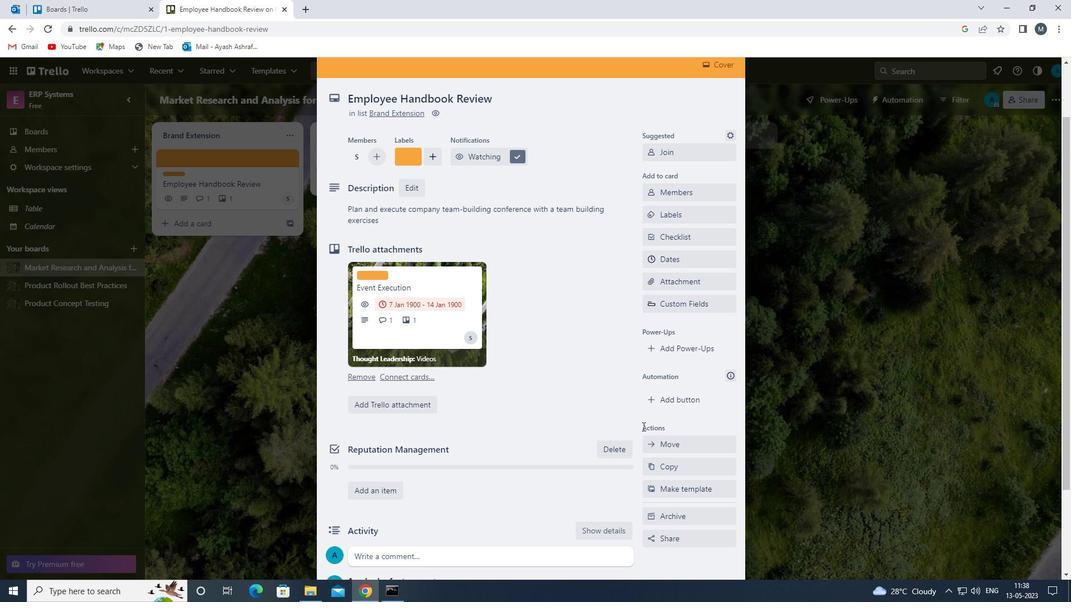 
Action: Mouse moved to (623, 423)
Screenshot: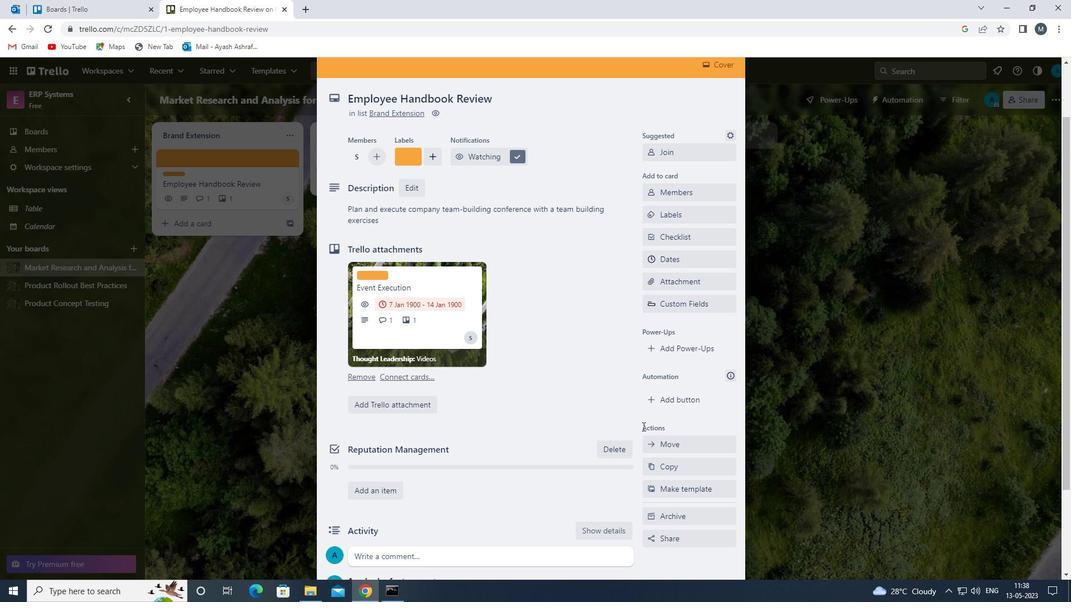 
Action: Mouse scrolled (623, 424) with delta (0, 0)
Screenshot: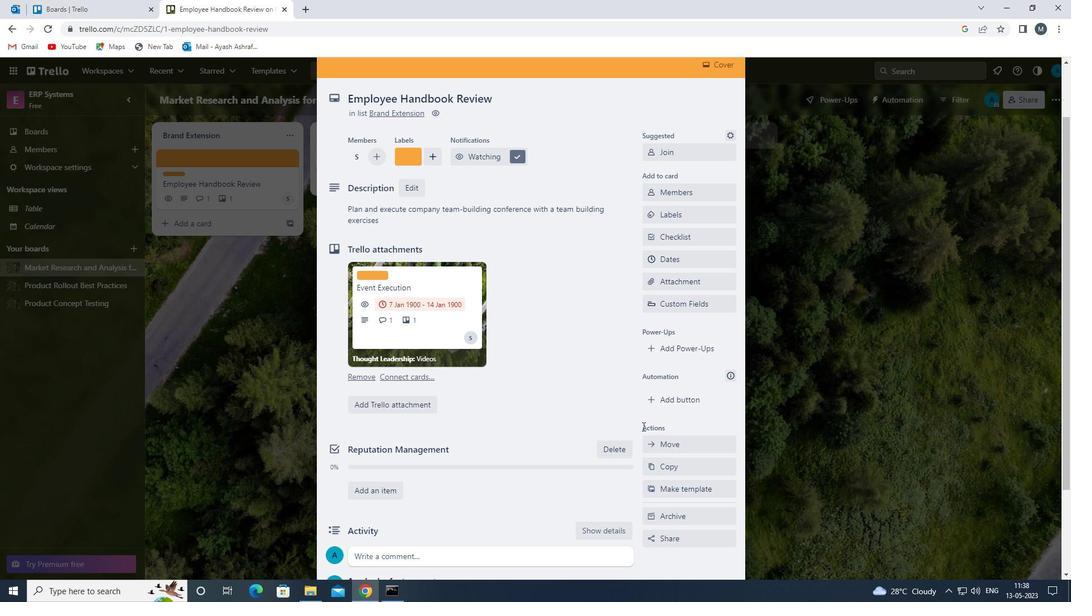 
Action: Mouse scrolled (623, 424) with delta (0, 0)
Screenshot: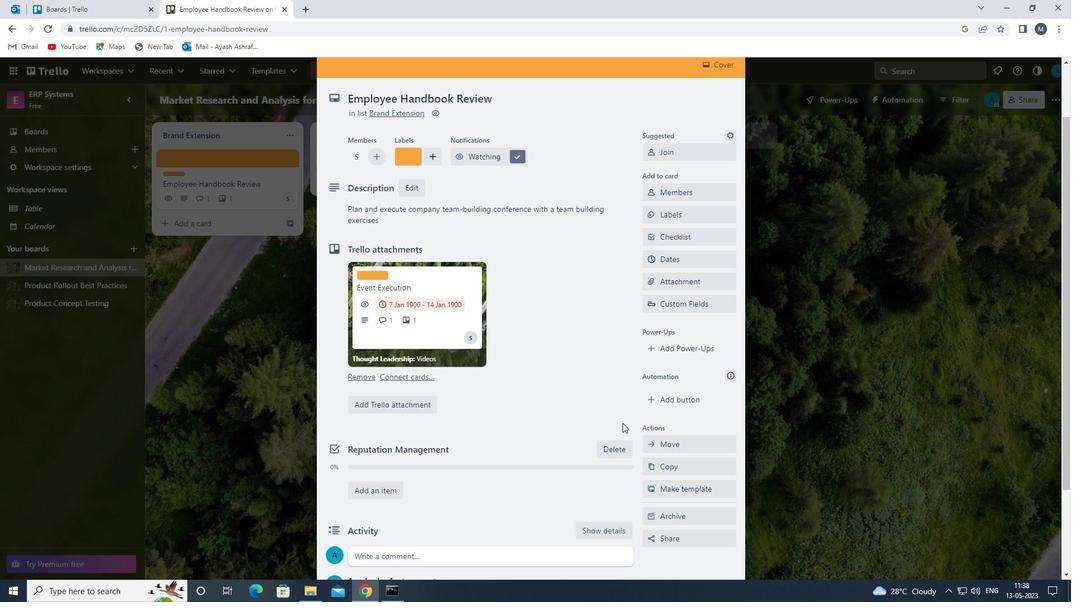 
Action: Mouse moved to (622, 422)
Screenshot: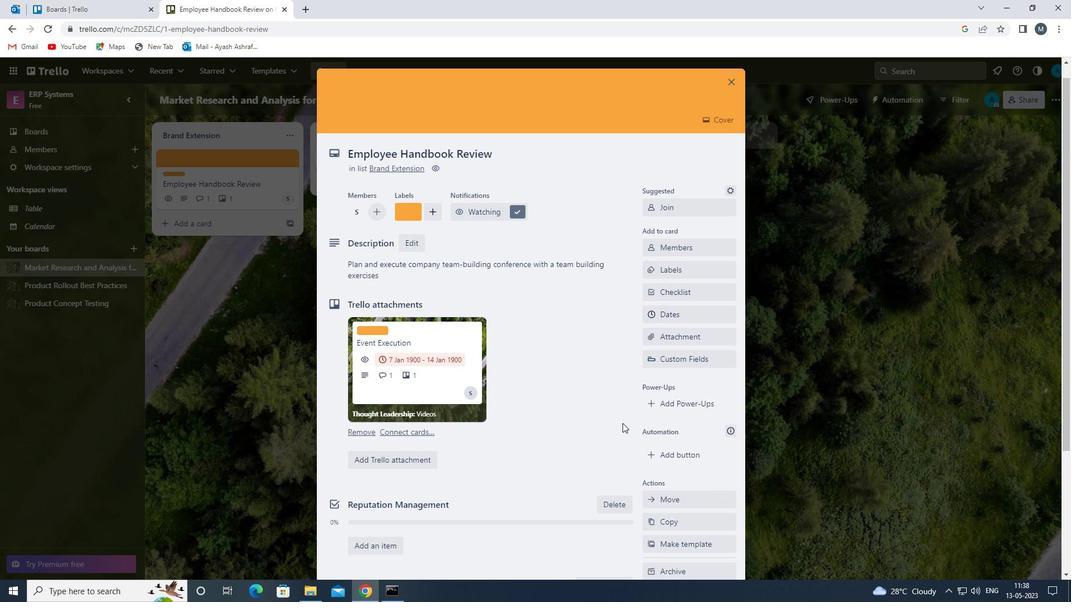 
